 Task: Log work in the project AgileHero for the issue 'Upgrade the server infrastructure of a web application to improve performance and reliability' spent time as '2w 4d 14h 5m' and remaining time as '1w 6d 10h 35m' and move to top of backlog. Now add the issue to the epic 'Cloud migration'. Log work in the project AgileHero for the issue 'Create a new online platform for online public speaking courses with advanced speech analysis and feedback features' spent time as '6w 5d 2h 4m' and remaining time as '6w 3d 4h 4m' and move to bottom of backlog. Now add the issue to the epic 'IT Event Management Process Improvement'
Action: Mouse moved to (231, 63)
Screenshot: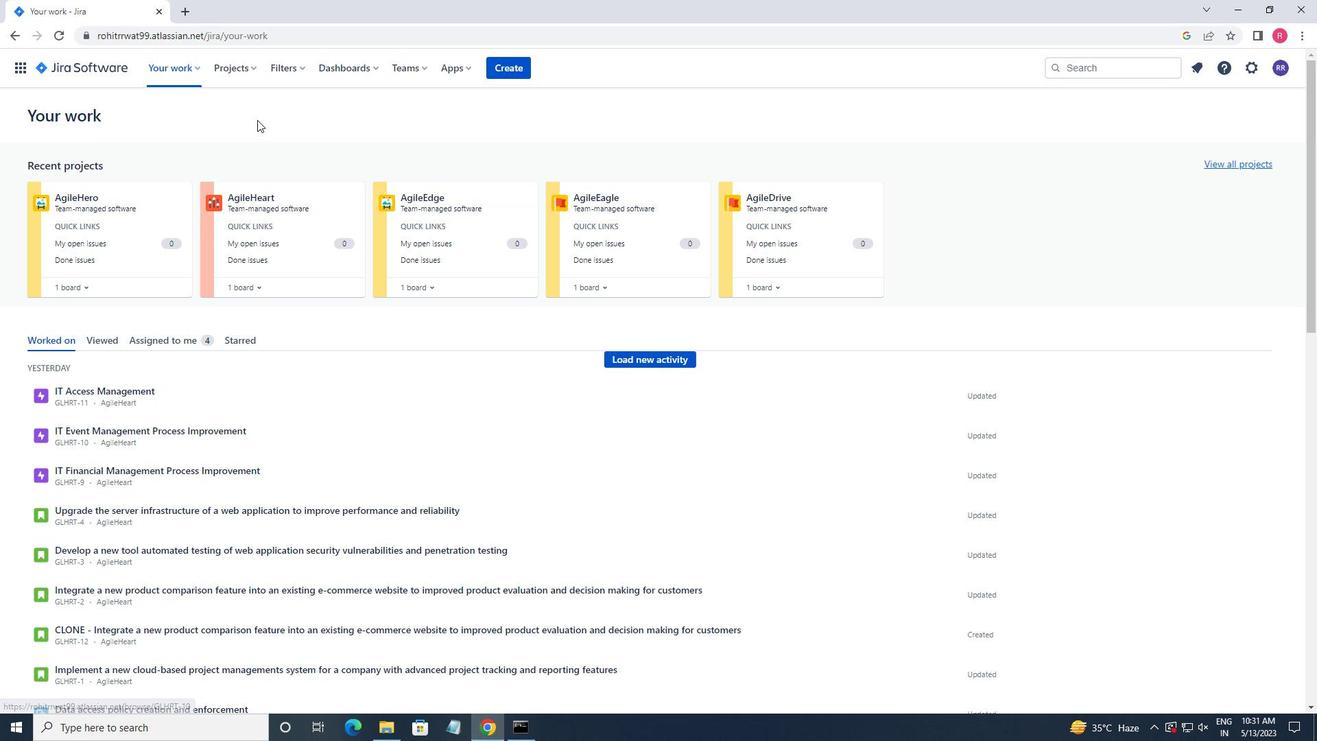 
Action: Mouse pressed left at (231, 63)
Screenshot: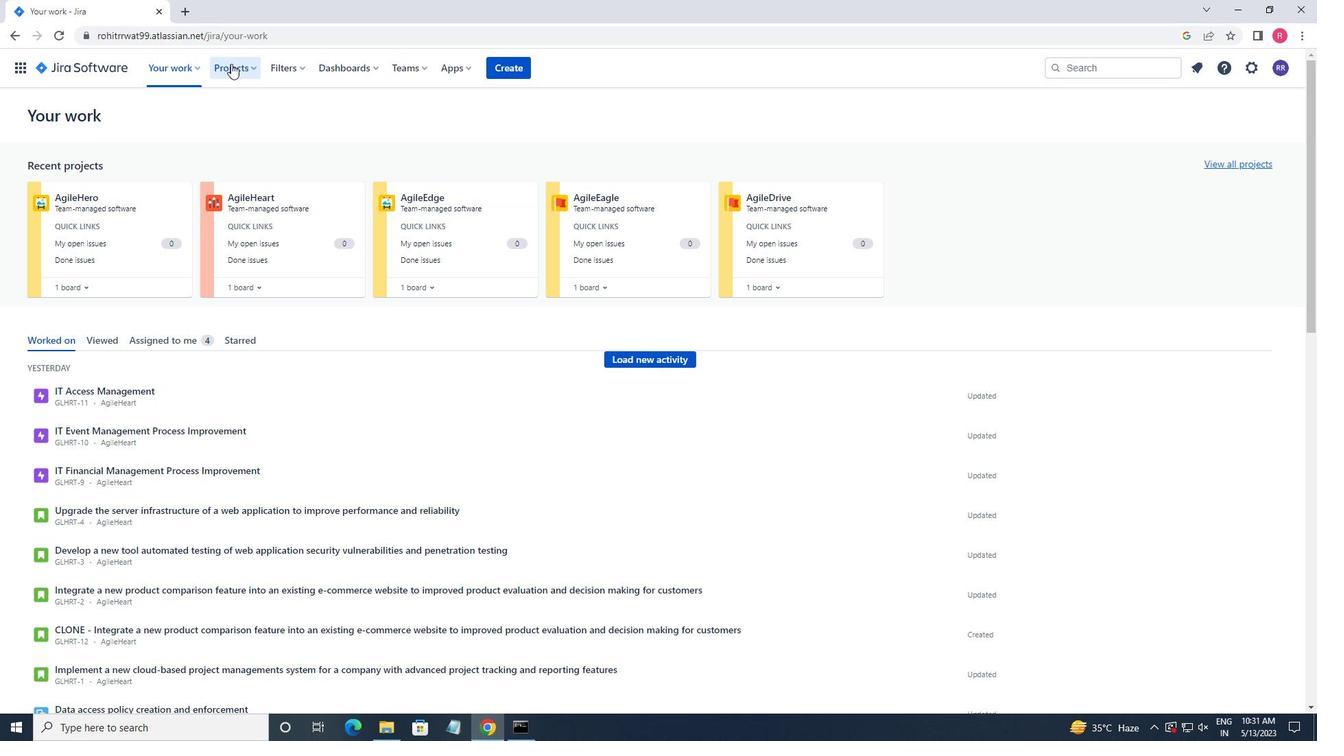 
Action: Mouse moved to (231, 140)
Screenshot: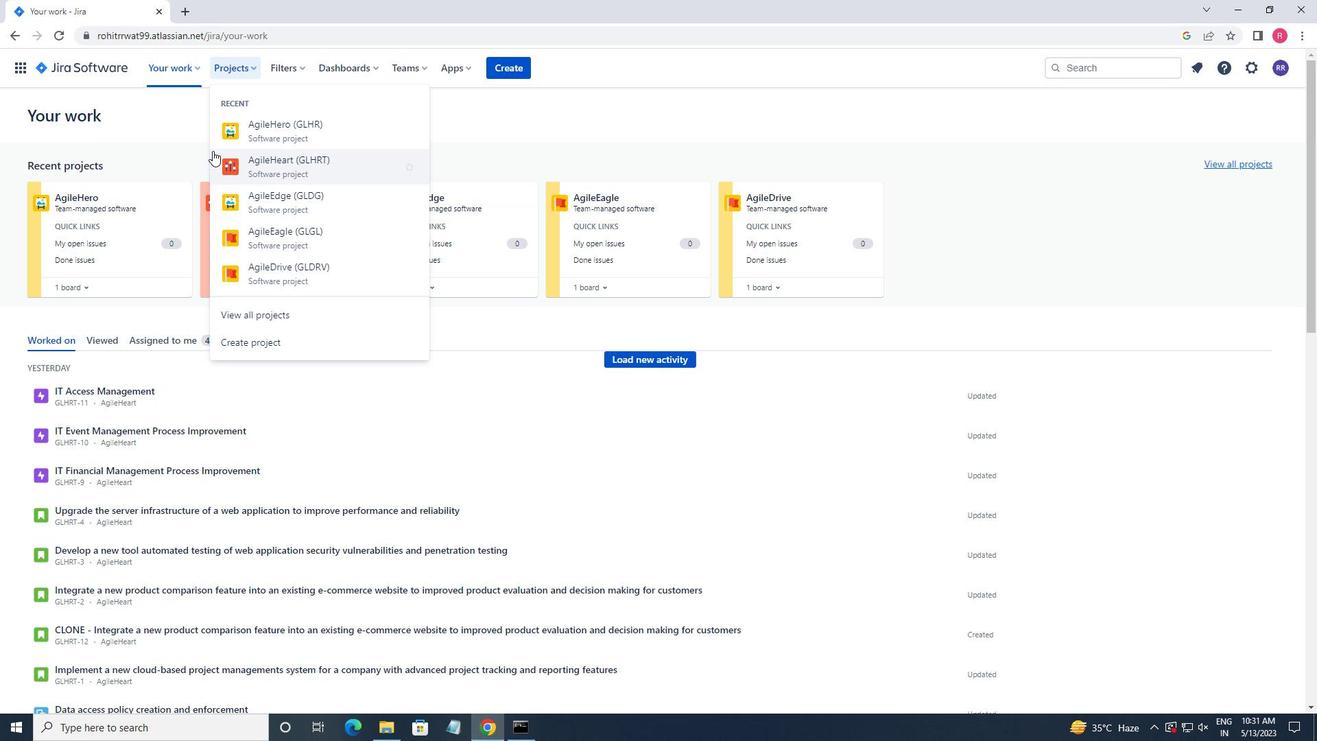
Action: Mouse pressed left at (231, 140)
Screenshot: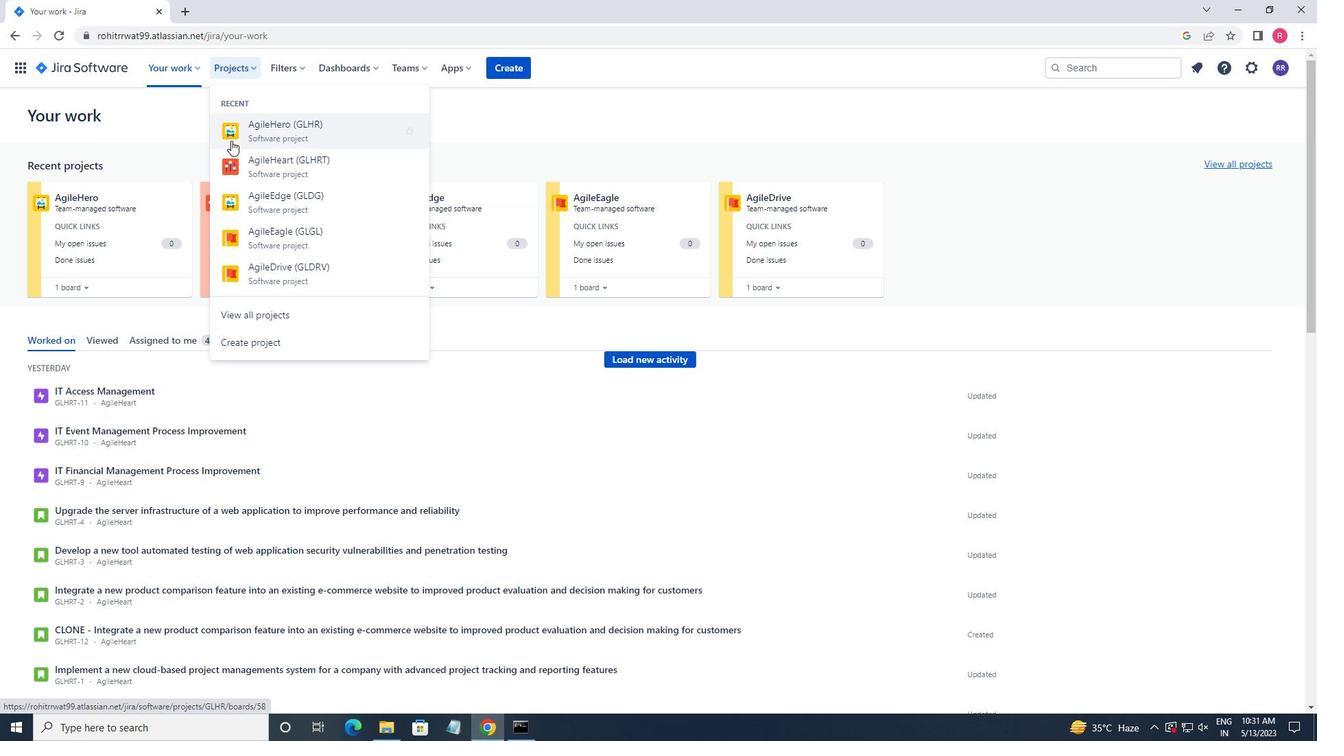 
Action: Mouse moved to (67, 210)
Screenshot: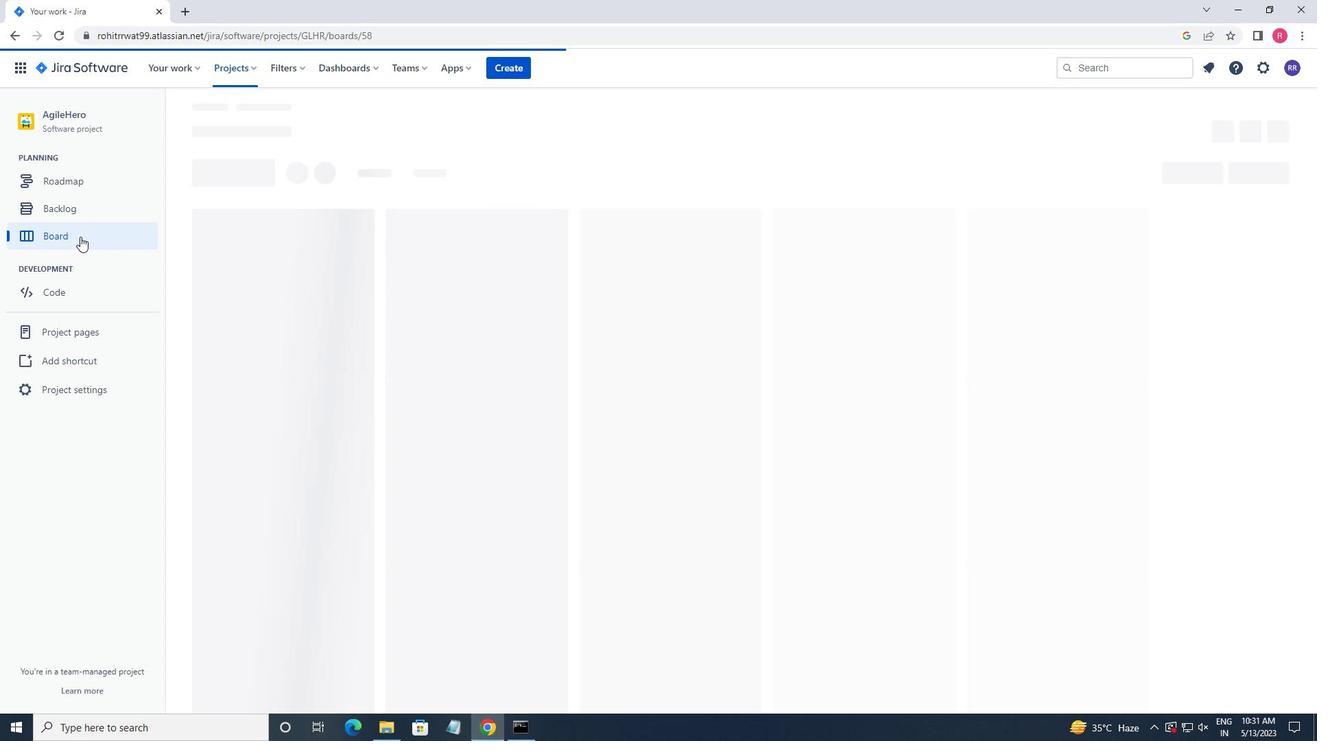 
Action: Mouse pressed left at (67, 210)
Screenshot: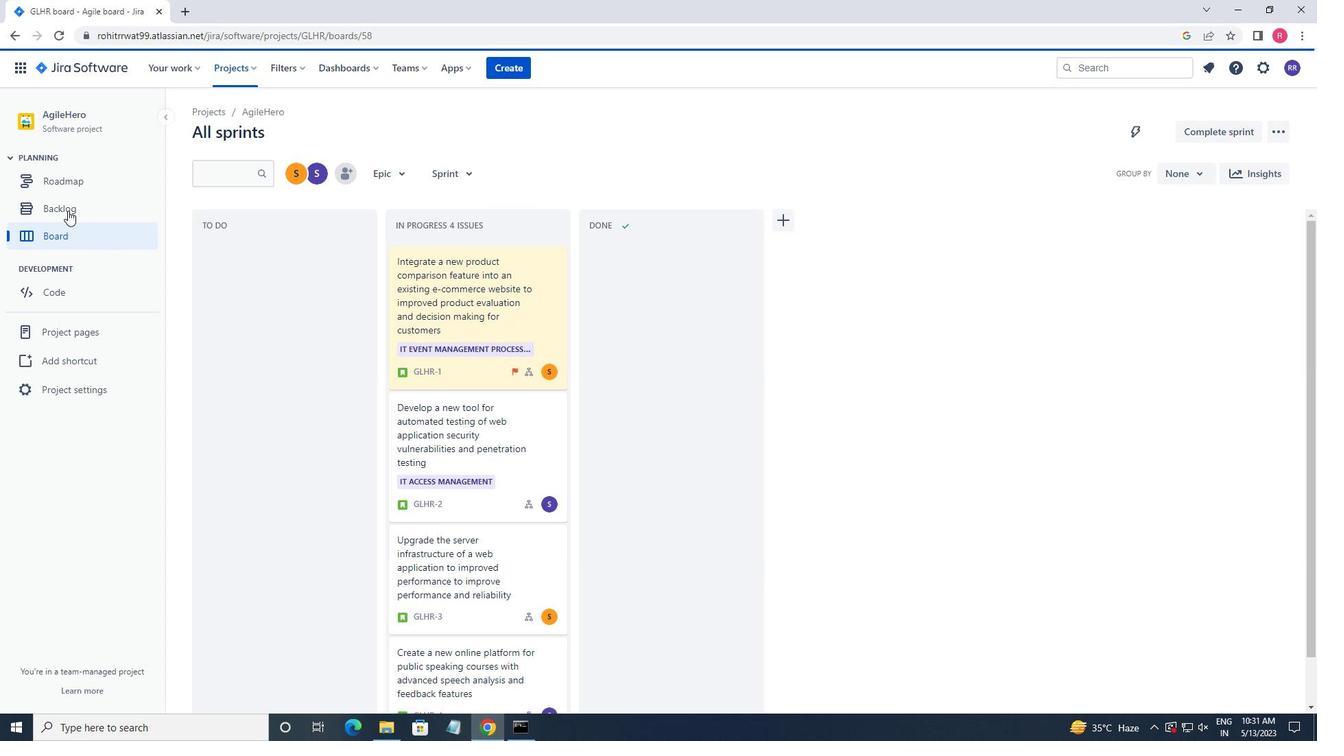 
Action: Mouse moved to (1071, 495)
Screenshot: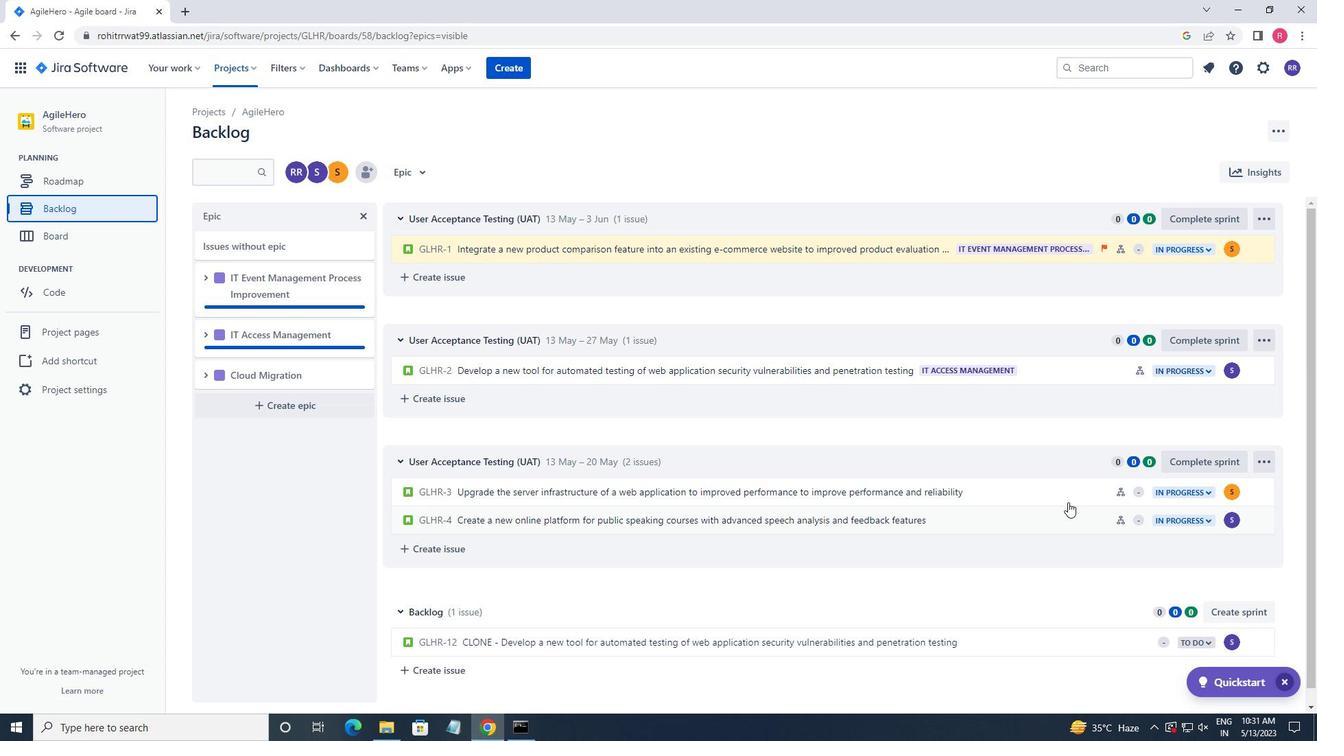 
Action: Mouse pressed left at (1071, 495)
Screenshot: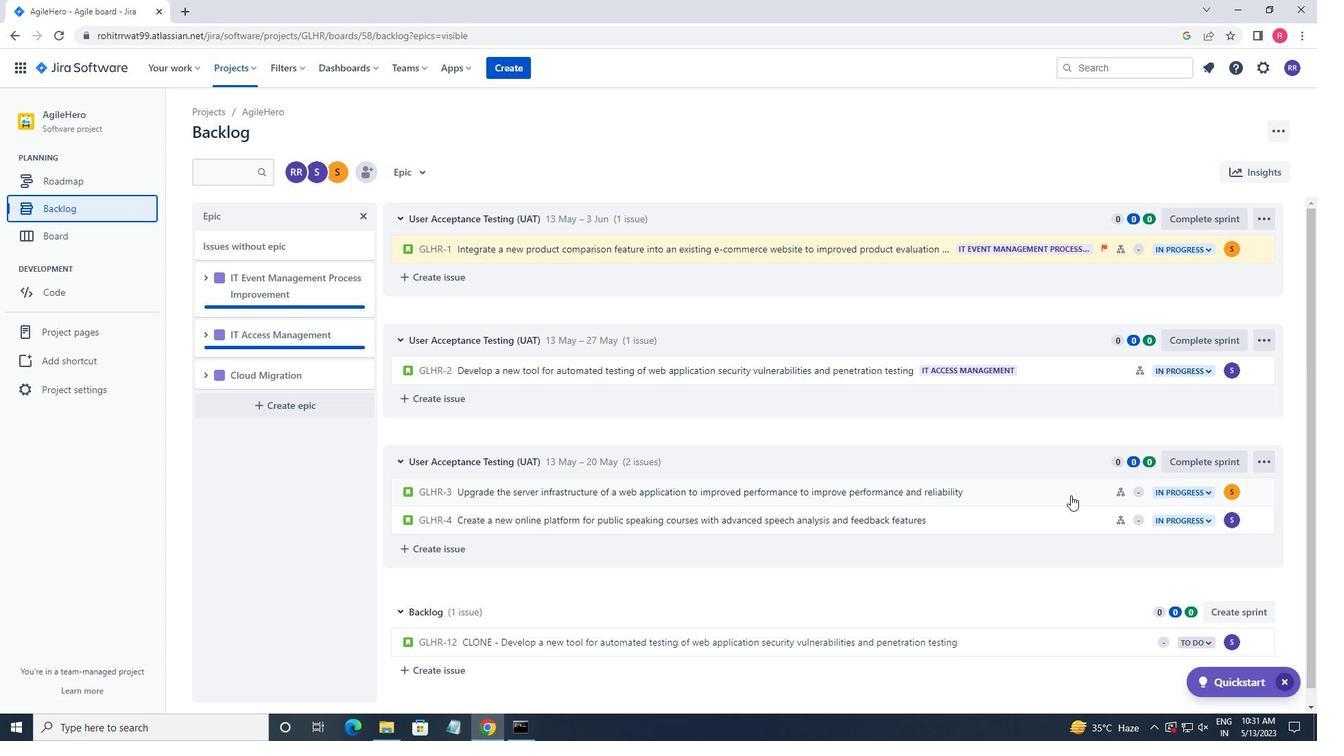 
Action: Mouse moved to (1266, 215)
Screenshot: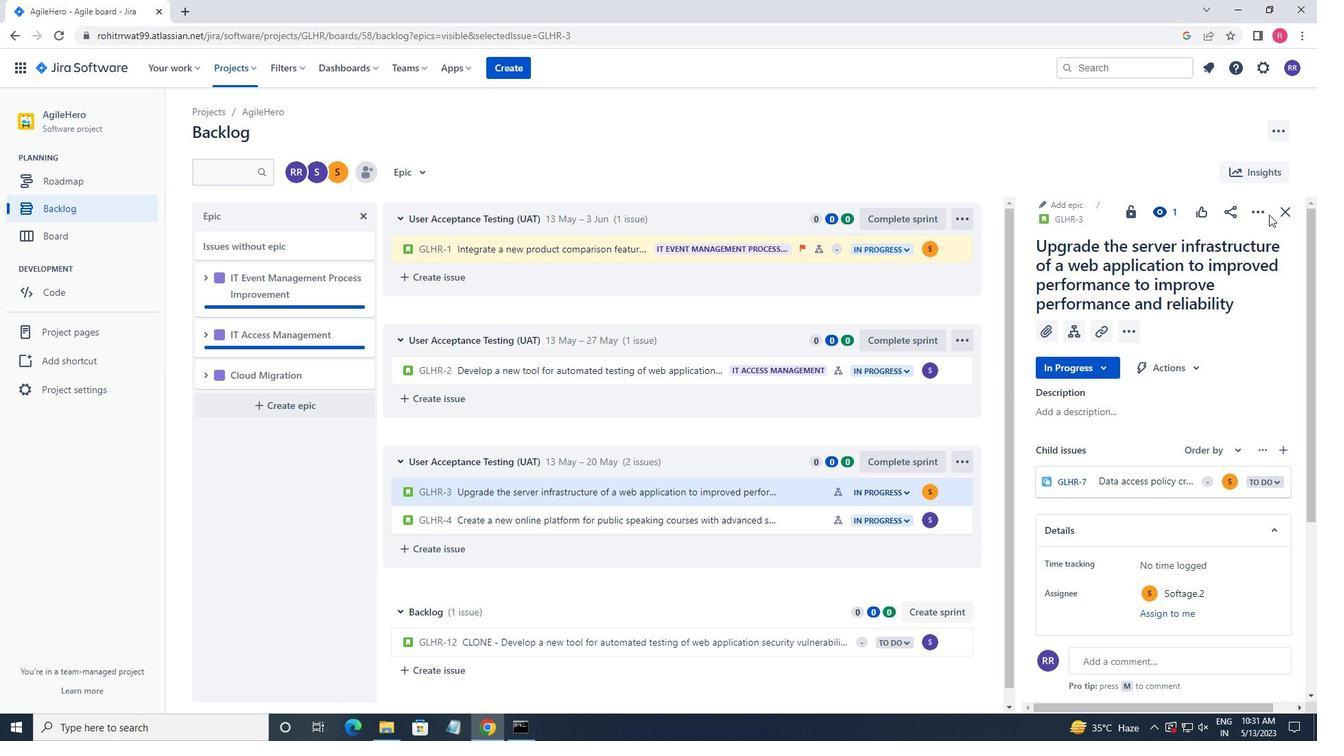 
Action: Mouse pressed left at (1266, 215)
Screenshot: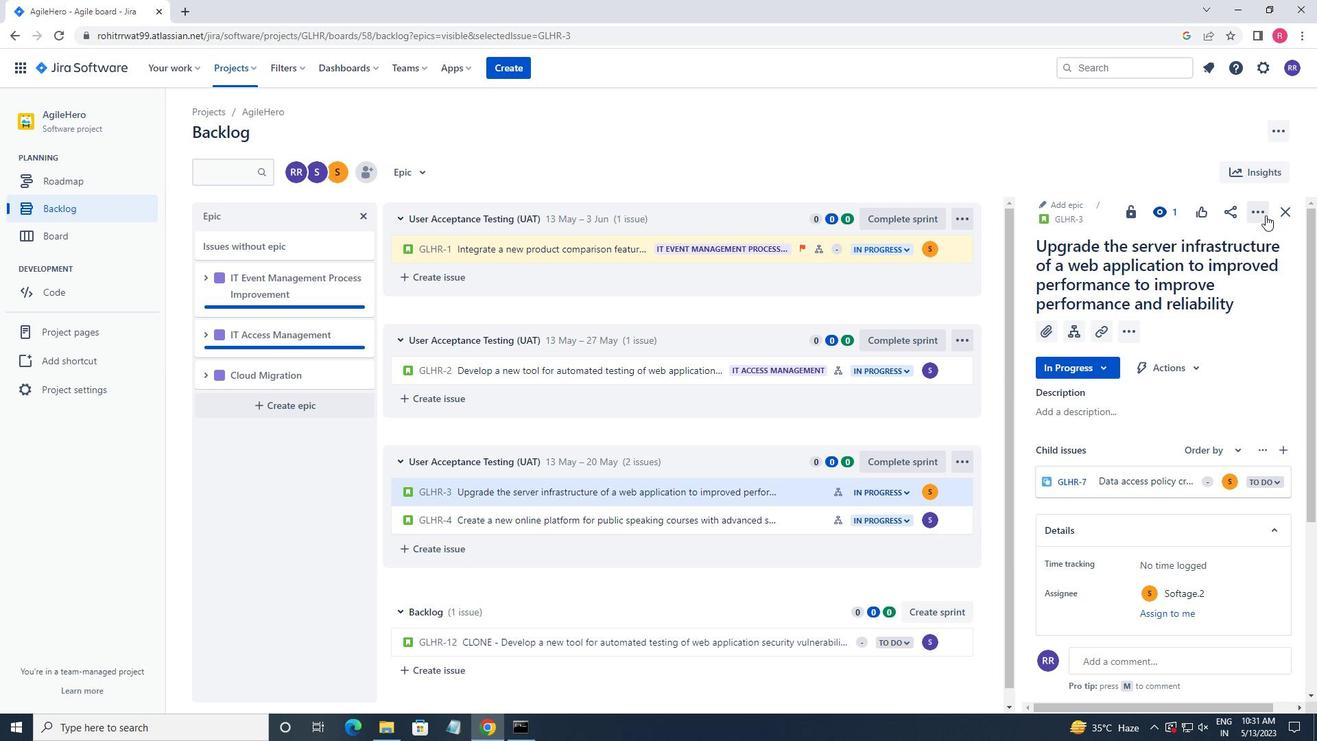 
Action: Mouse moved to (1198, 249)
Screenshot: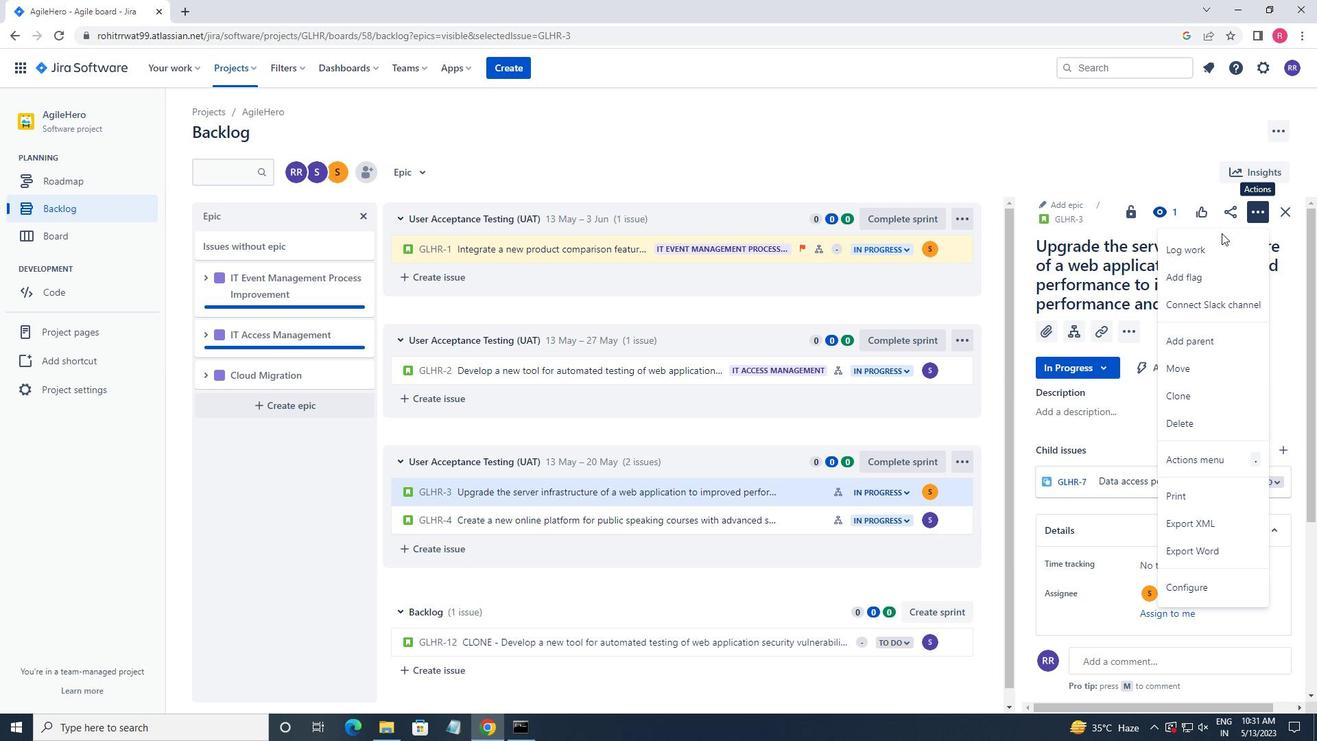 
Action: Mouse pressed left at (1198, 249)
Screenshot: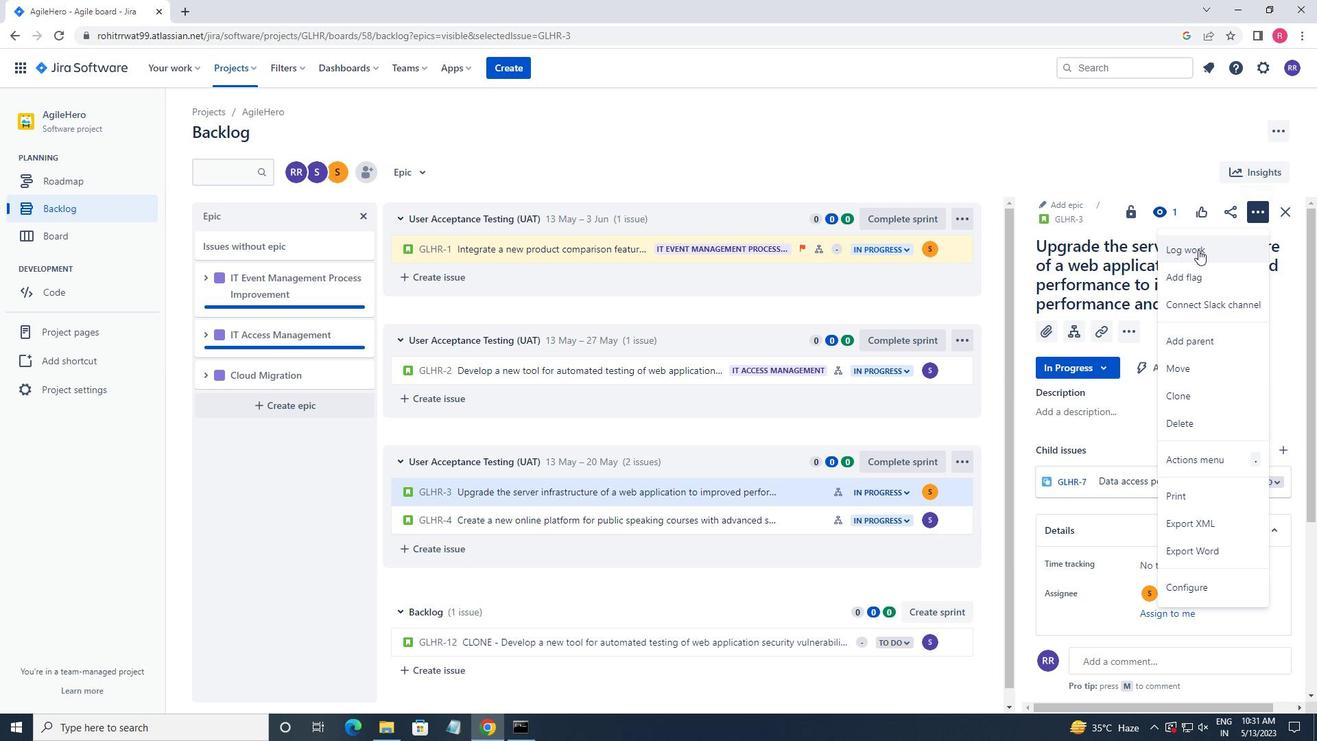
Action: Mouse moved to (1268, 205)
Screenshot: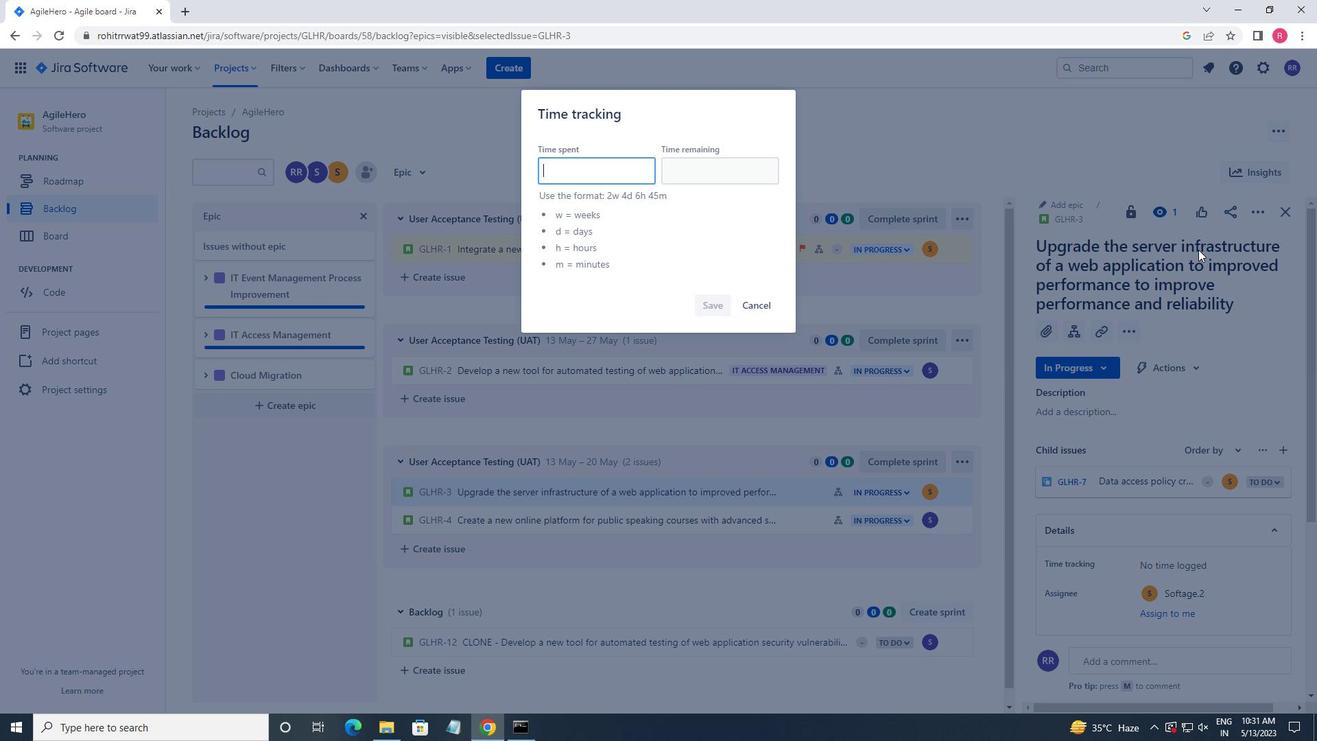 
Action: Key pressed 2w
Screenshot: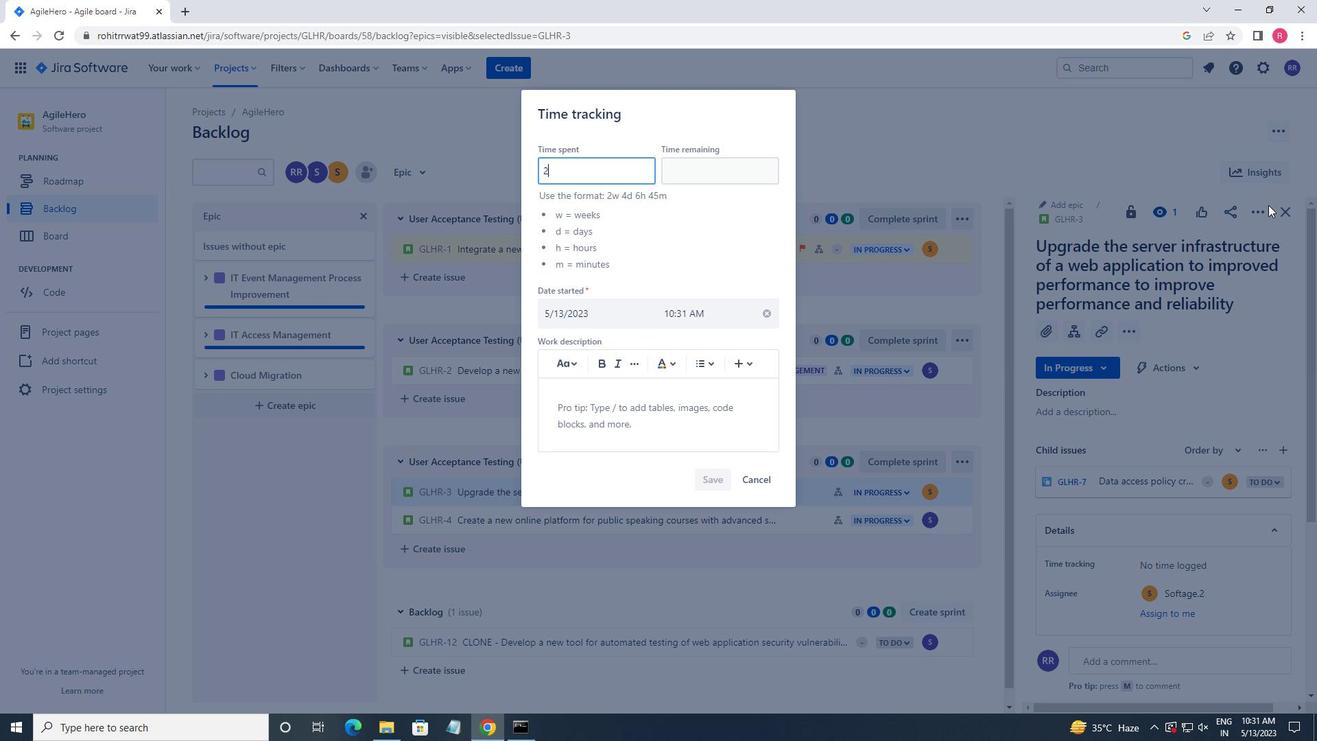 
Action: Mouse moved to (1269, 188)
Screenshot: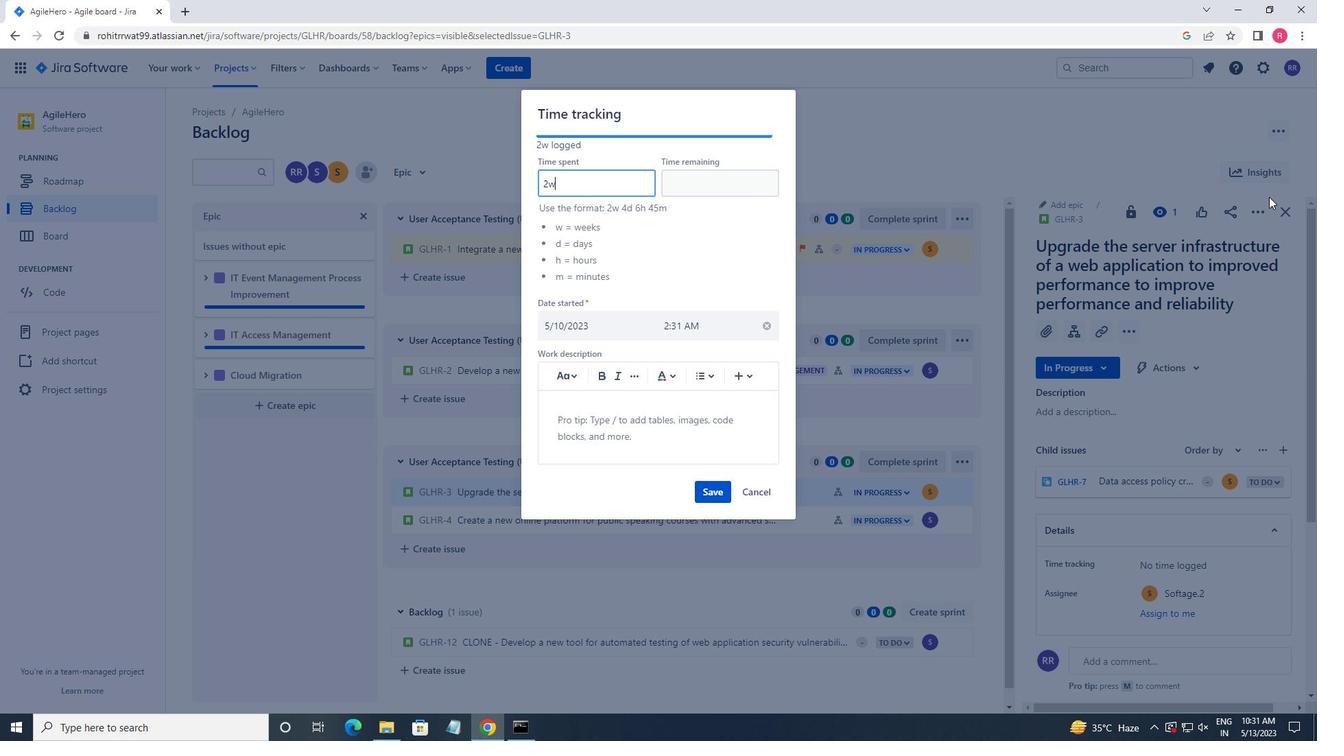 
Action: Key pressed 4d<Key.space>14h<Key.left><Key.left><Key.left><Key.left><Key.left><Key.left><Key.space><Key.right><Key.right><Key.right><Key.right><Key.right><Key.right><Key.space>5m<Key.tab>1w<Key.space>6d<Key.space>10h<Key.space>35m
Screenshot: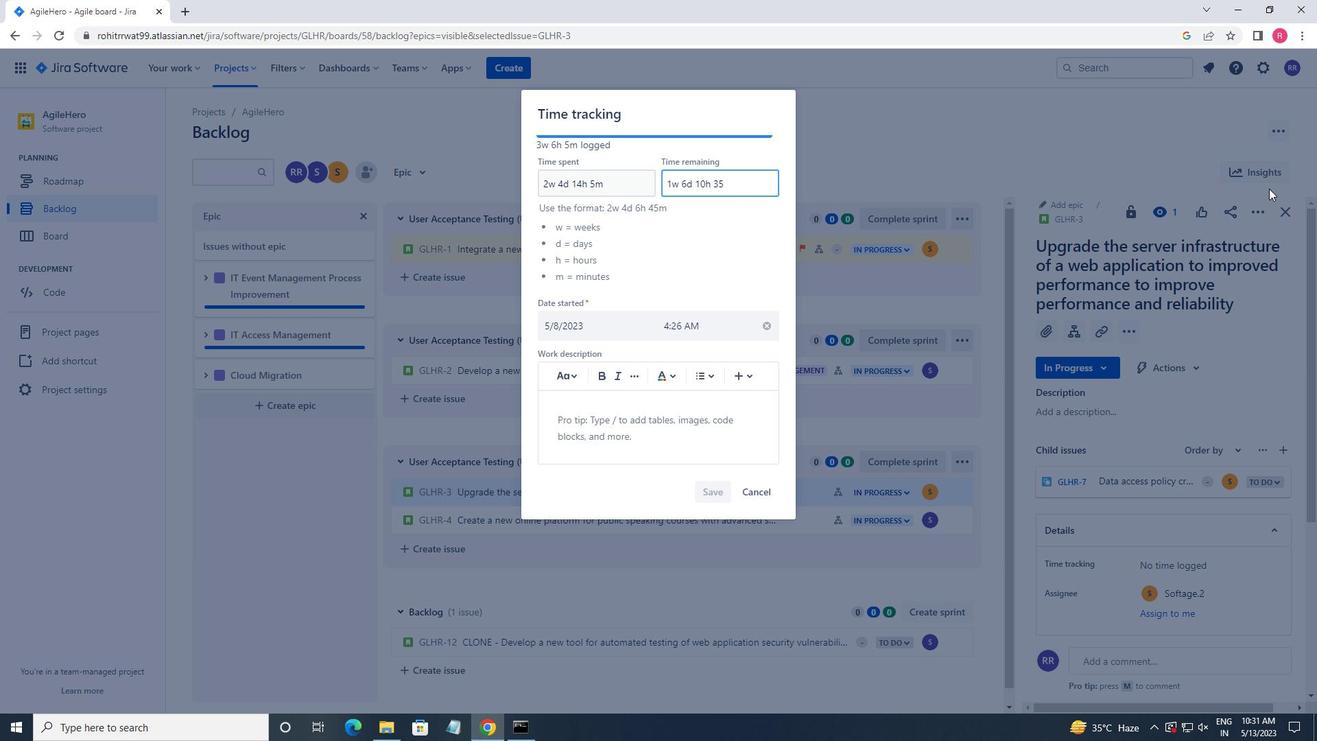 
Action: Mouse scrolled (1269, 189) with delta (0, 0)
Screenshot: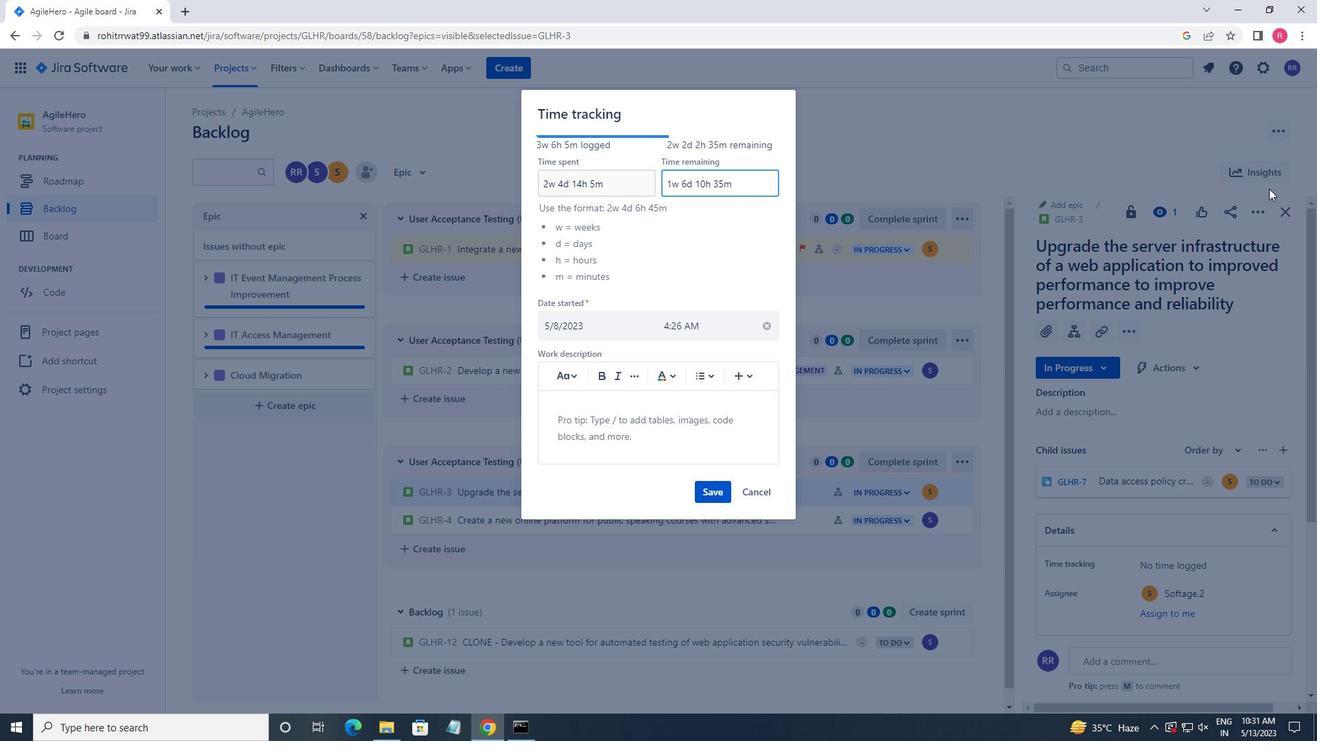 
Action: Mouse moved to (717, 493)
Screenshot: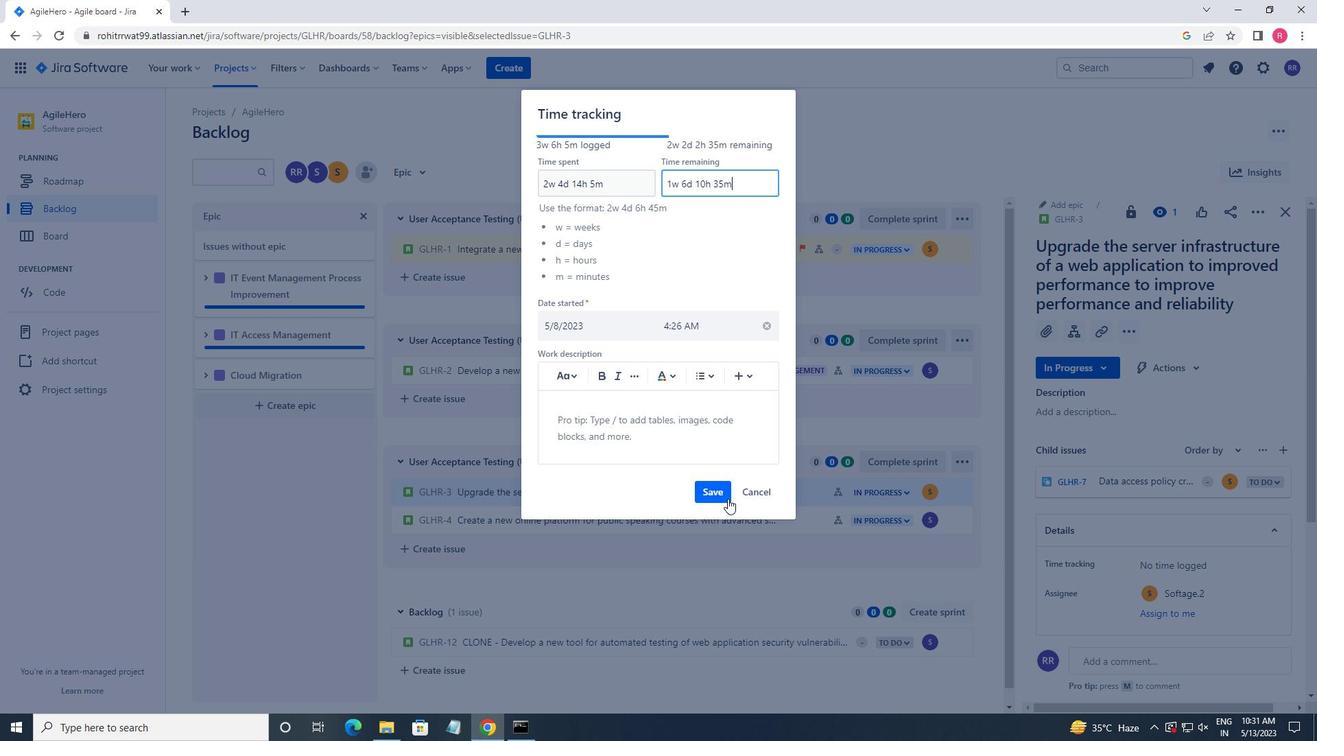 
Action: Mouse pressed left at (717, 493)
Screenshot: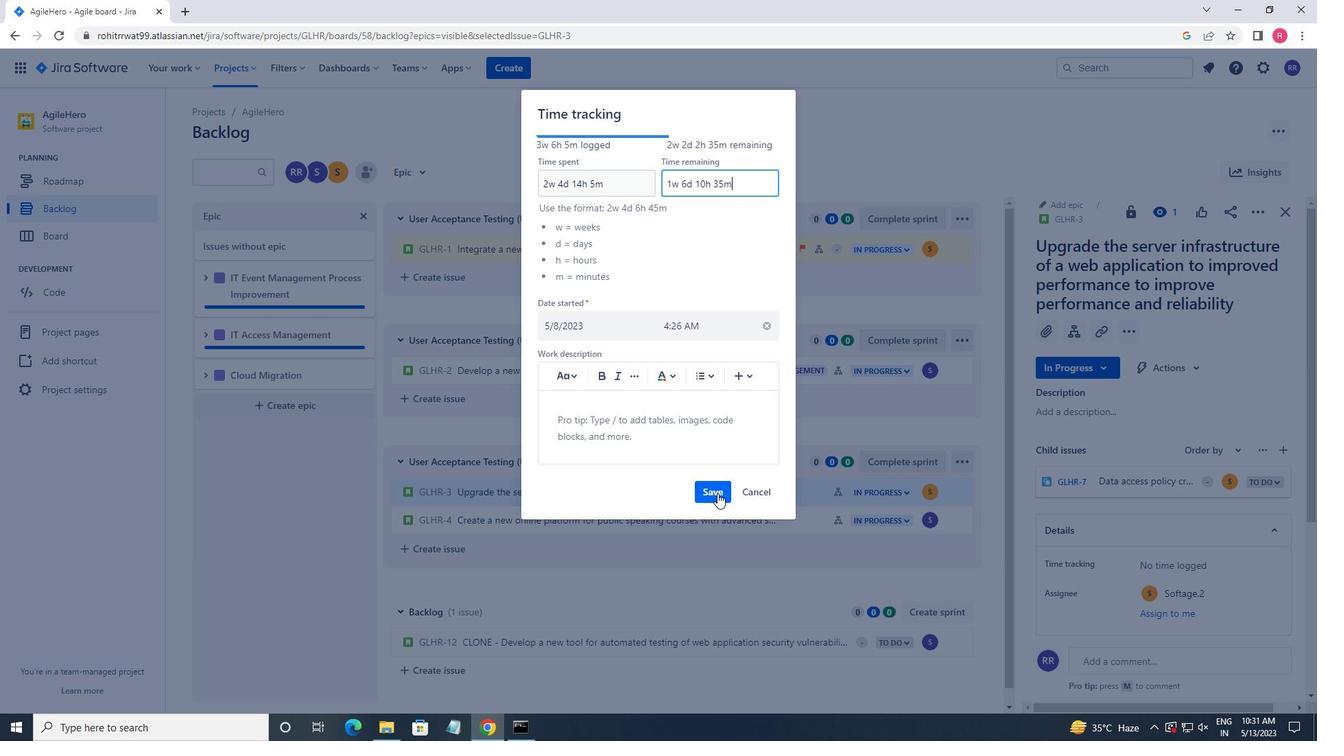 
Action: Mouse moved to (959, 485)
Screenshot: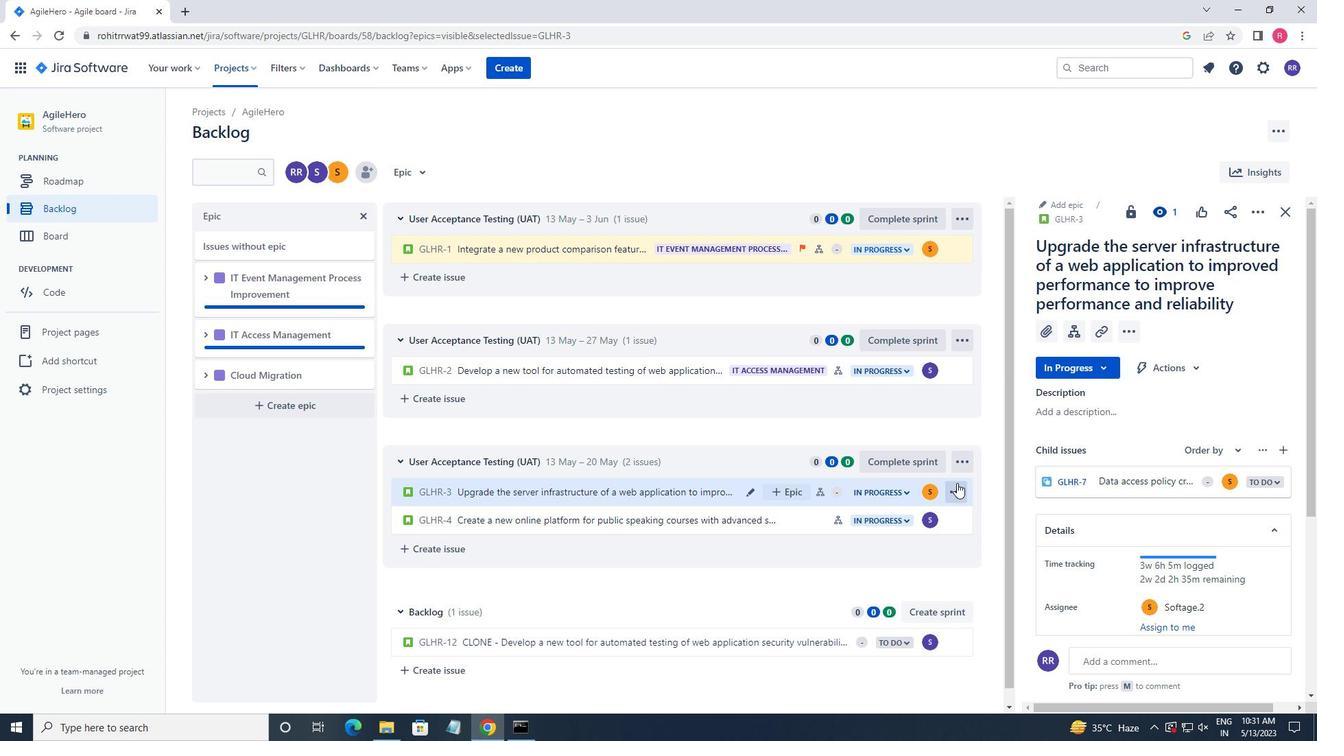 
Action: Mouse pressed left at (959, 485)
Screenshot: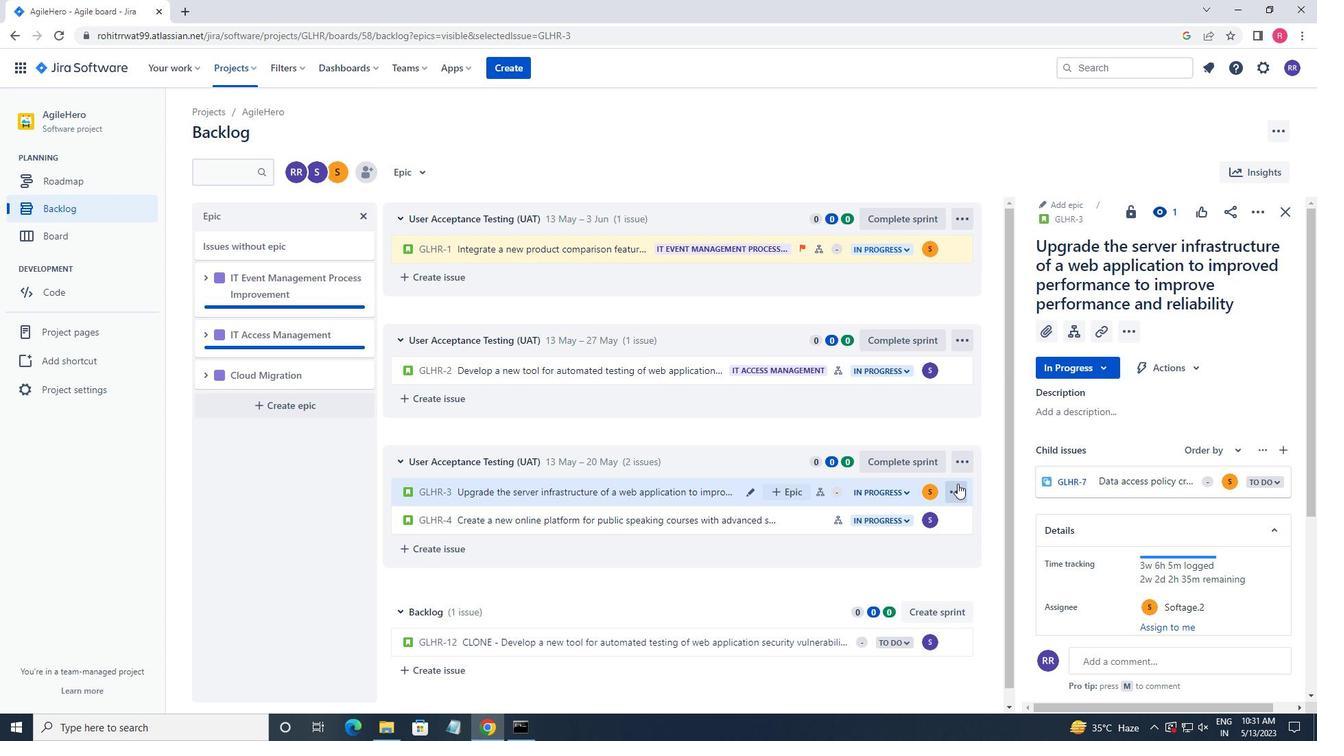 
Action: Mouse moved to (880, 445)
Screenshot: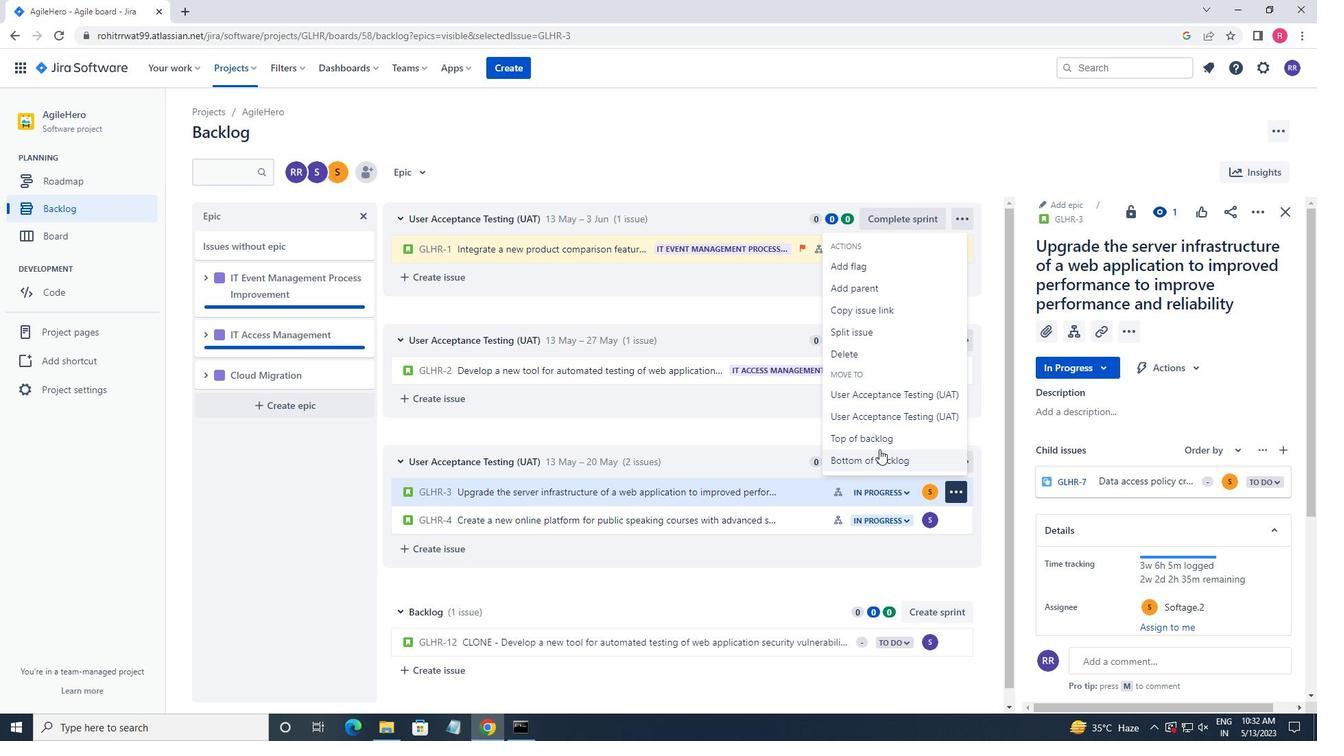 
Action: Mouse pressed left at (880, 445)
Screenshot: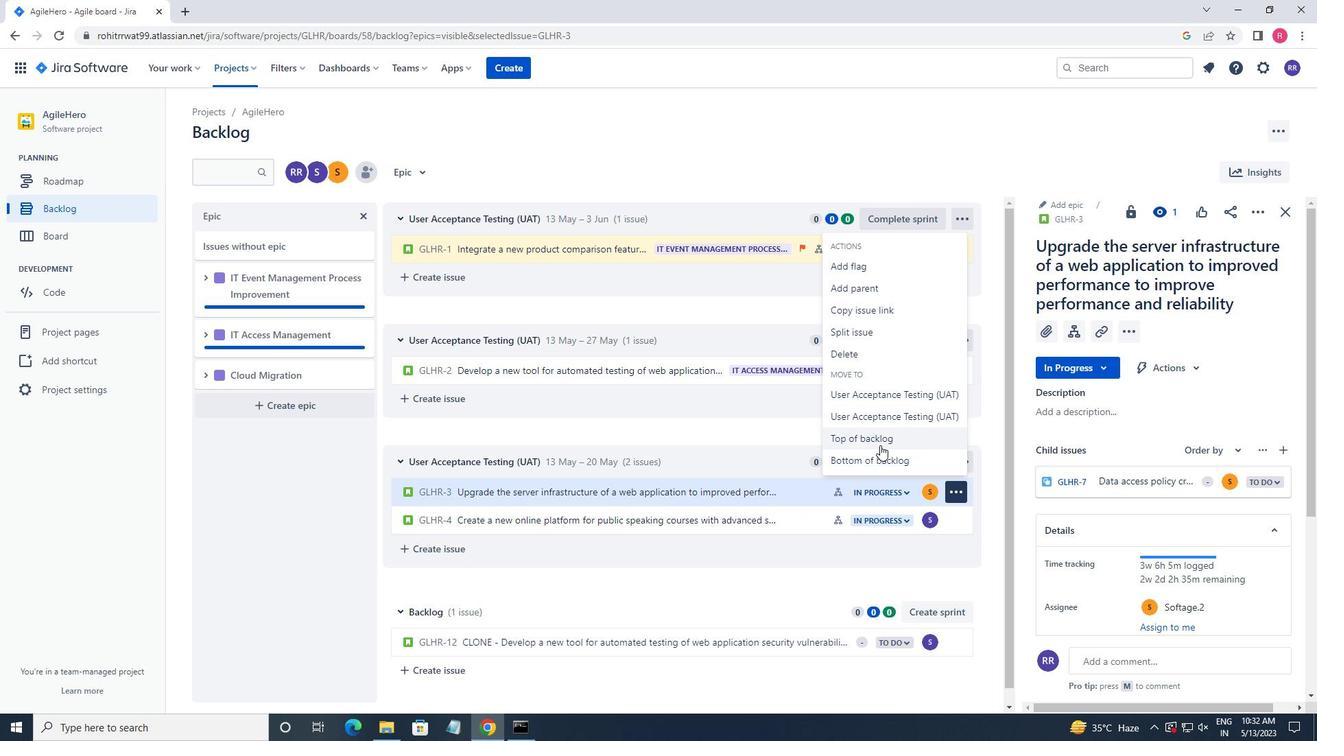 
Action: Mouse moved to (714, 224)
Screenshot: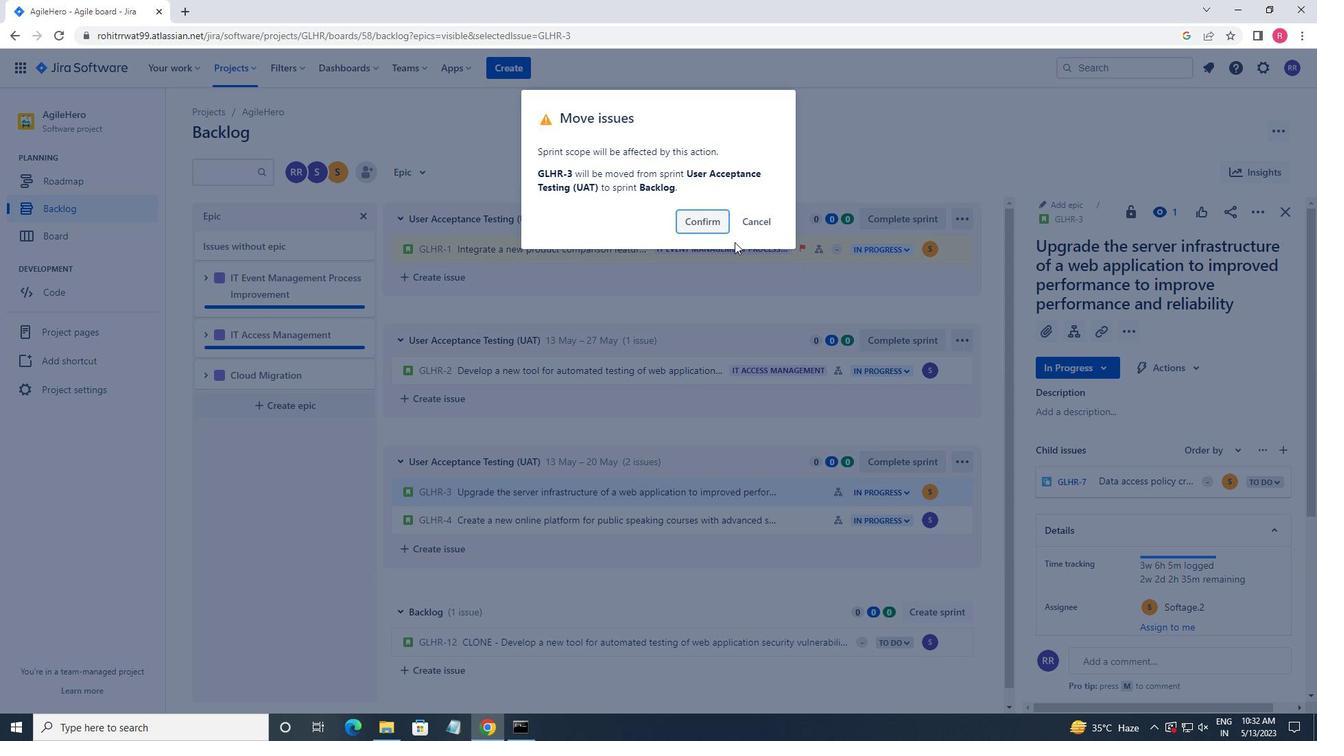
Action: Mouse pressed left at (714, 224)
Screenshot: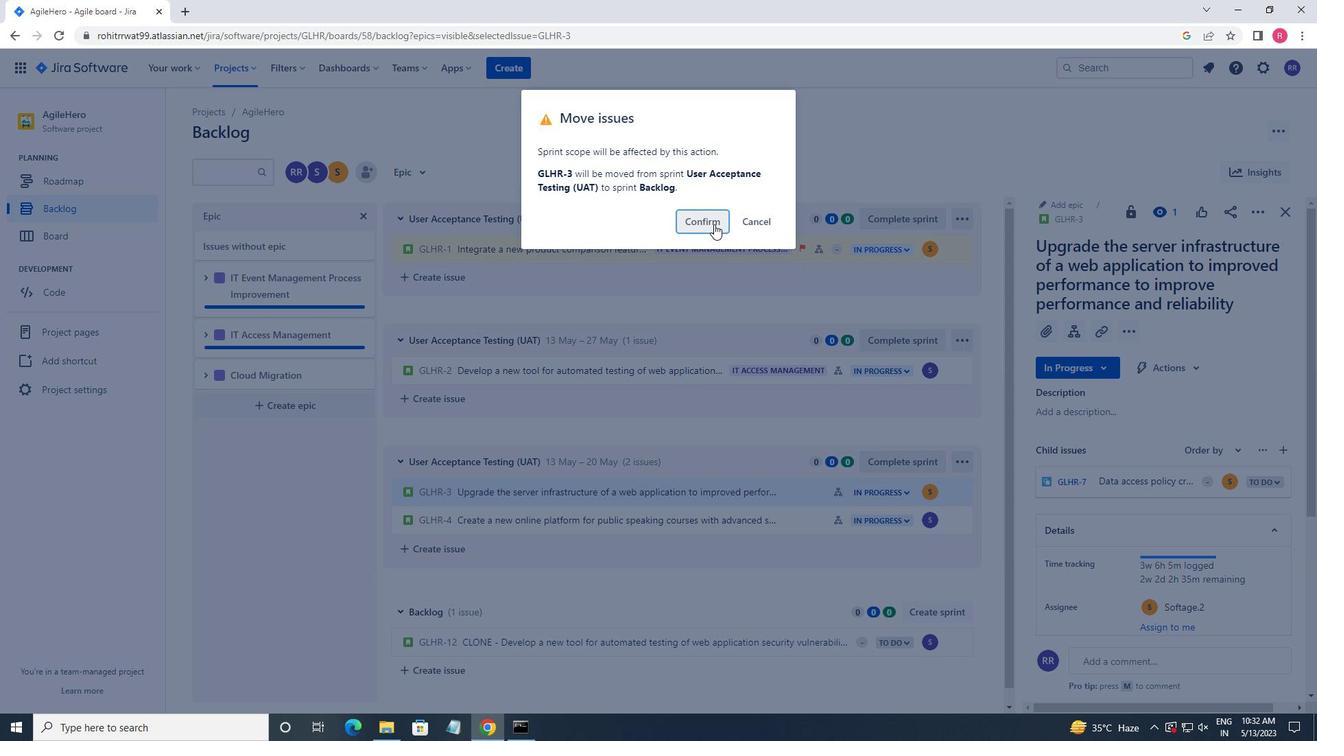 
Action: Mouse moved to (710, 569)
Screenshot: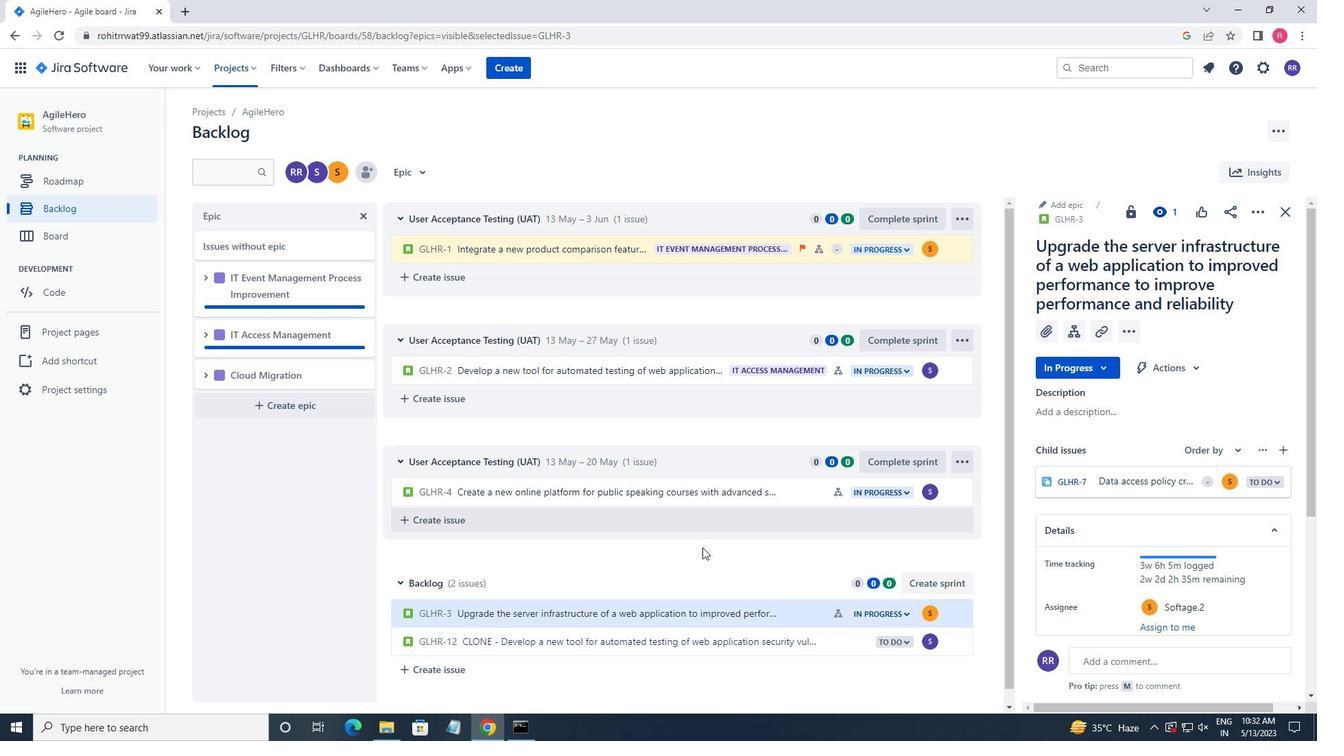 
Action: Mouse scrolled (710, 568) with delta (0, 0)
Screenshot: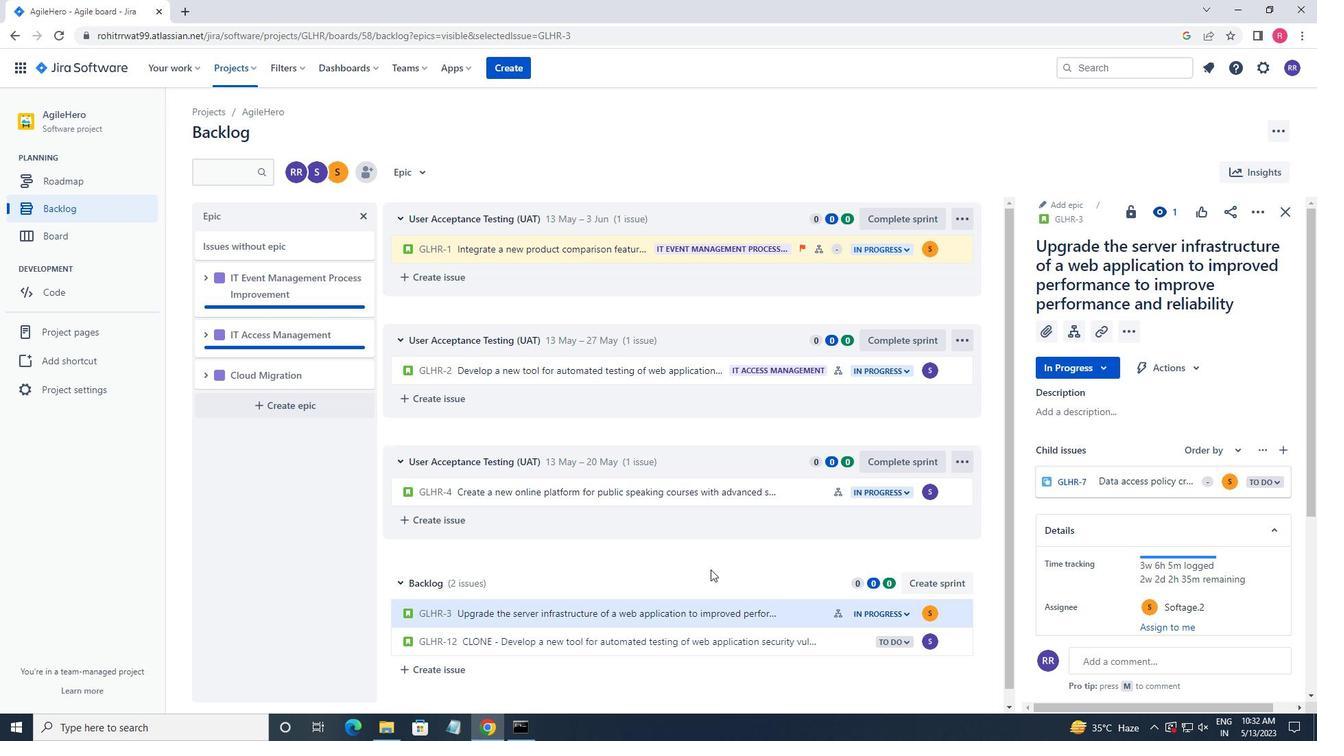 
Action: Mouse scrolled (710, 568) with delta (0, 0)
Screenshot: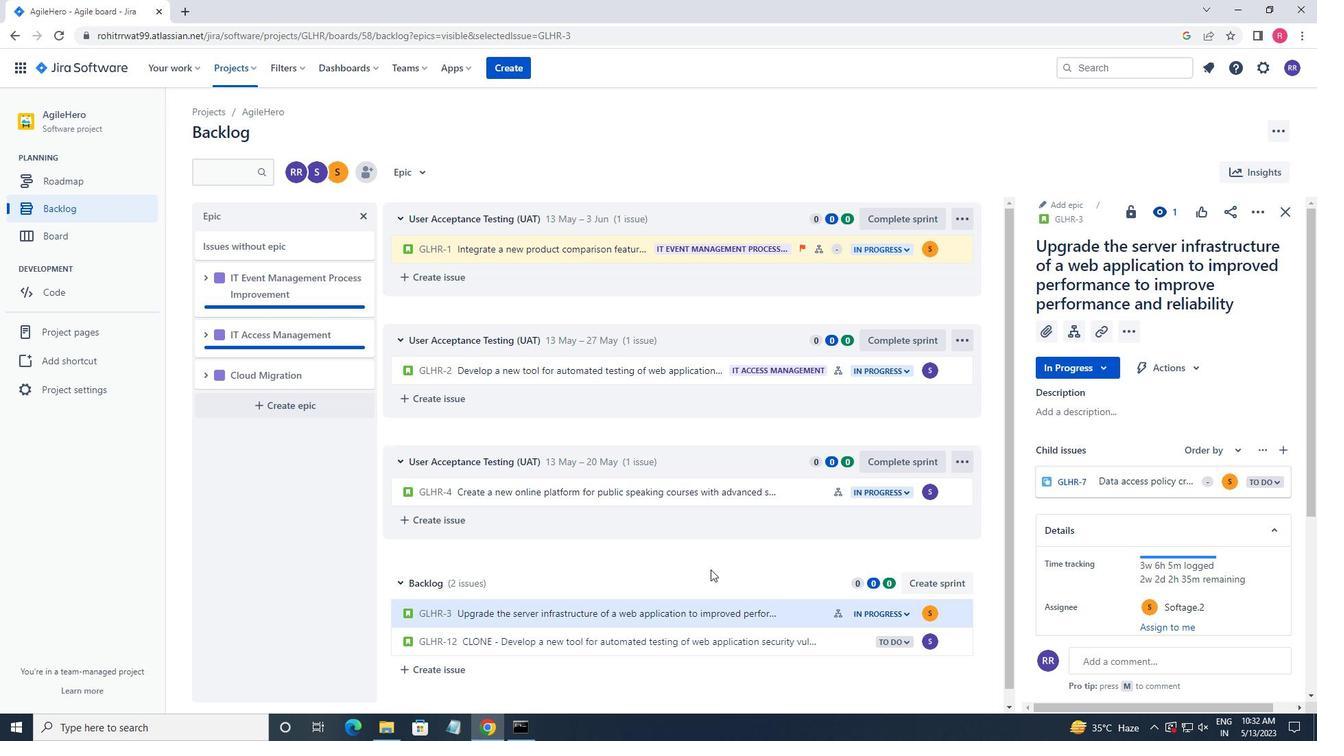 
Action: Mouse scrolled (710, 568) with delta (0, 0)
Screenshot: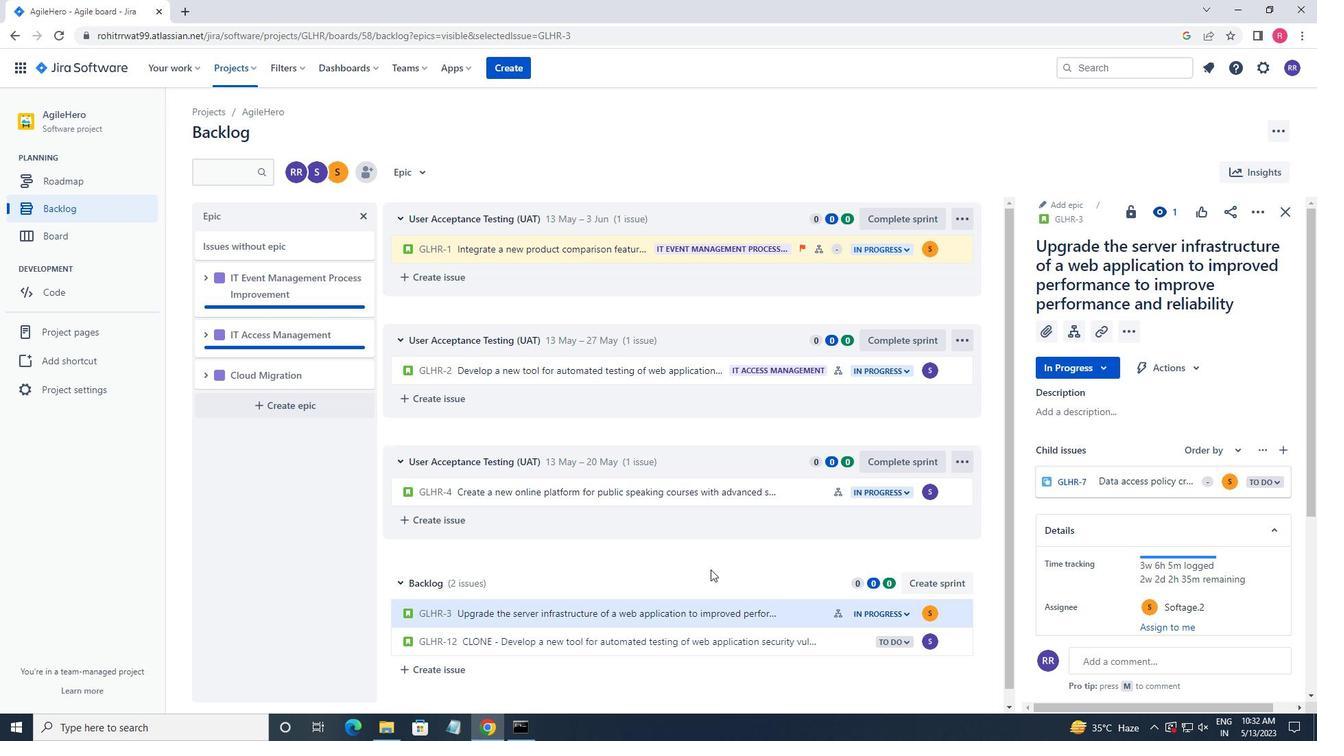 
Action: Mouse moved to (710, 569)
Screenshot: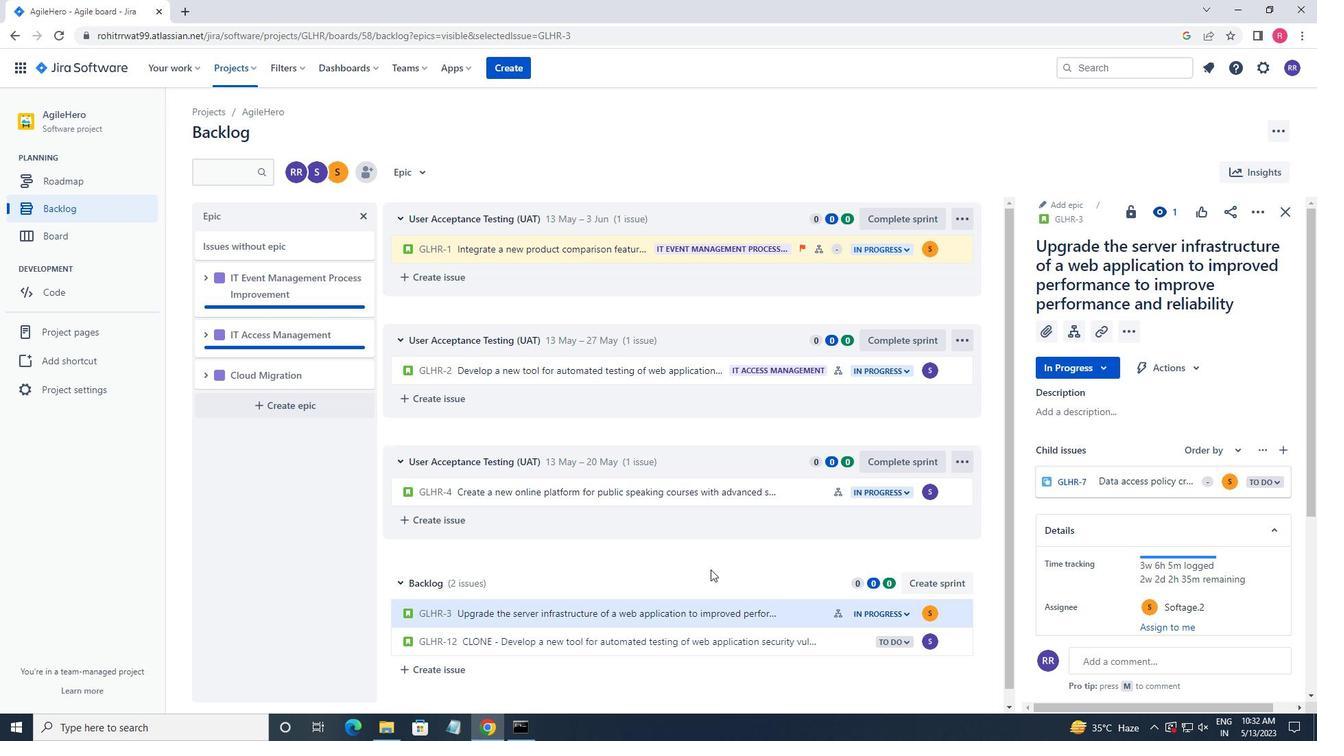 
Action: Mouse scrolled (710, 568) with delta (0, 0)
Screenshot: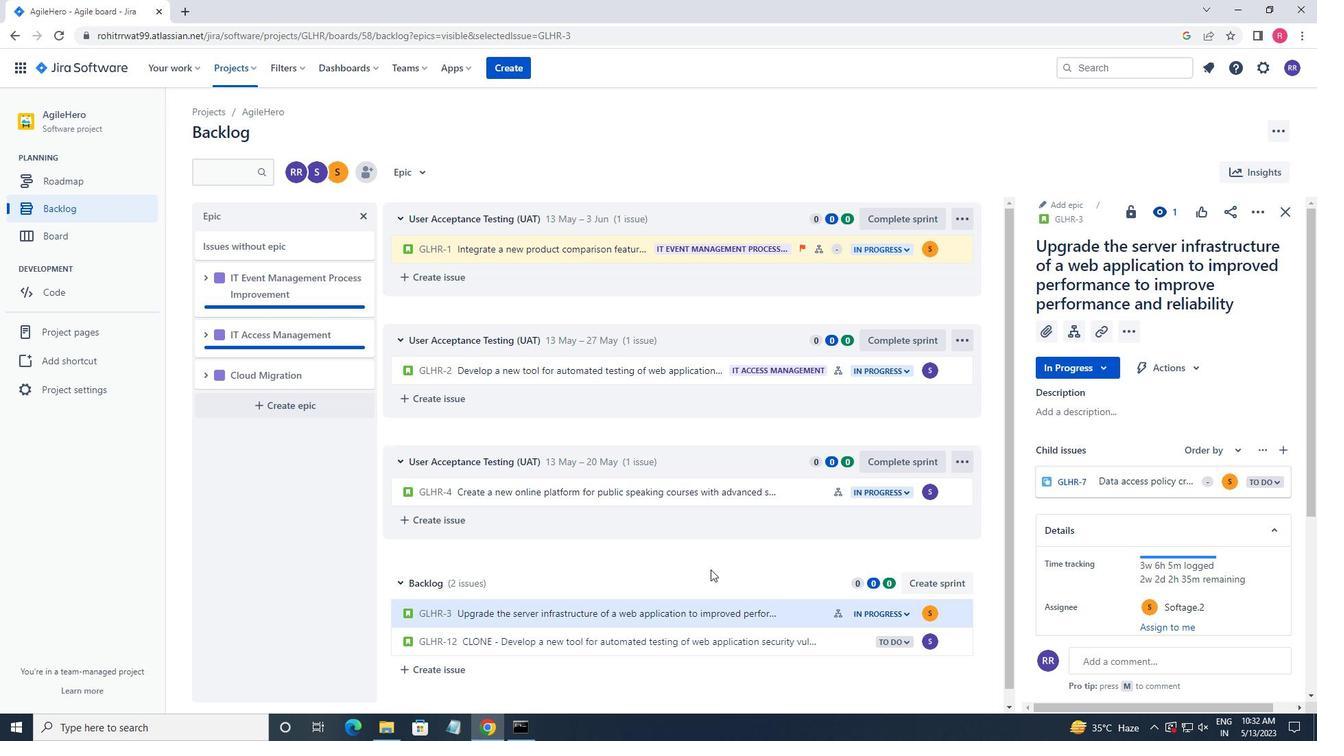 
Action: Mouse moved to (781, 603)
Screenshot: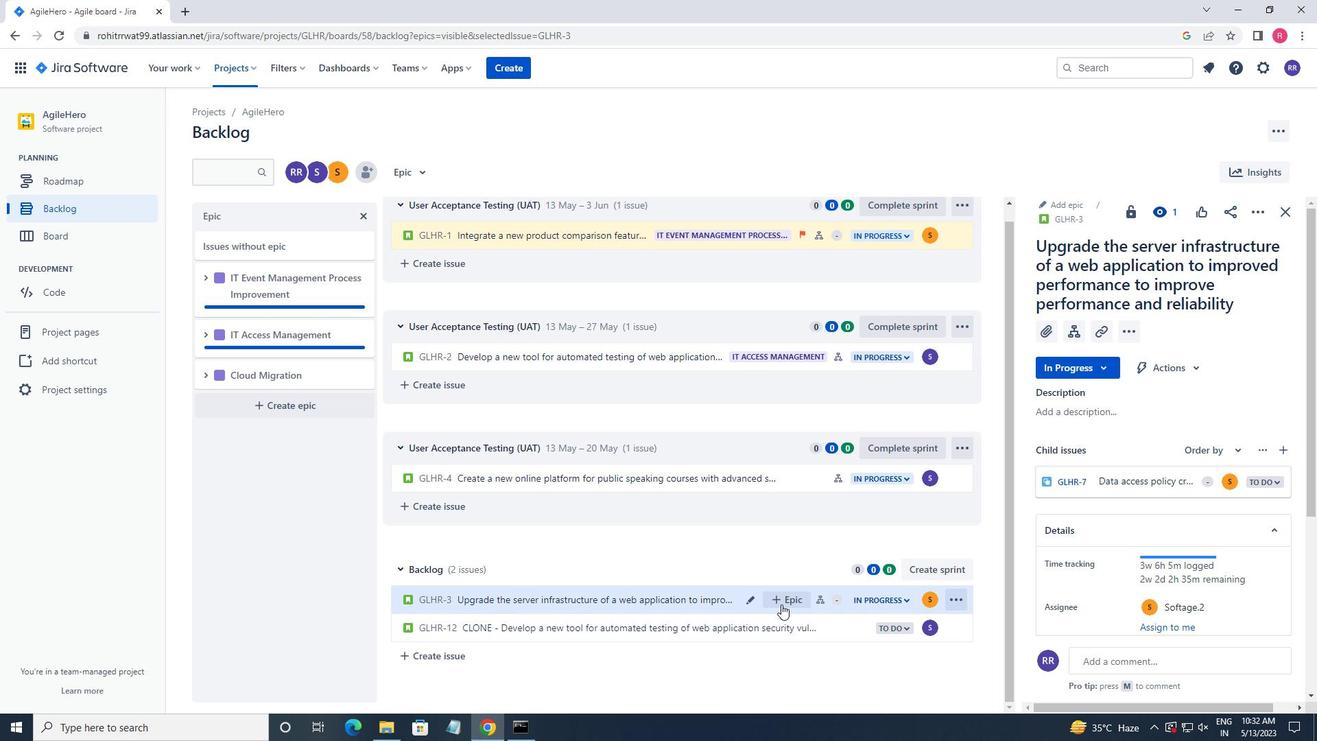 
Action: Mouse pressed left at (781, 603)
Screenshot: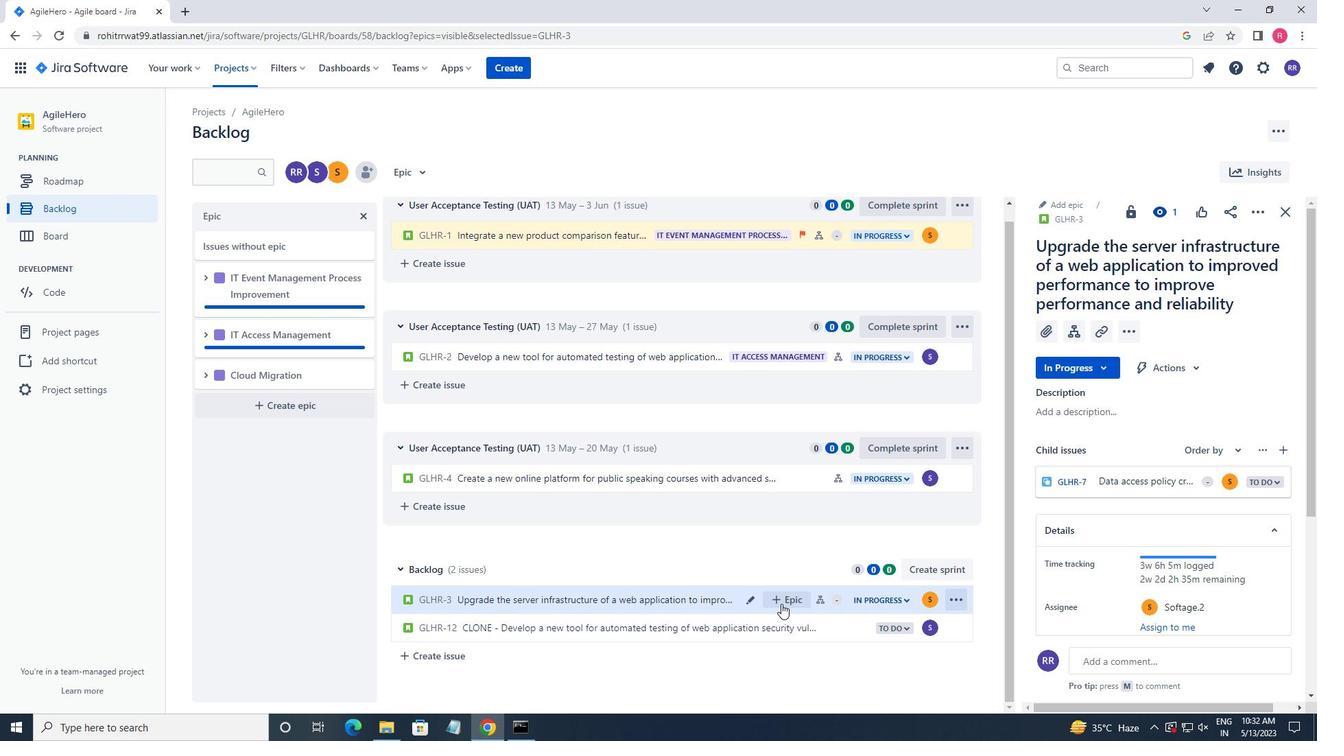 
Action: Mouse moved to (837, 574)
Screenshot: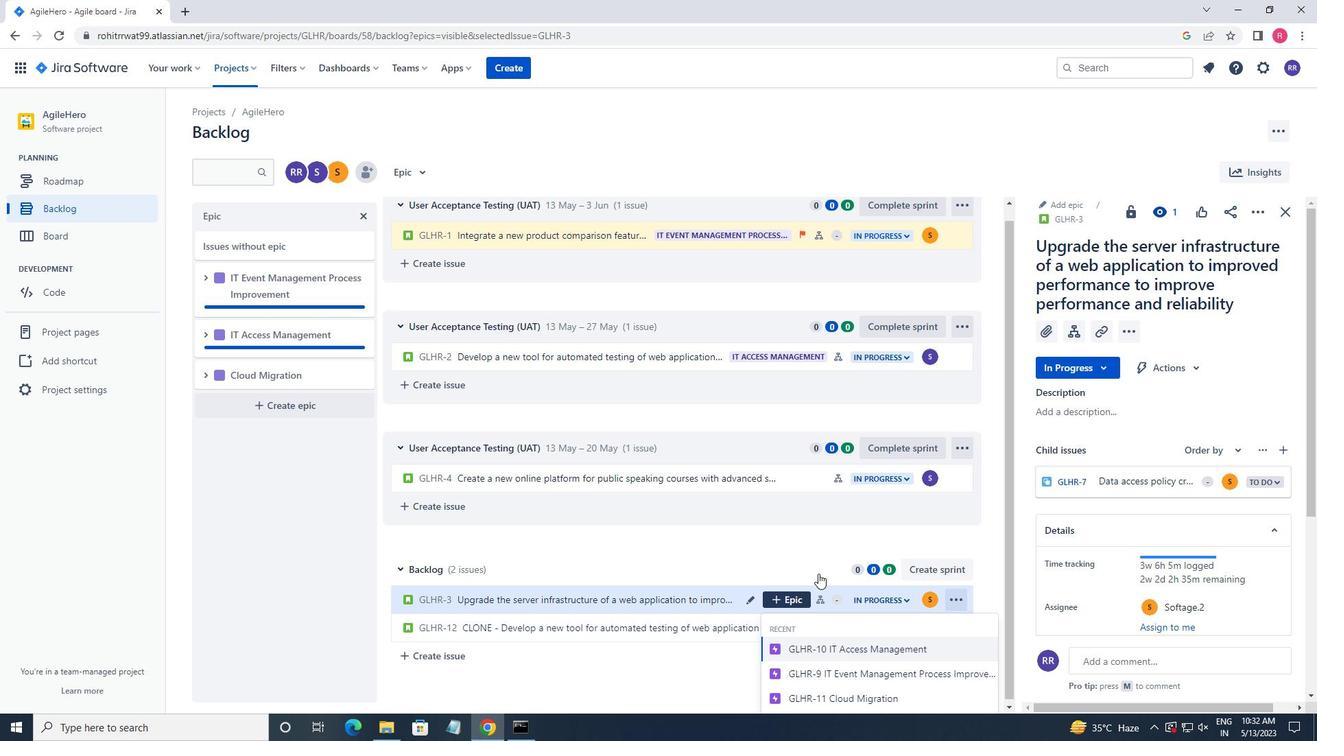 
Action: Mouse scrolled (837, 573) with delta (0, 0)
Screenshot: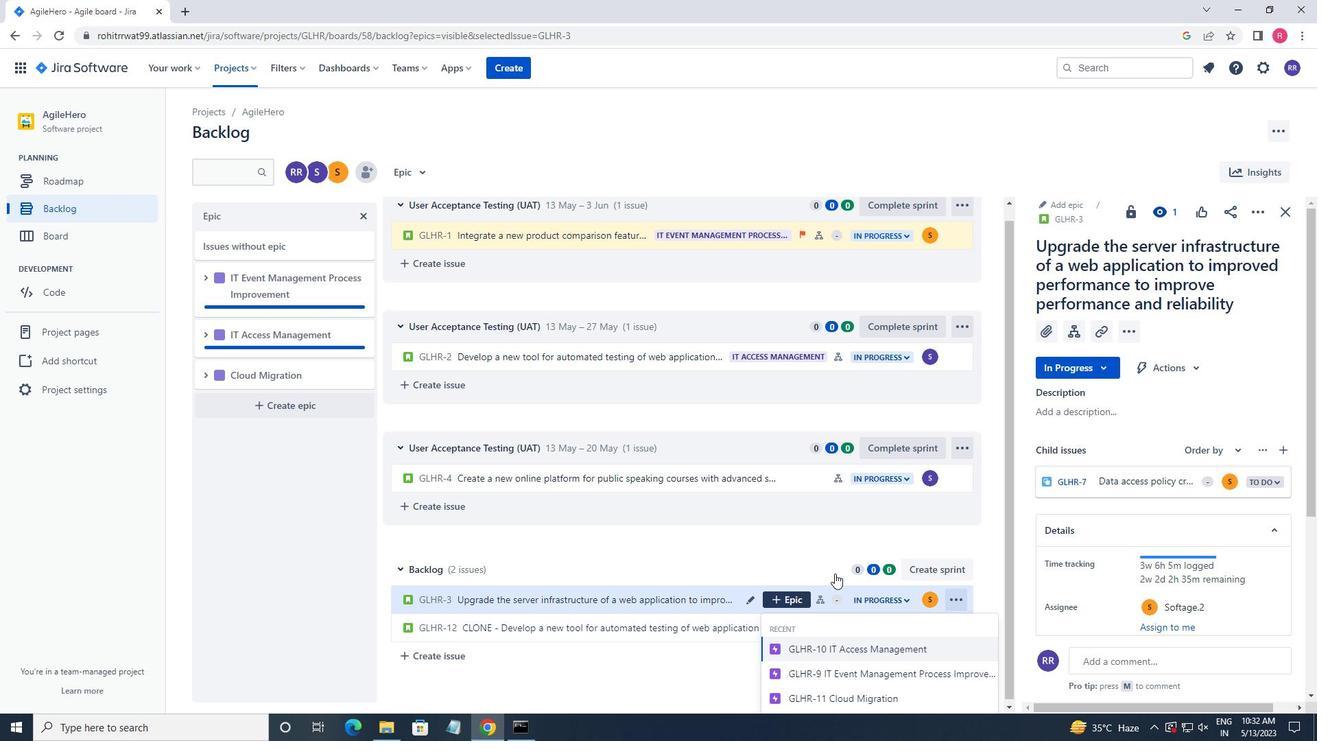 
Action: Mouse scrolled (837, 573) with delta (0, 0)
Screenshot: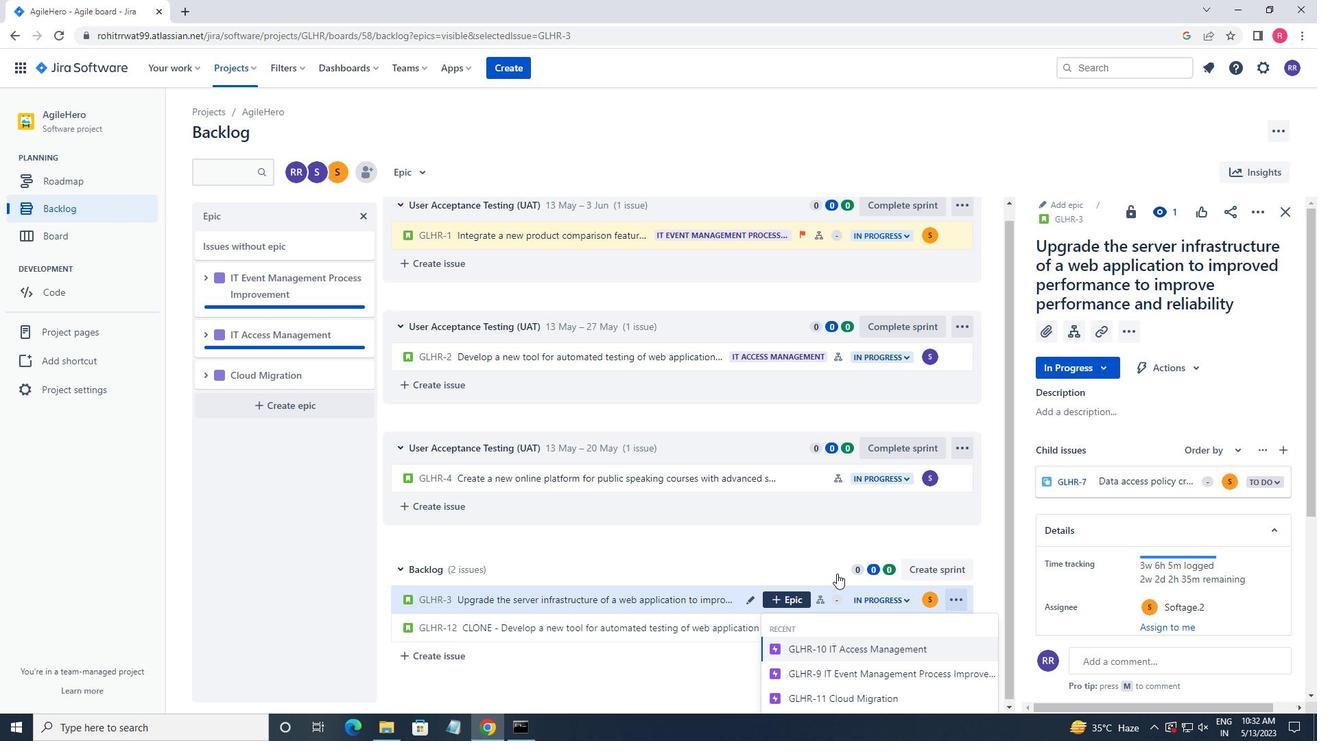 
Action: Mouse scrolled (837, 573) with delta (0, 0)
Screenshot: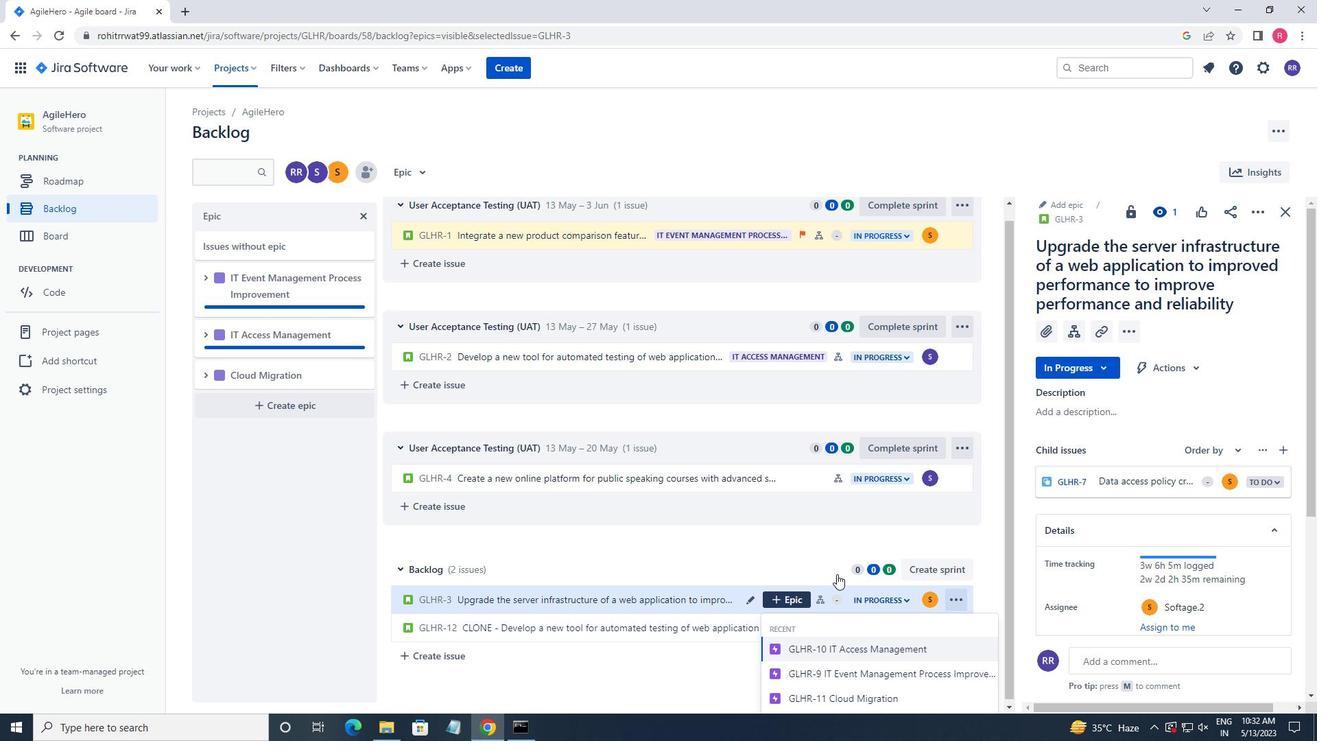 
Action: Mouse scrolled (837, 573) with delta (0, 0)
Screenshot: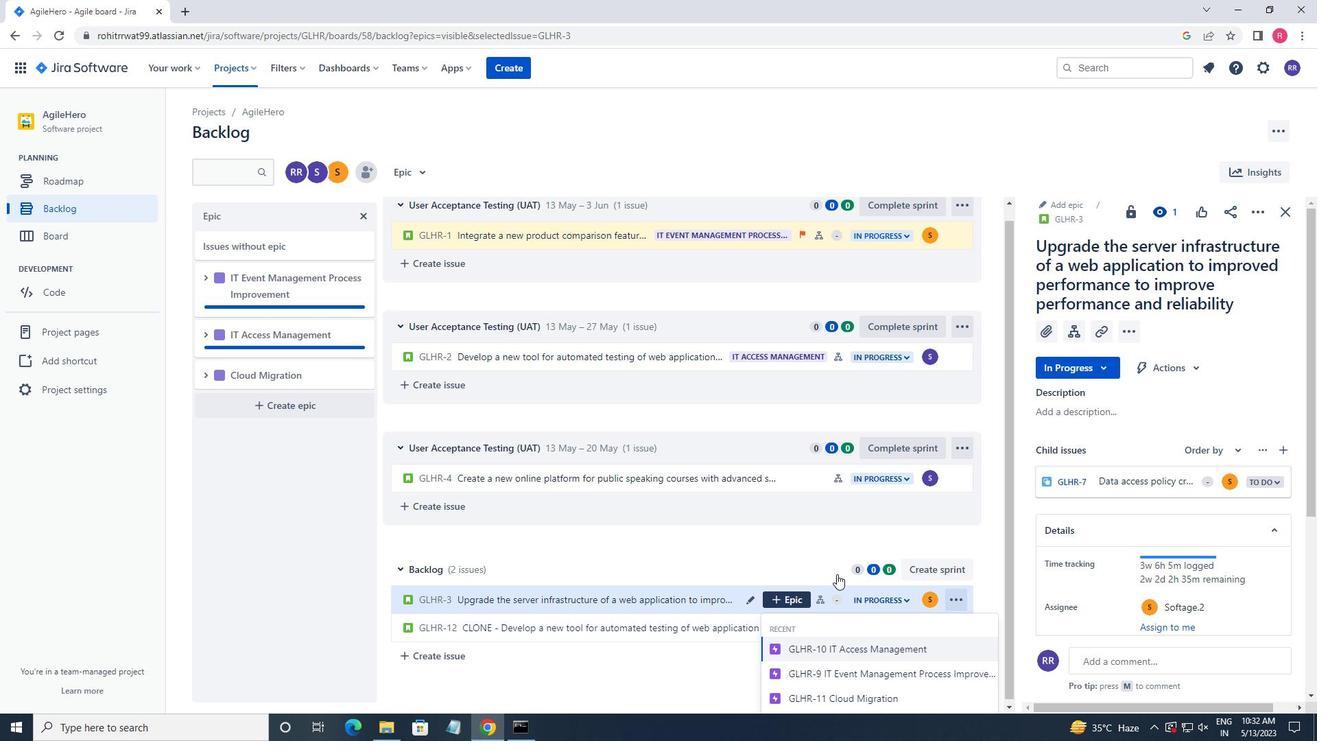 
Action: Mouse moved to (883, 684)
Screenshot: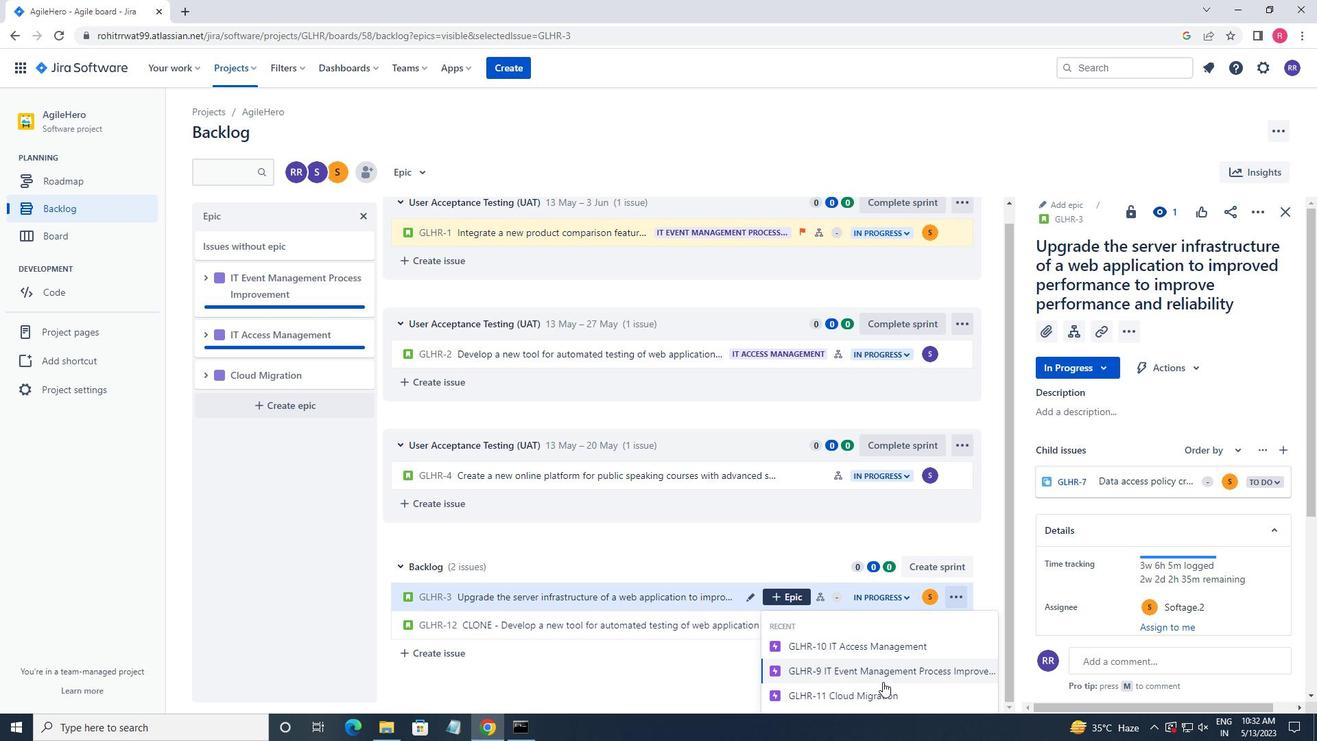 
Action: Mouse pressed left at (883, 684)
Screenshot: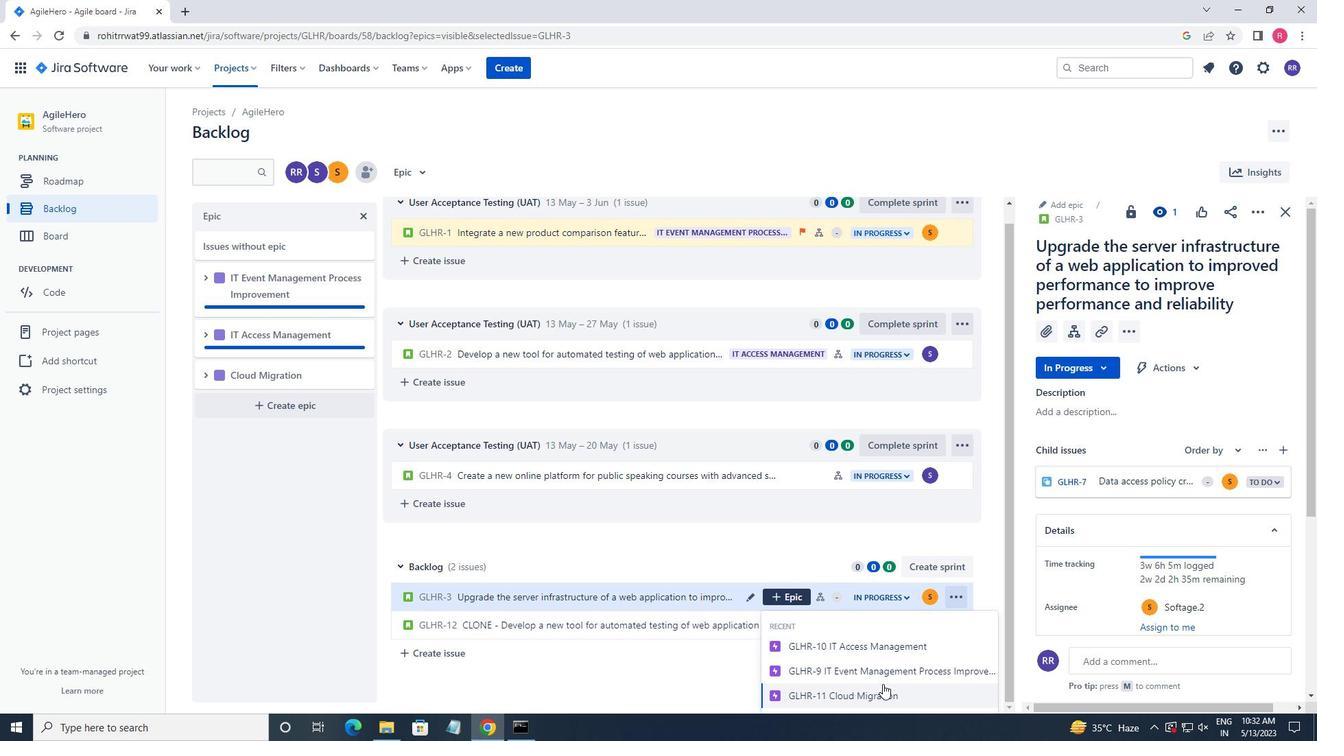 
Action: Mouse moved to (796, 489)
Screenshot: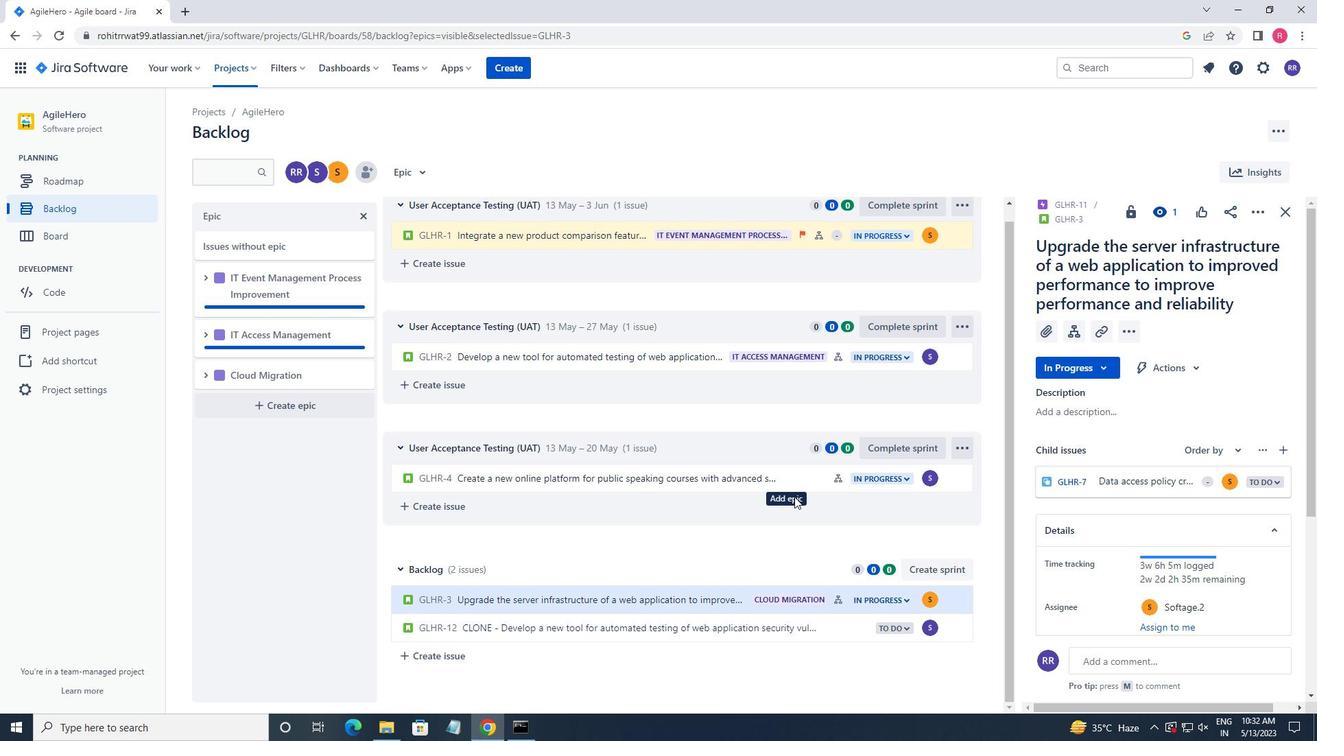 
Action: Mouse pressed left at (796, 489)
Screenshot: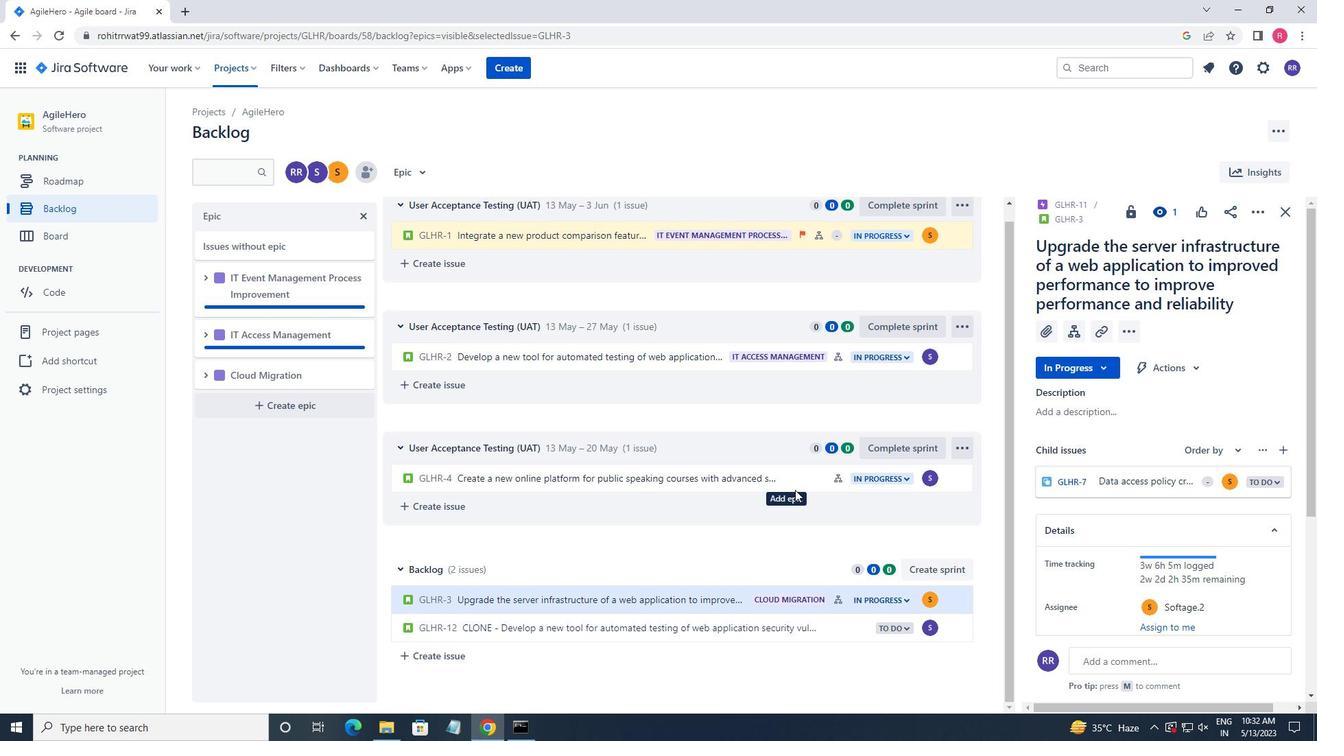 
Action: Mouse moved to (1253, 214)
Screenshot: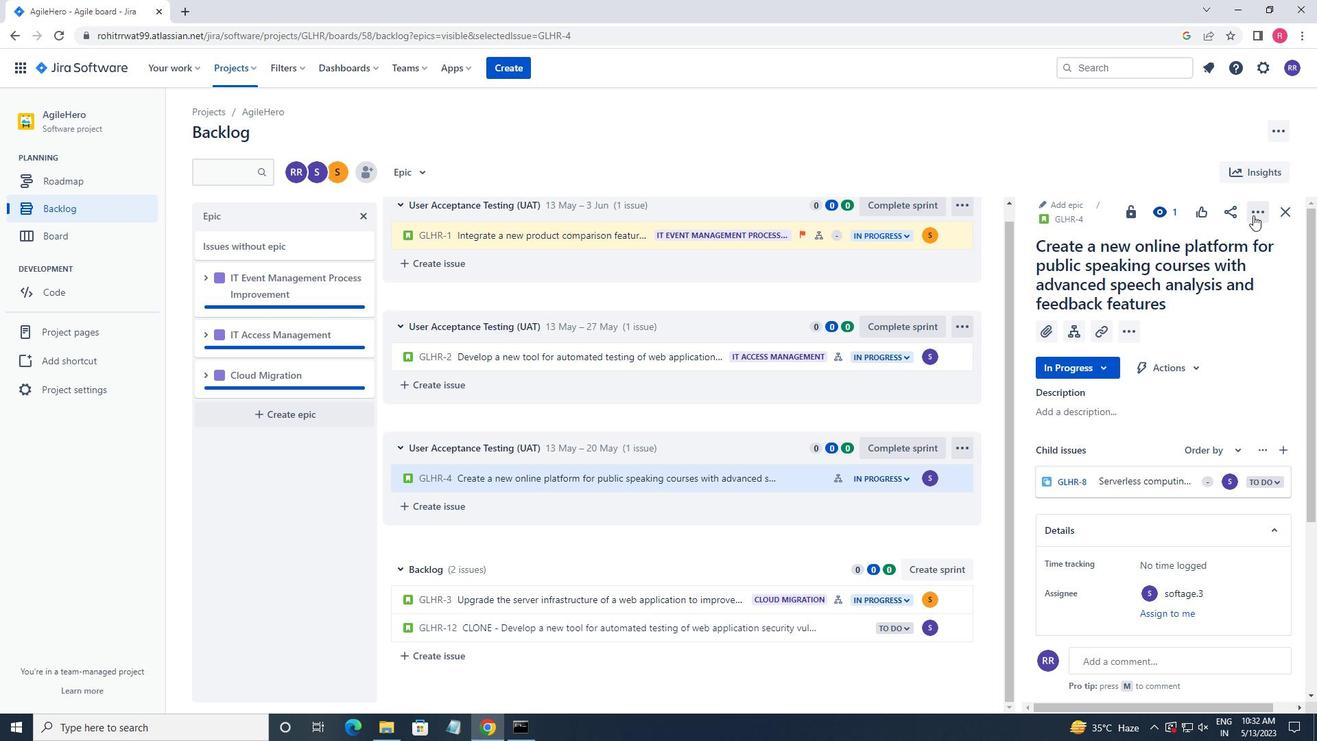 
Action: Mouse pressed left at (1253, 214)
Screenshot: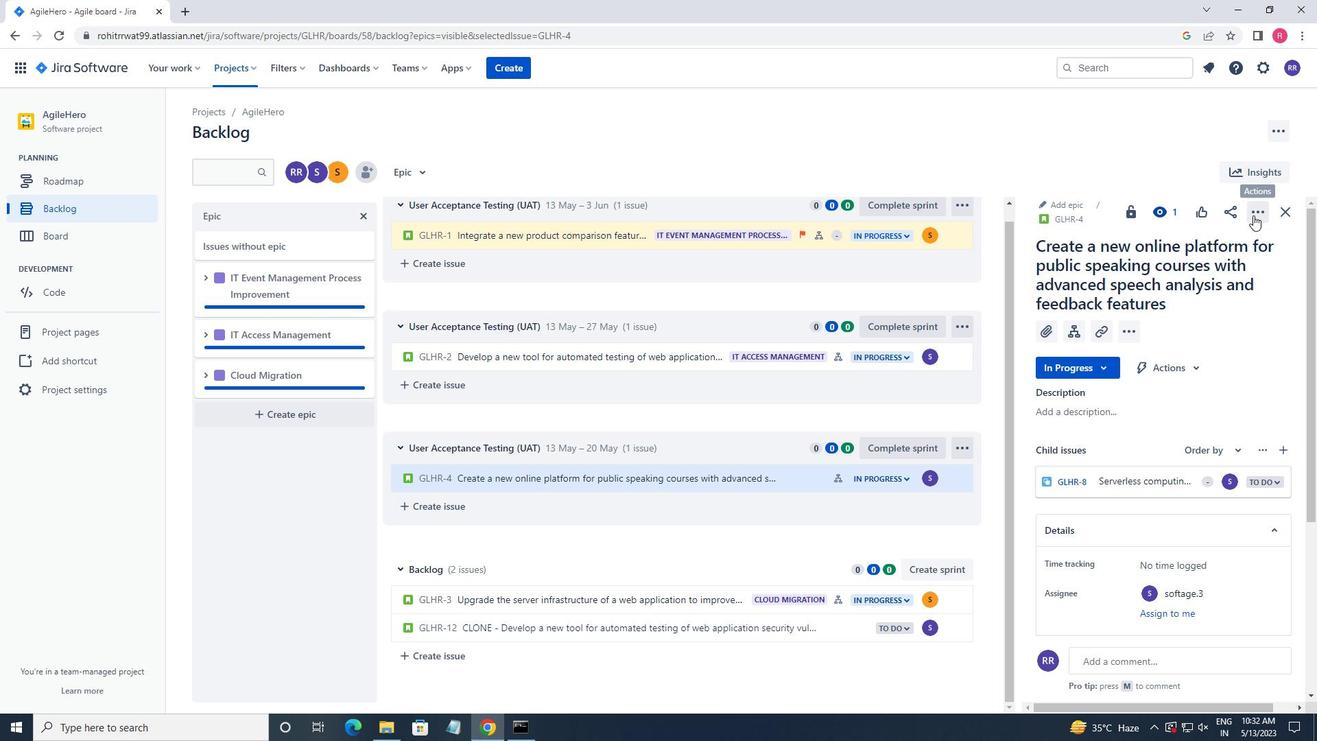 
Action: Mouse moved to (1227, 247)
Screenshot: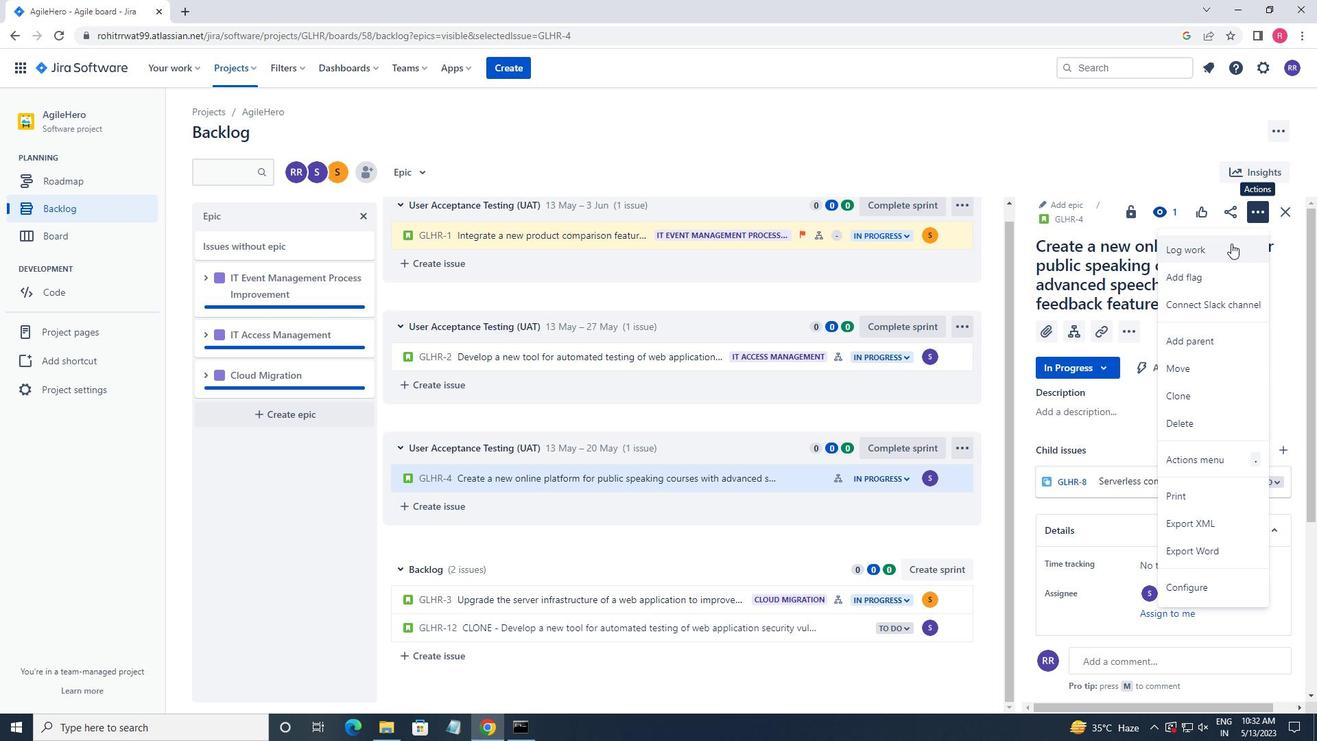 
Action: Mouse pressed left at (1227, 247)
Screenshot: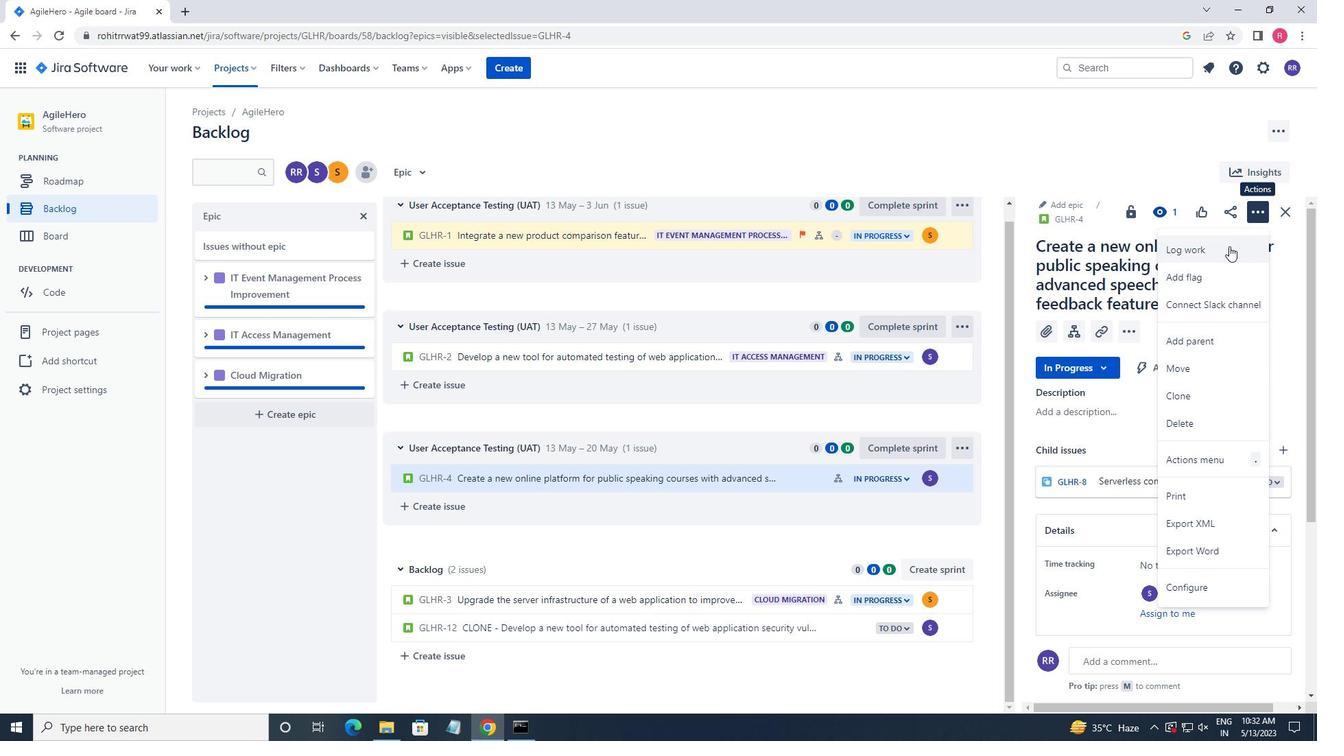 
Action: Mouse moved to (1202, 249)
Screenshot: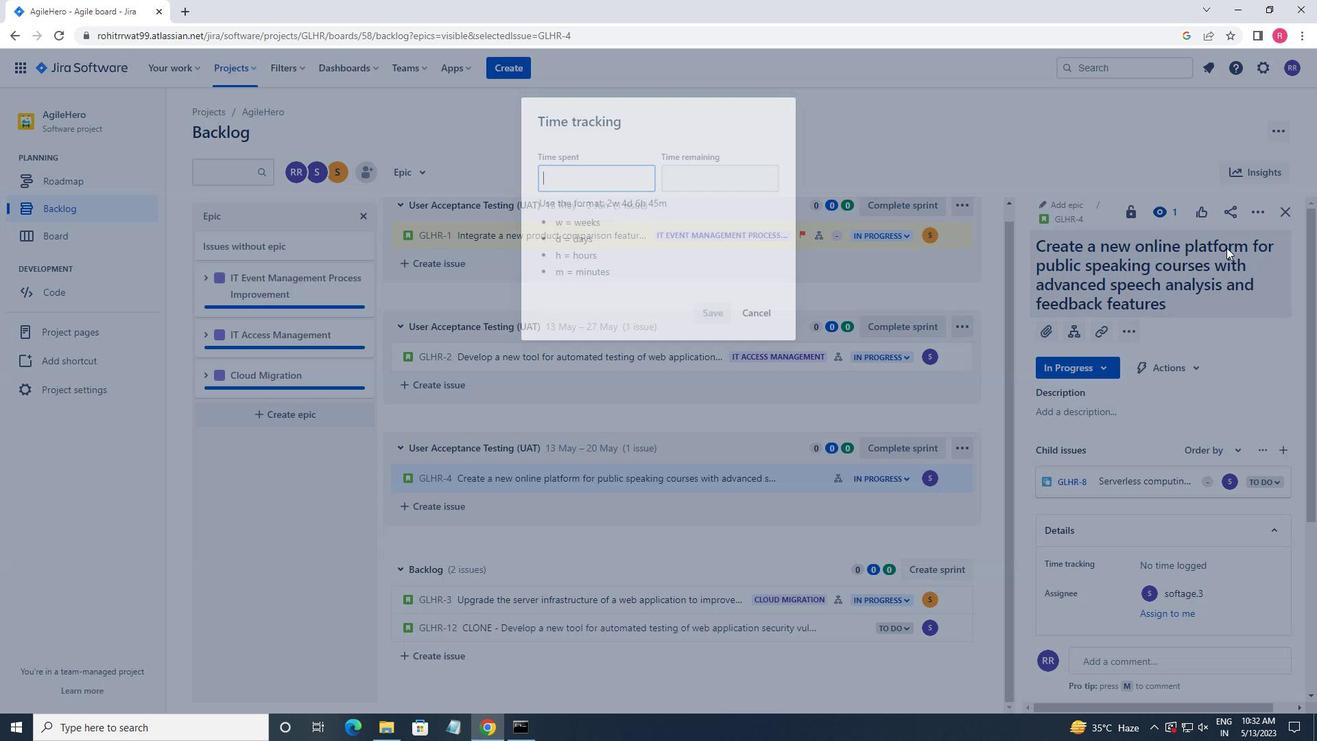 
Action: Key pressed 6w<Key.space>5d<Key.space>2h<Key.space>4m<Key.tab>6w<Key.space>3d<Key.space>4h<Key.space>4m
Screenshot: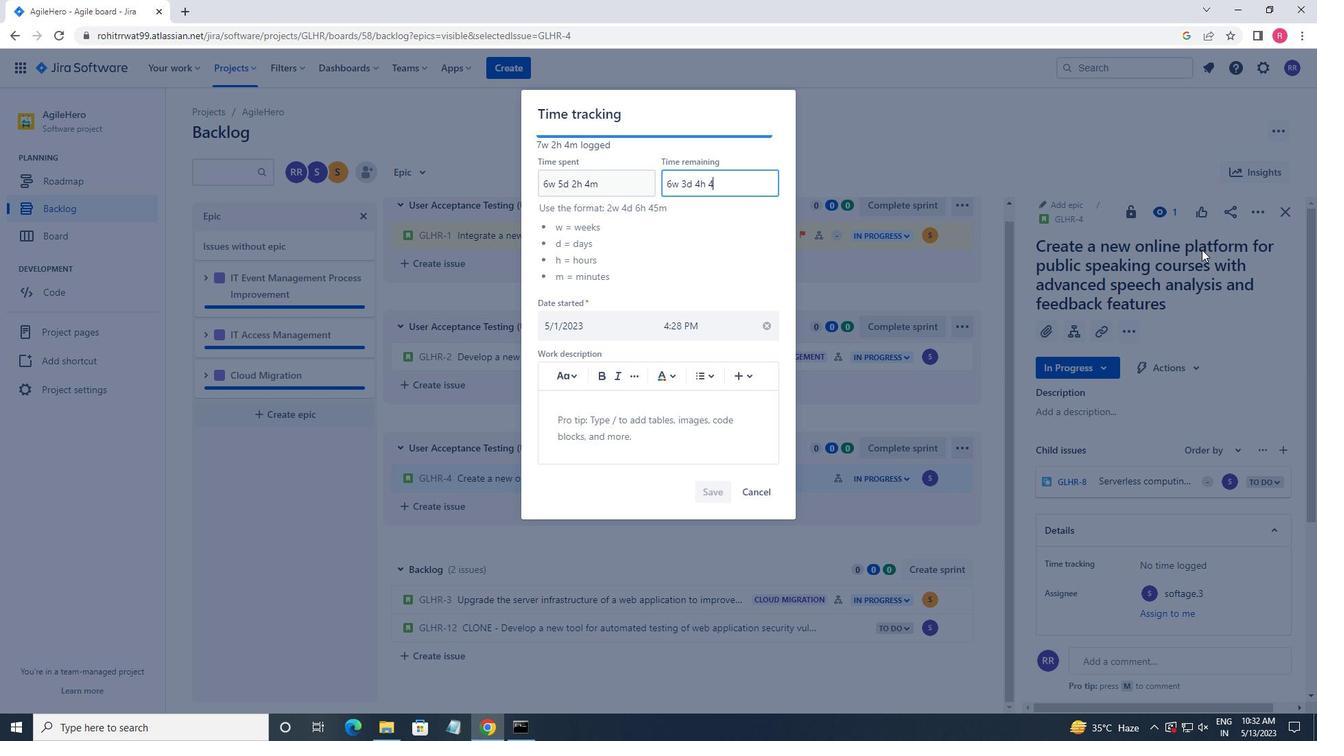 
Action: Mouse moved to (707, 496)
Screenshot: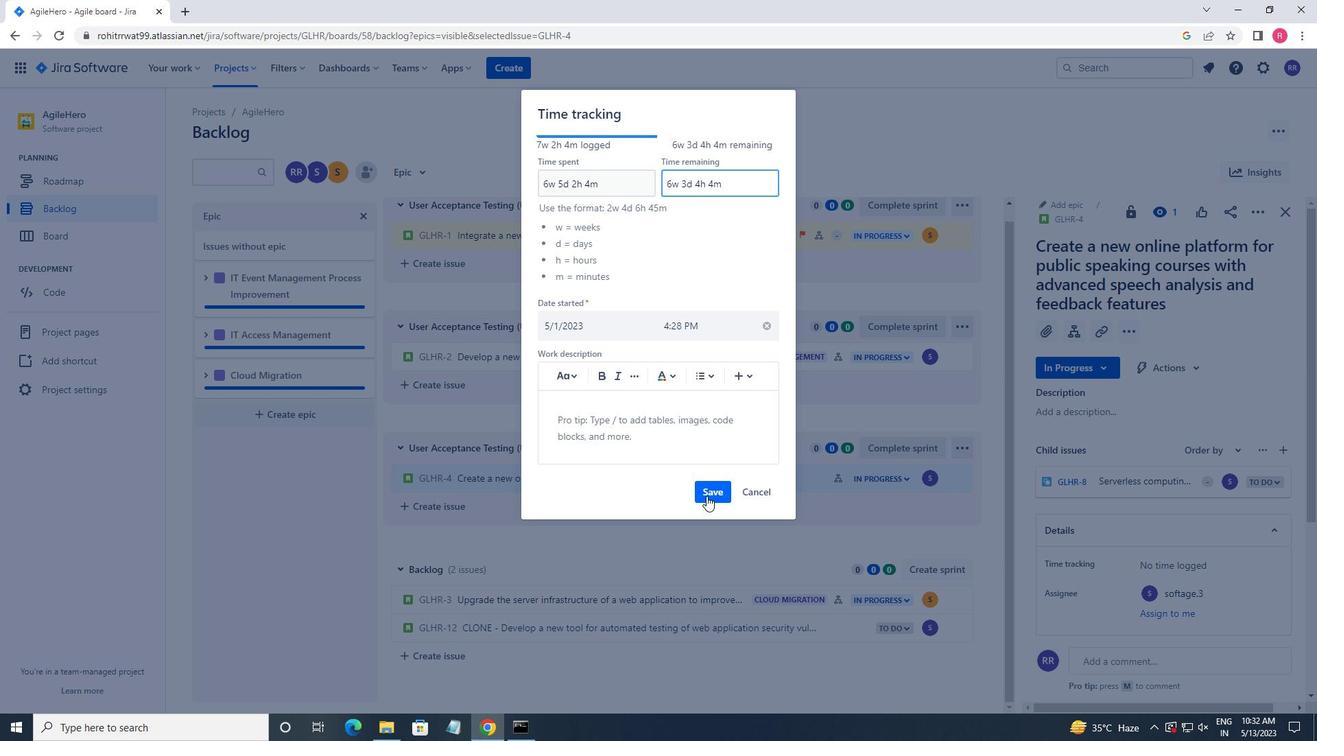 
Action: Mouse pressed left at (707, 496)
Screenshot: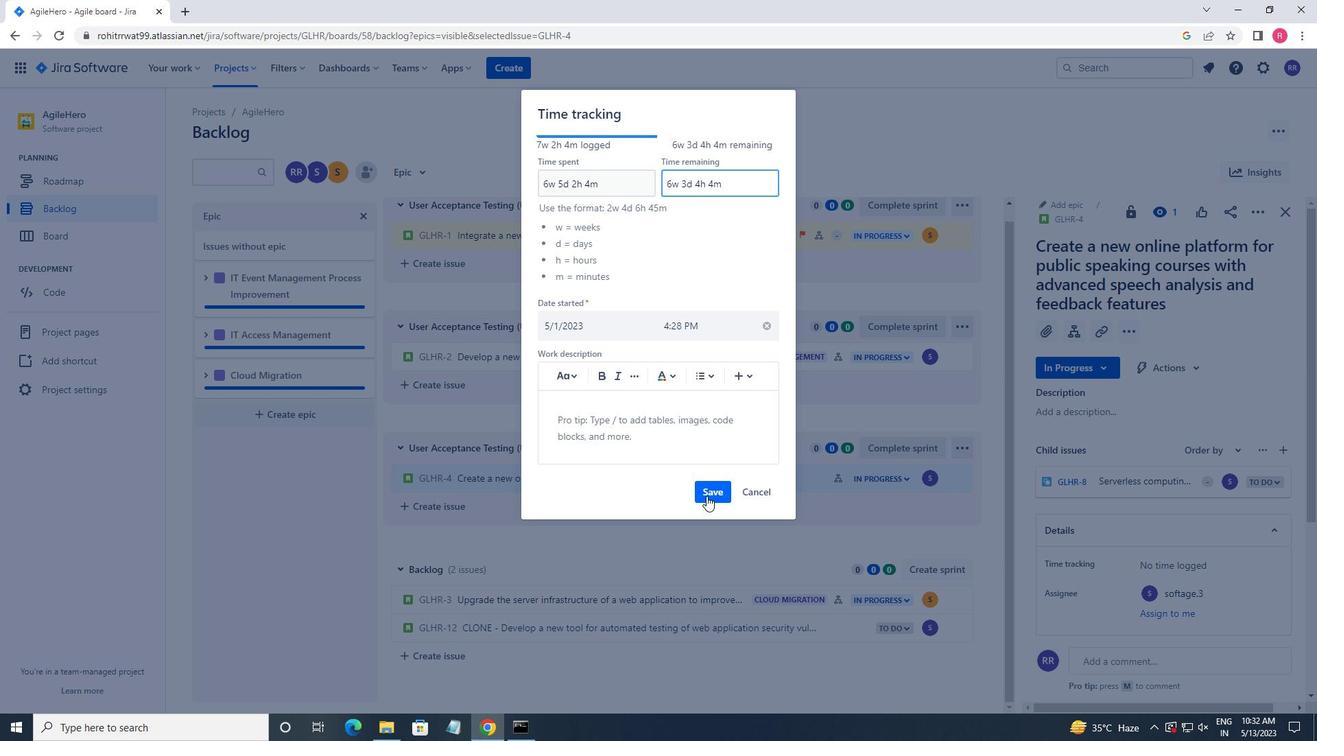 
Action: Mouse moved to (924, 524)
Screenshot: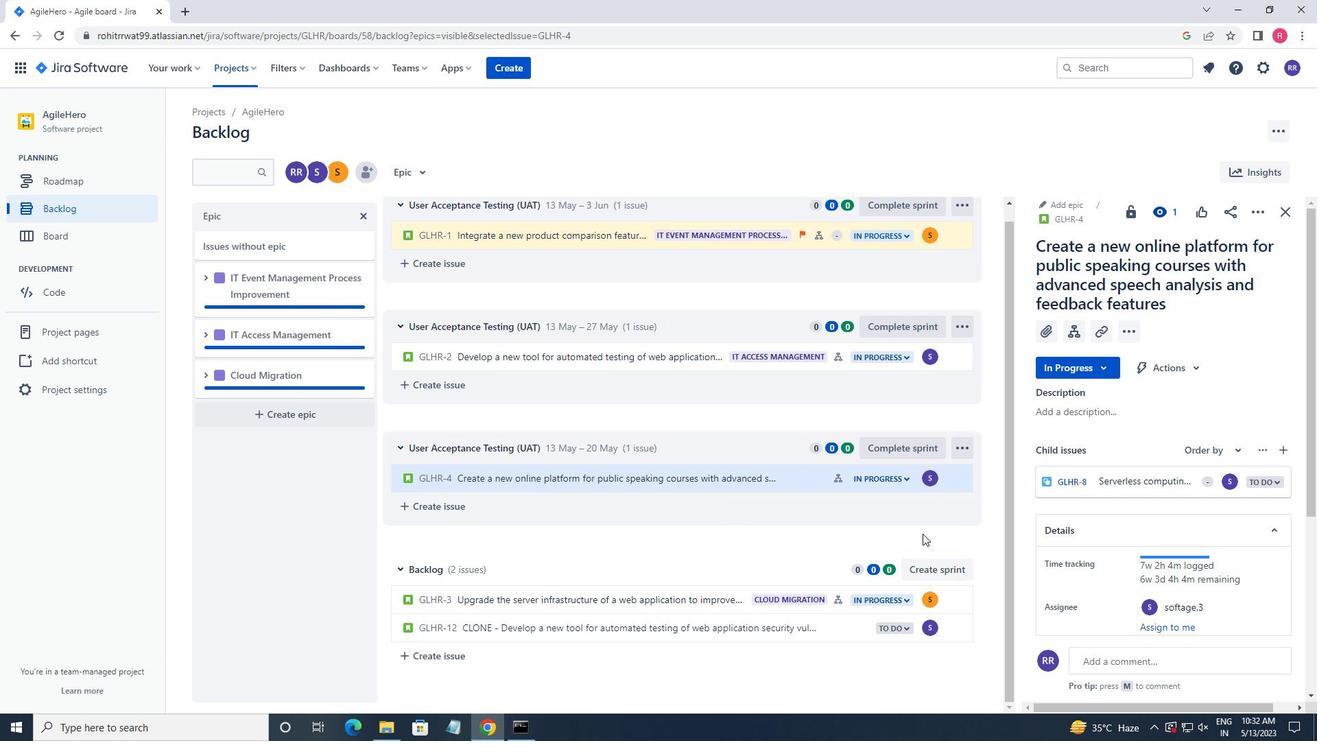
Action: Mouse scrolled (924, 523) with delta (0, 0)
Screenshot: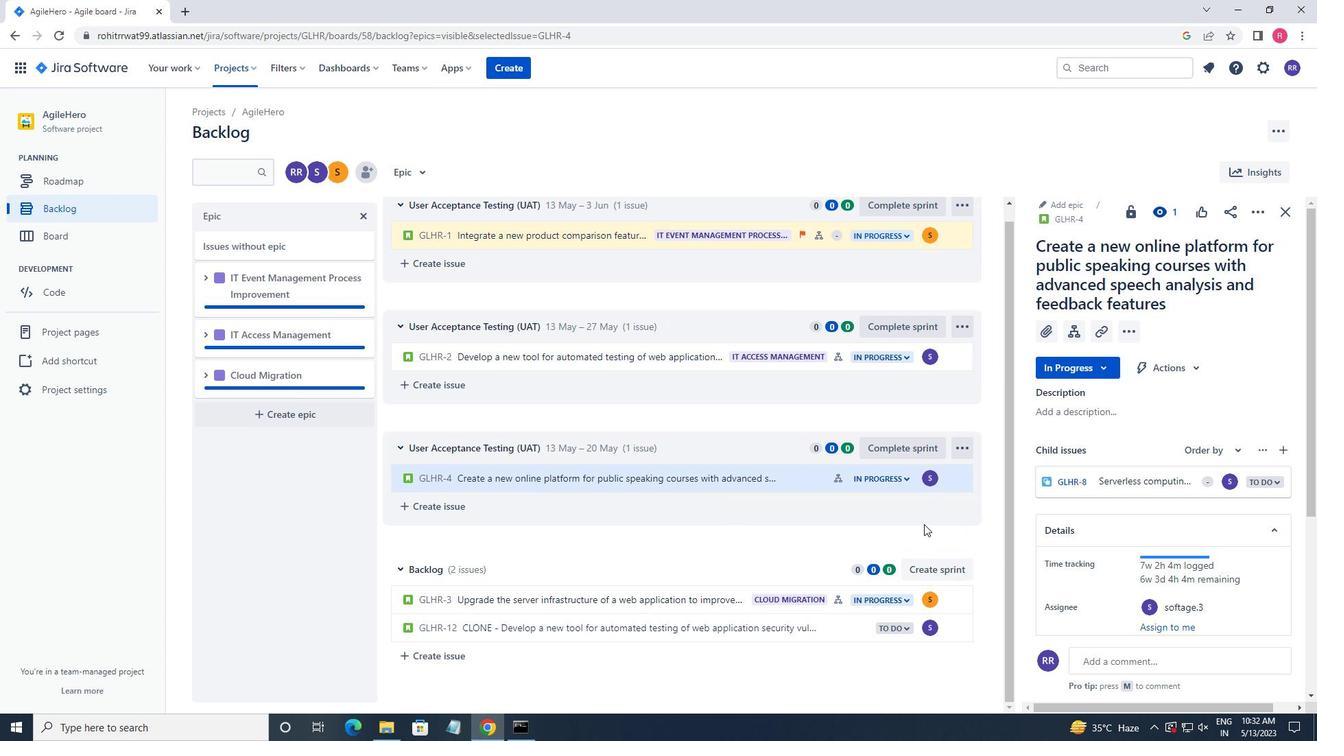 
Action: Mouse moved to (959, 475)
Screenshot: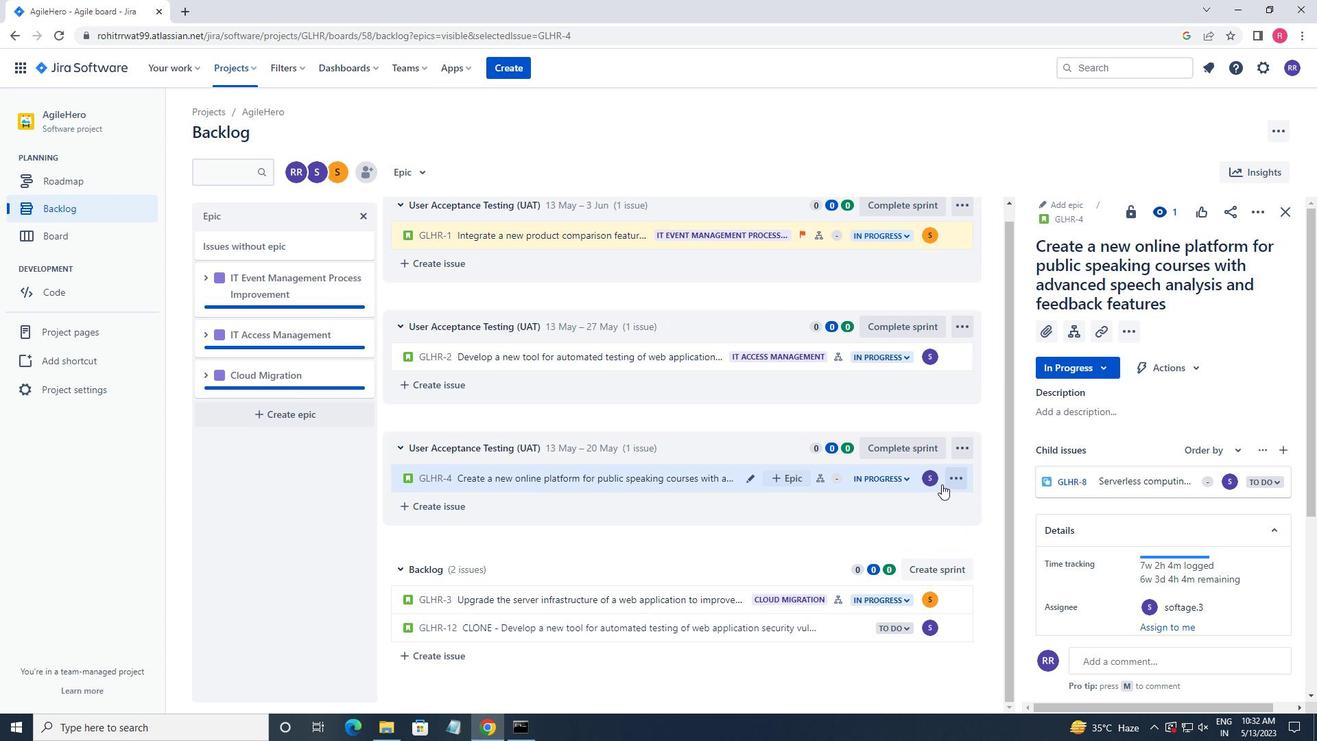 
Action: Mouse pressed left at (959, 475)
Screenshot: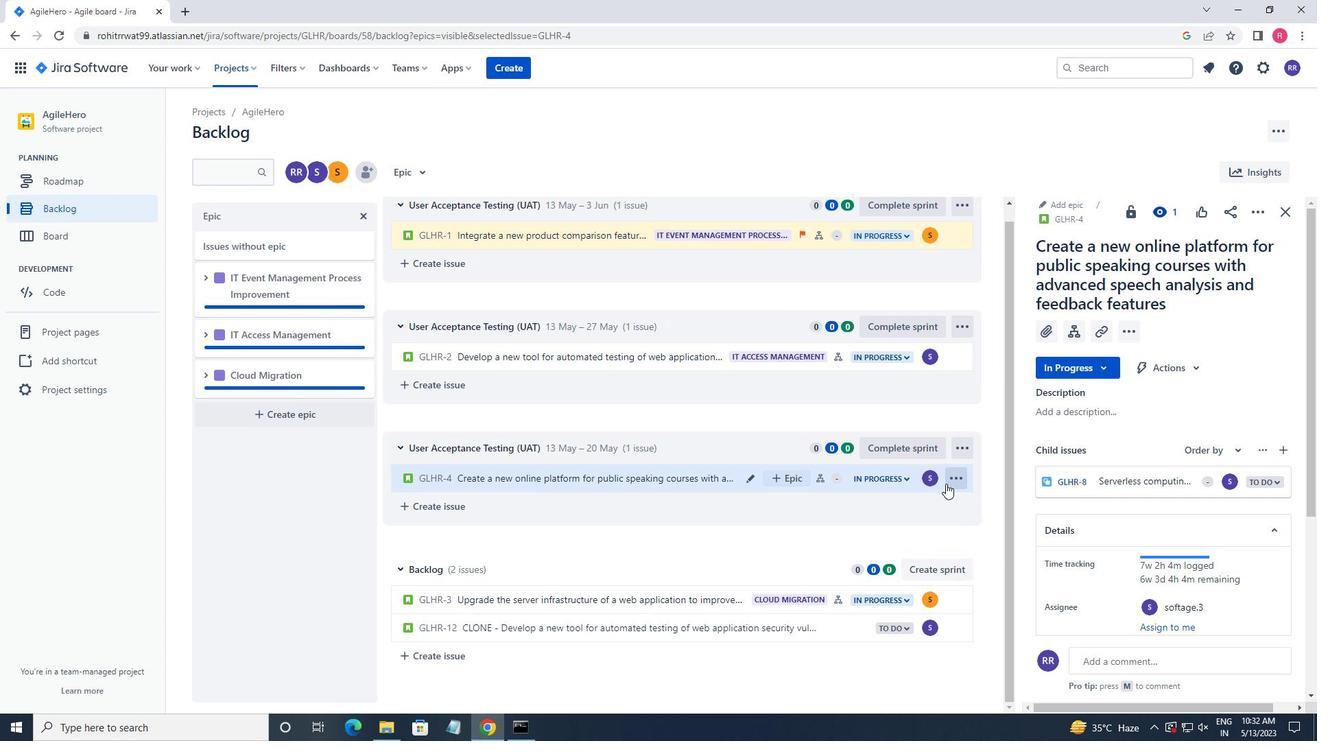 
Action: Mouse moved to (914, 439)
Screenshot: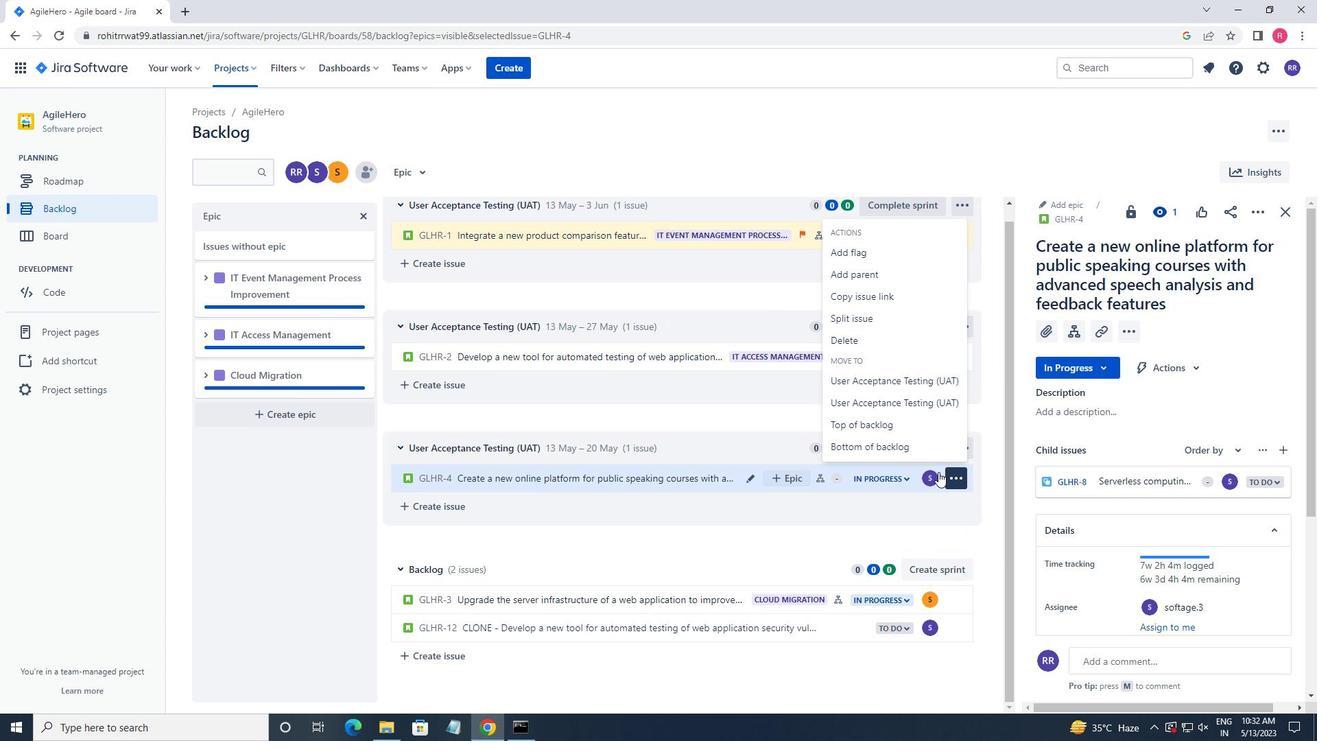 
Action: Mouse pressed left at (914, 439)
Screenshot: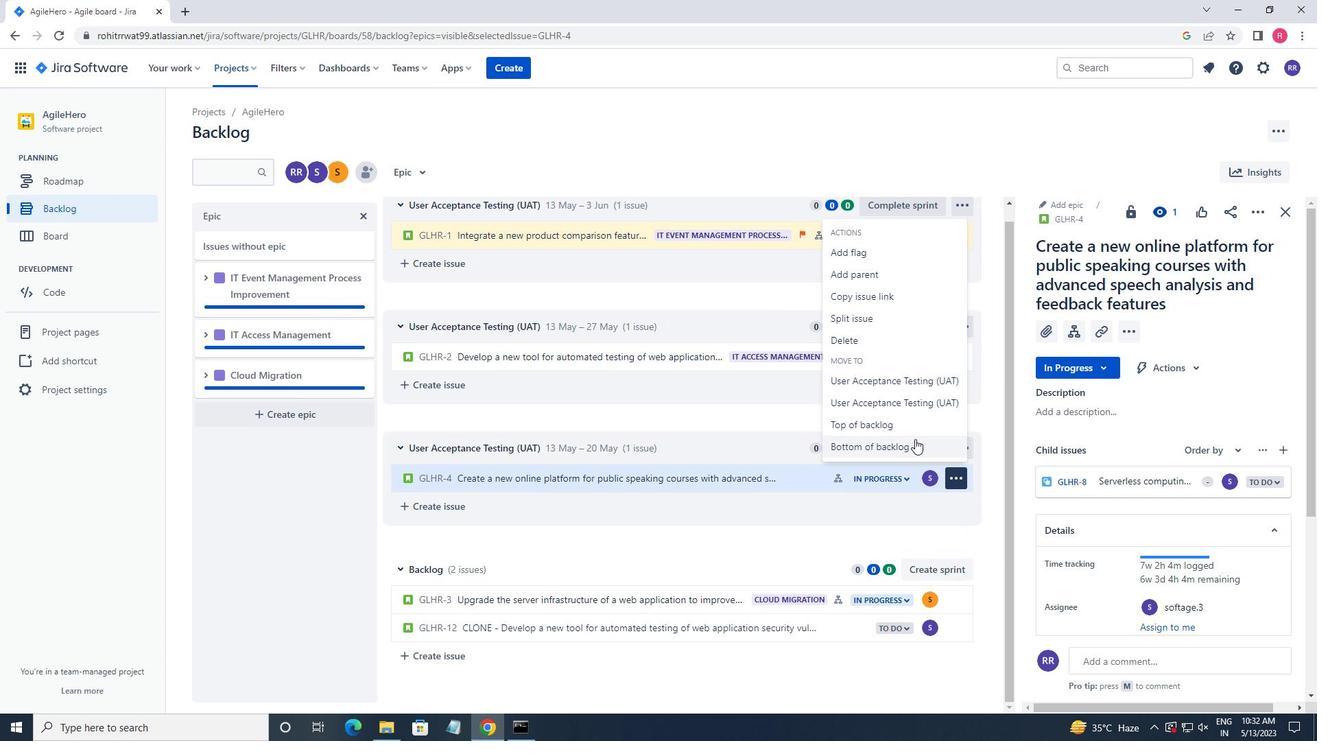 
Action: Mouse moved to (706, 212)
Screenshot: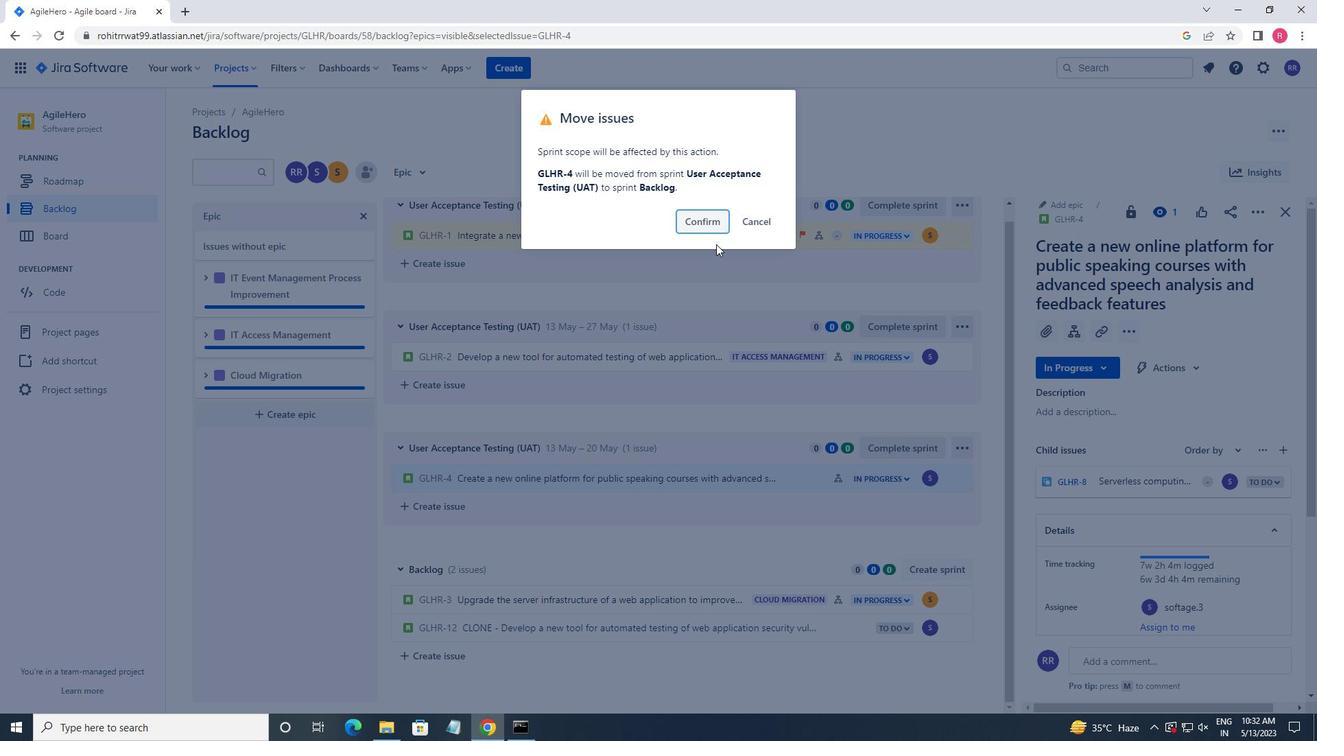 
Action: Mouse pressed left at (706, 212)
Screenshot: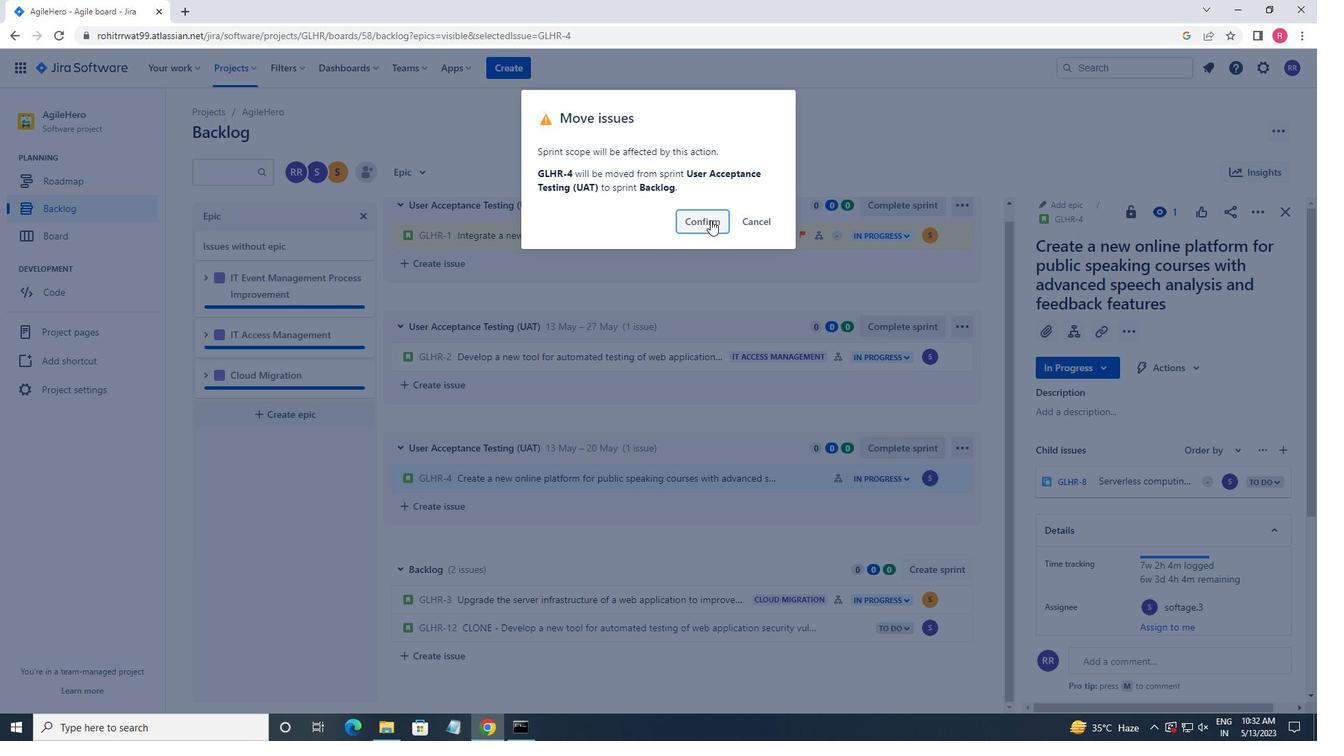 
Action: Mouse moved to (843, 571)
Screenshot: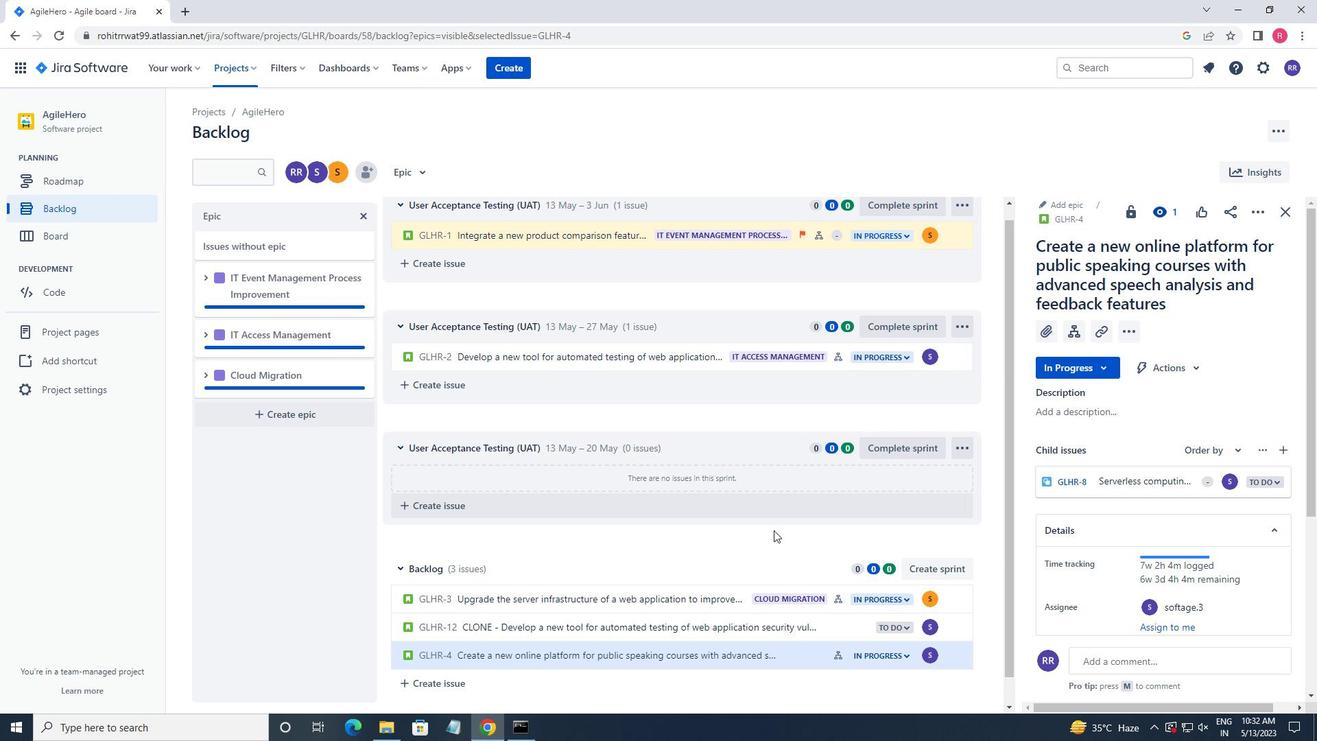
Action: Mouse scrolled (843, 570) with delta (0, 0)
Screenshot: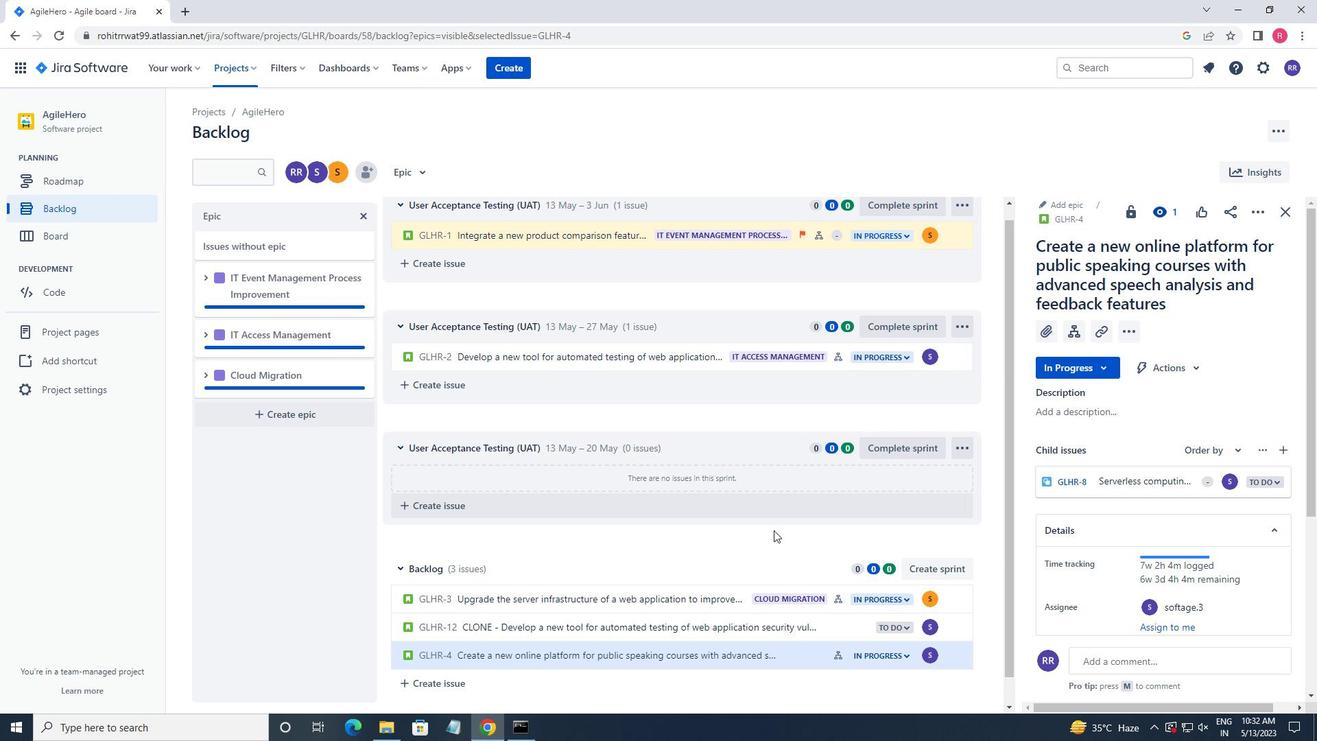 
Action: Mouse moved to (856, 575)
Screenshot: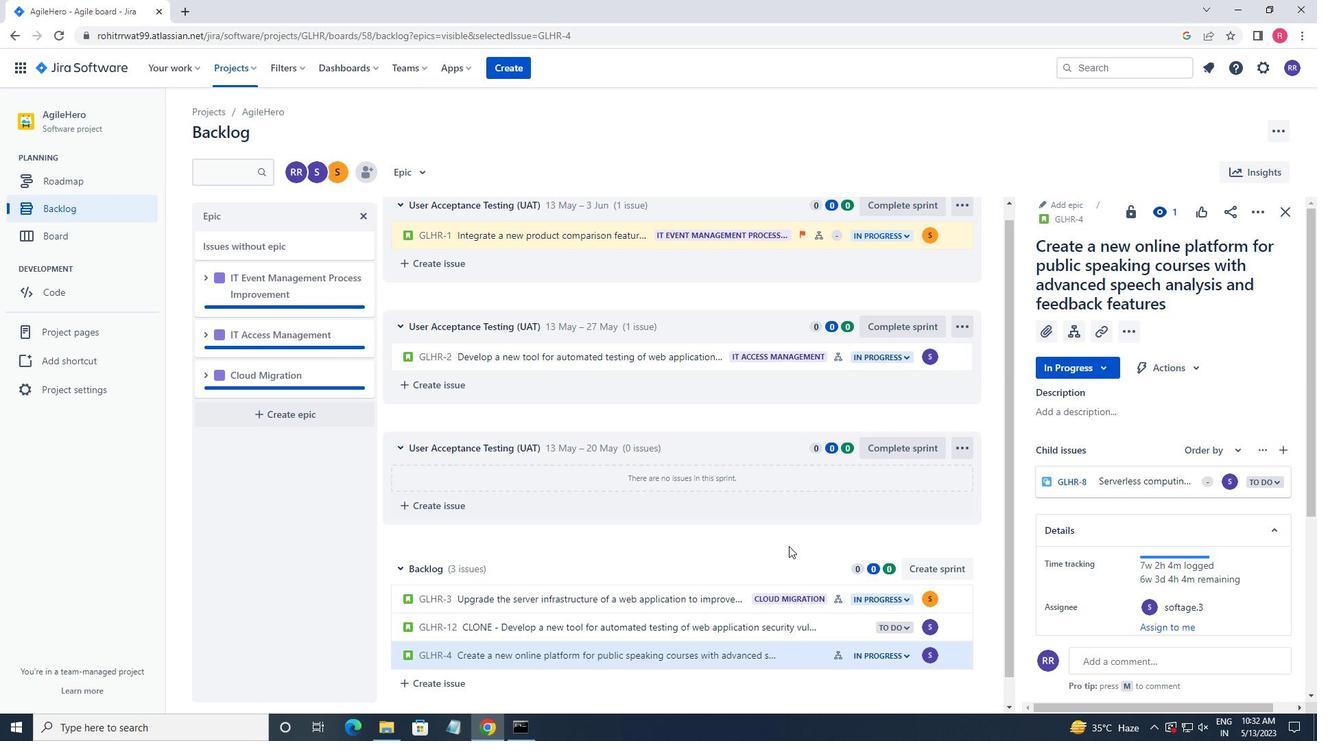 
Action: Mouse scrolled (856, 574) with delta (0, 0)
Screenshot: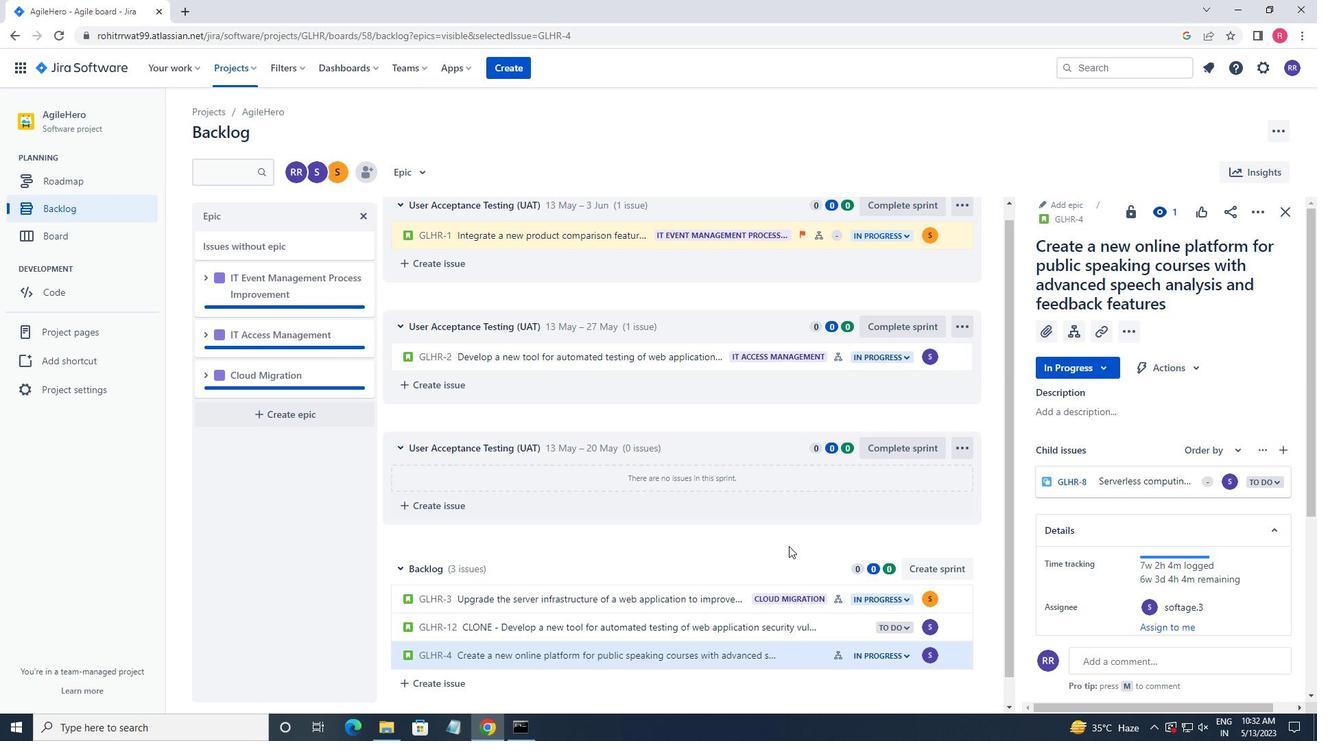 
Action: Mouse scrolled (856, 574) with delta (0, 0)
Screenshot: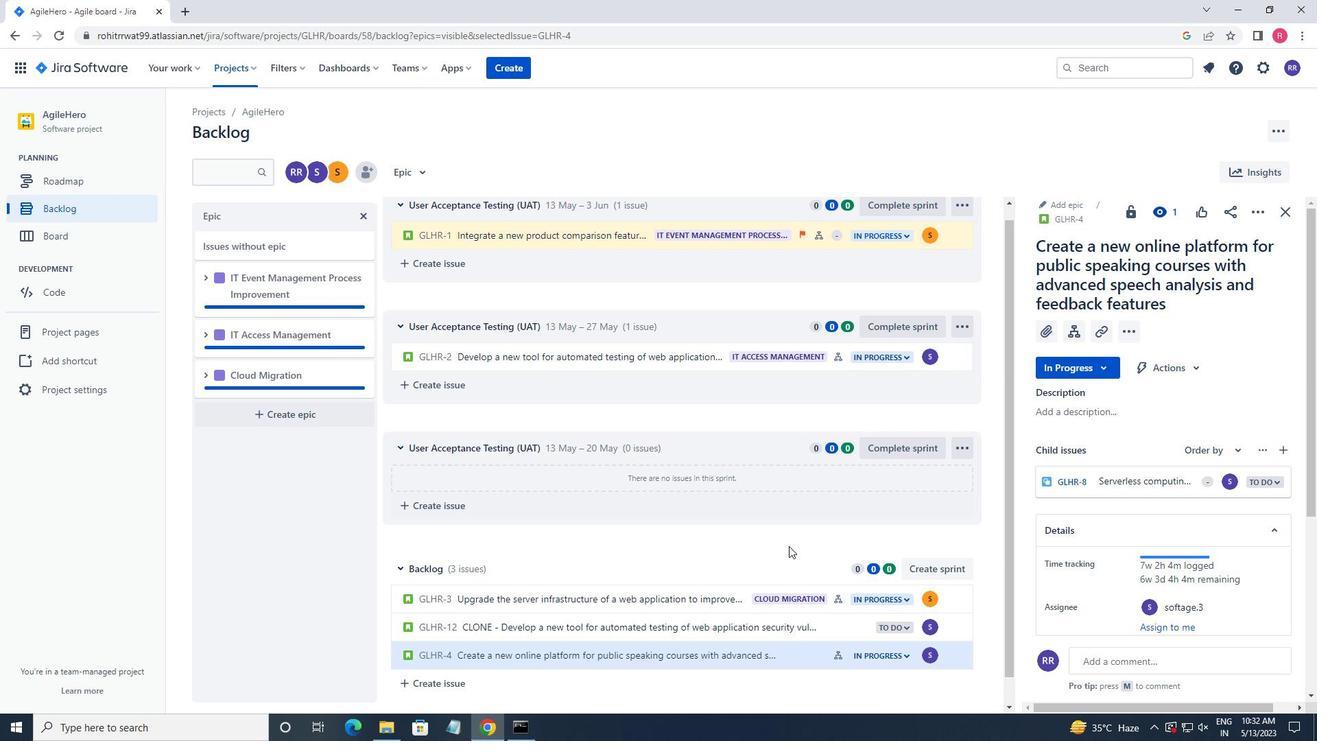 
Action: Mouse scrolled (856, 574) with delta (0, 0)
Screenshot: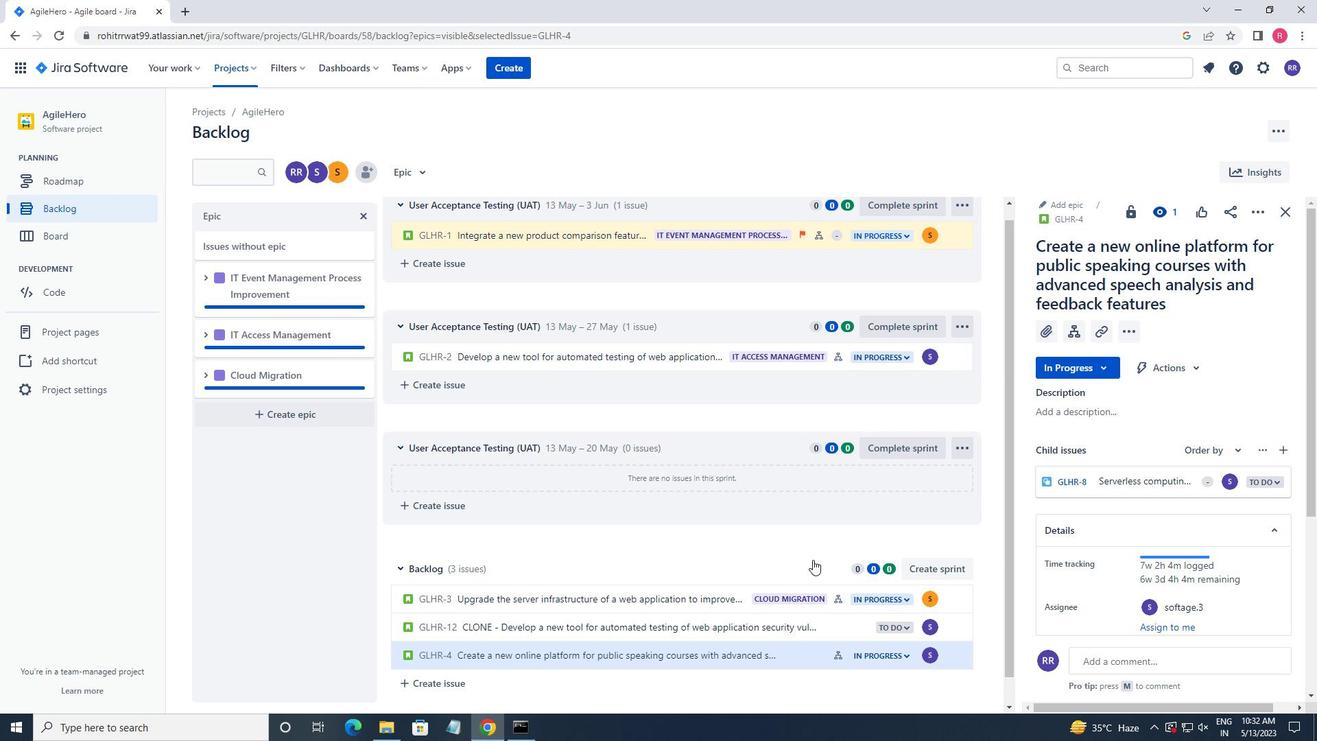 
Action: Mouse scrolled (856, 574) with delta (0, 0)
Screenshot: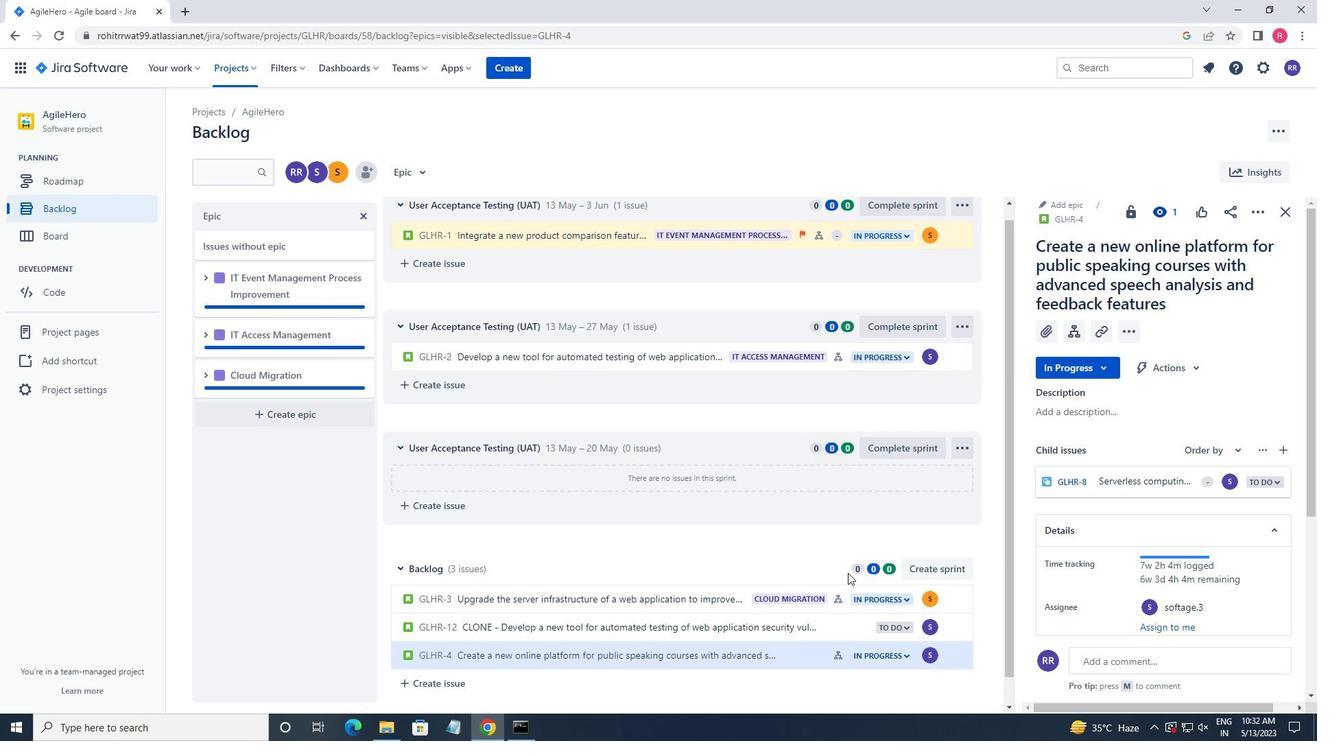 
Action: Mouse moved to (804, 627)
Screenshot: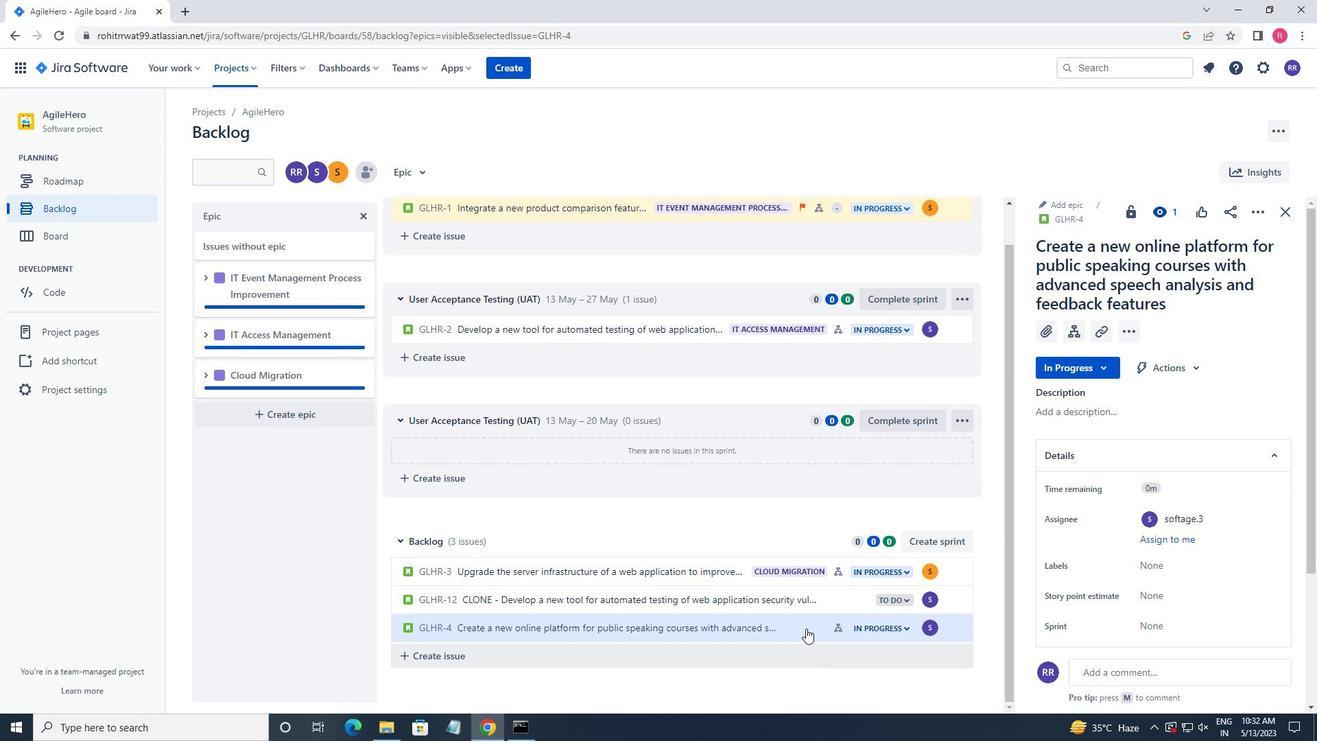 
Action: Mouse pressed left at (804, 627)
Screenshot: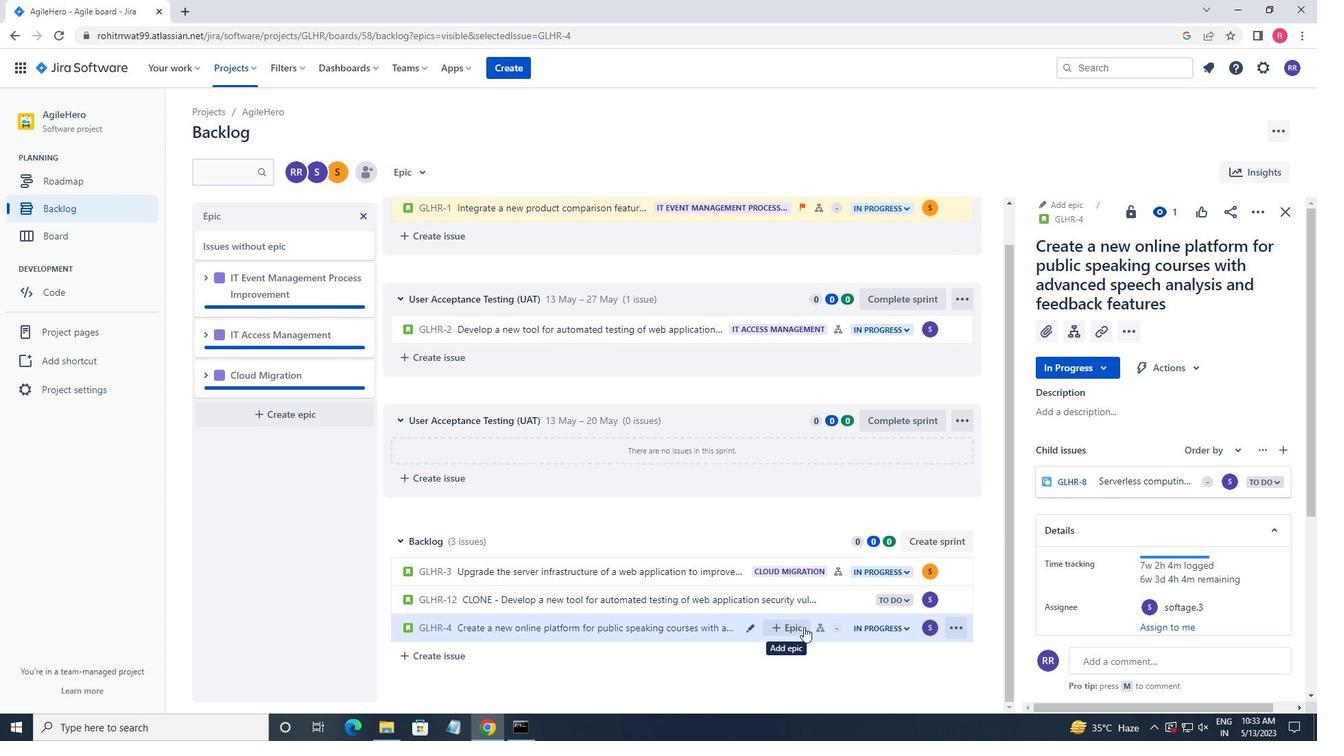 
Action: Mouse scrolled (804, 626) with delta (0, 0)
Screenshot: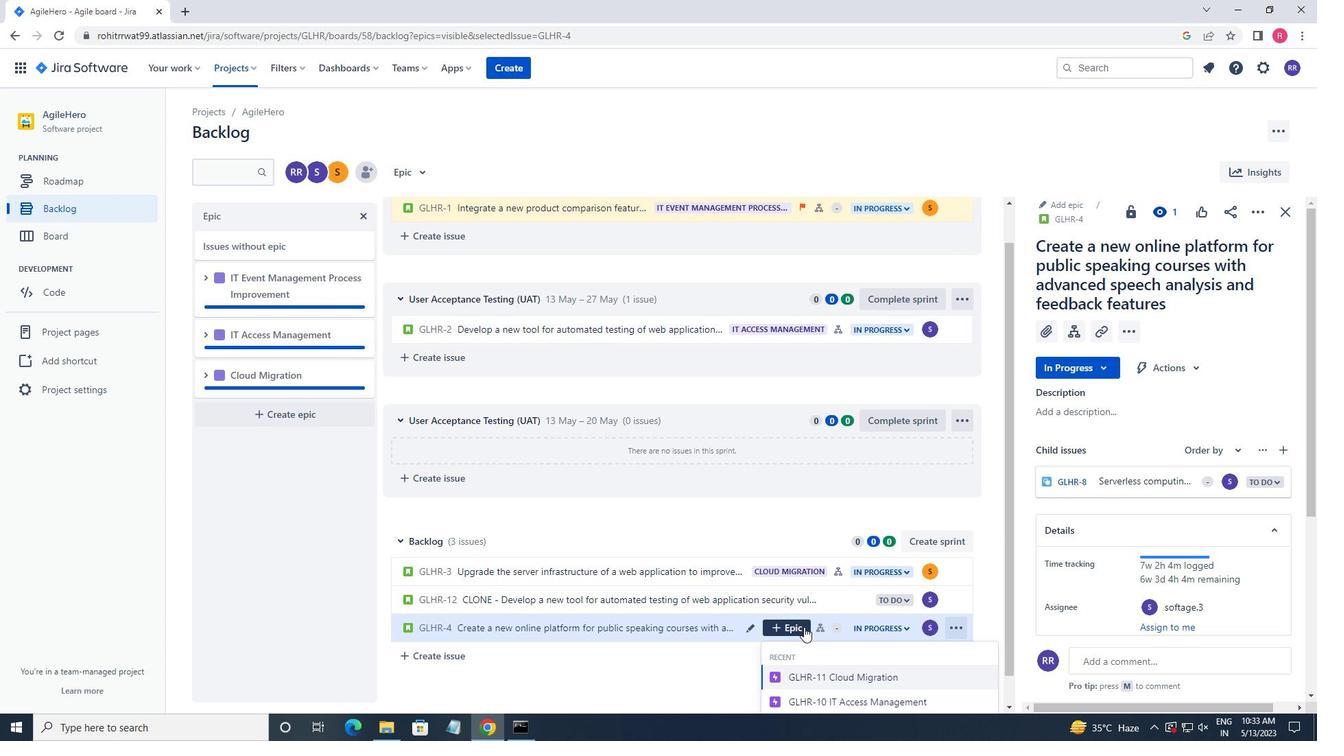
Action: Mouse scrolled (804, 626) with delta (0, 0)
Screenshot: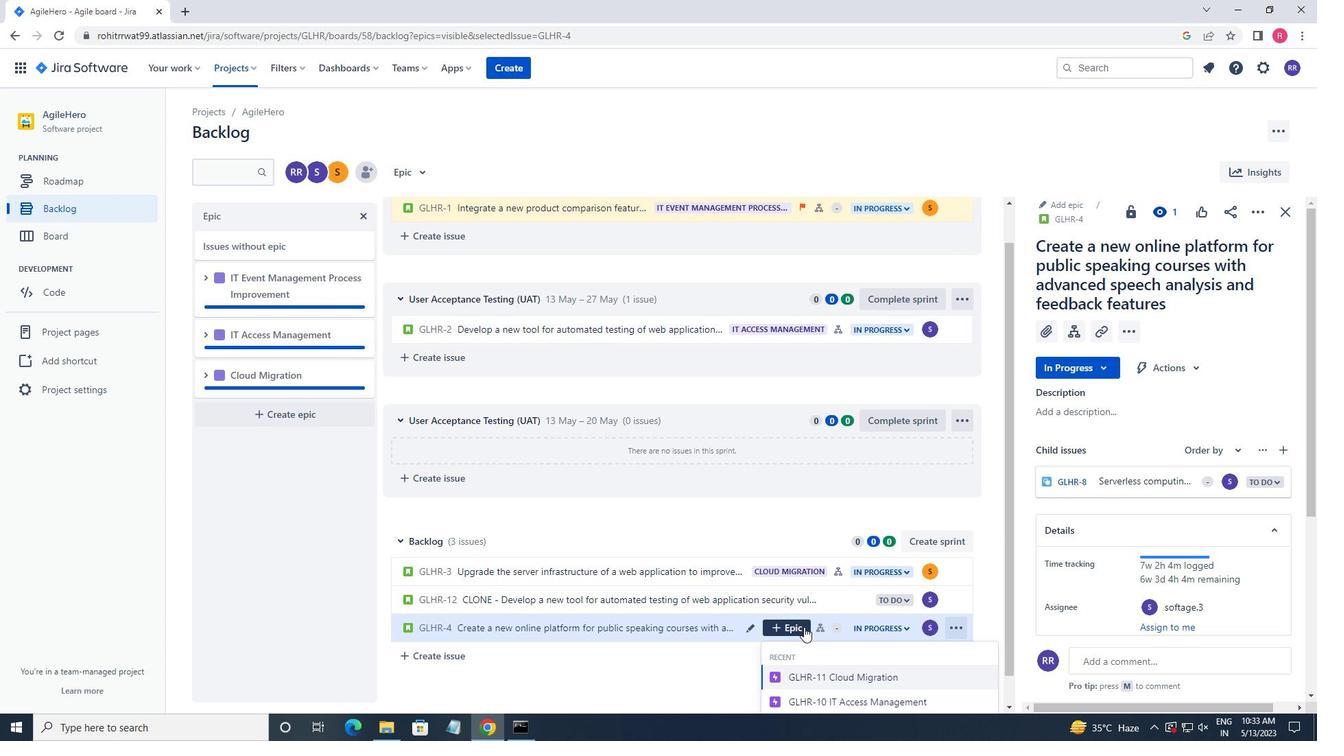 
Action: Mouse scrolled (804, 626) with delta (0, 0)
Screenshot: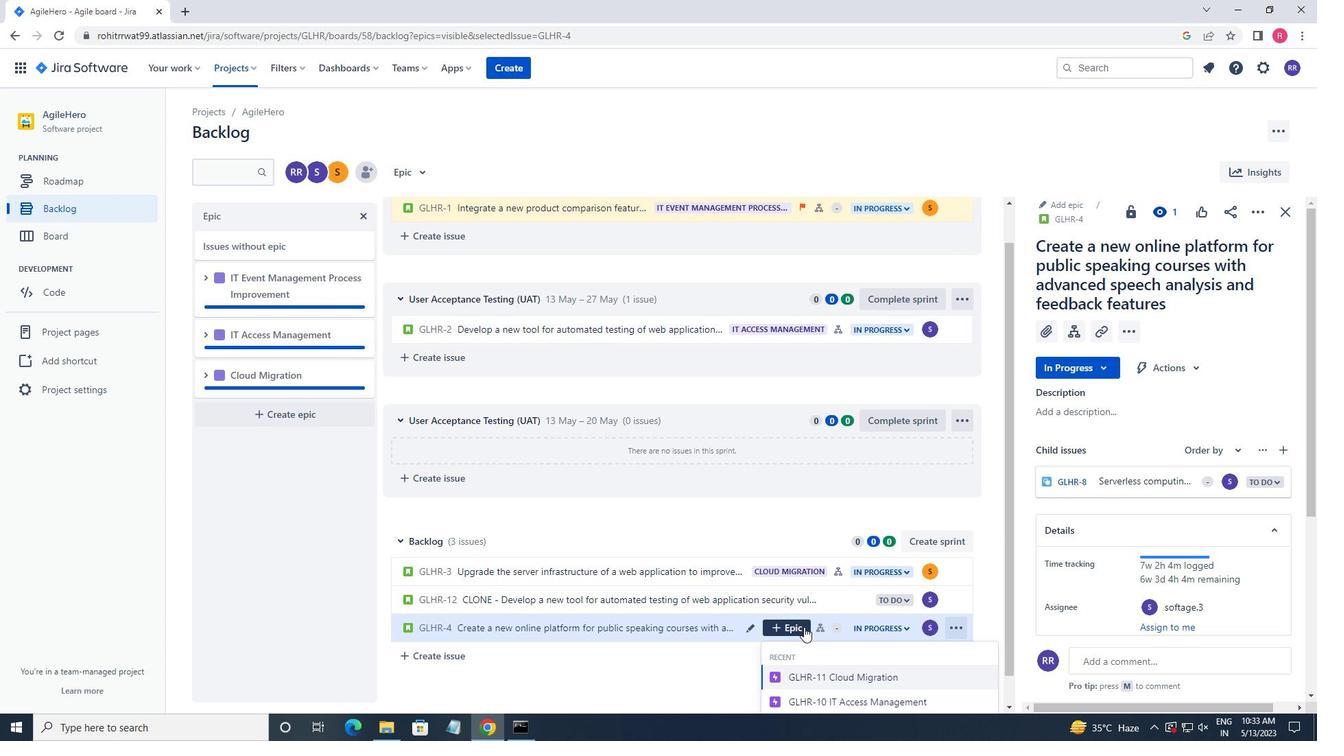 
Action: Mouse scrolled (804, 626) with delta (0, 0)
Screenshot: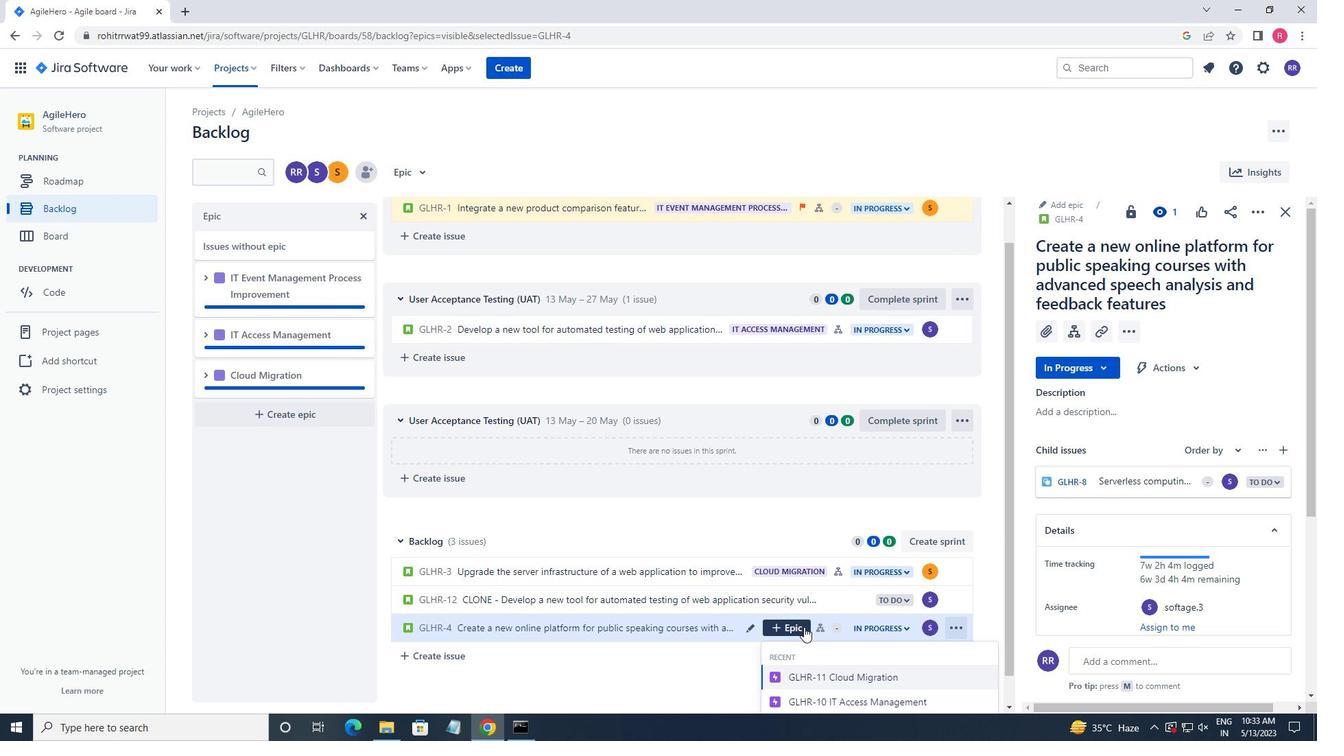 
Action: Mouse moved to (837, 698)
Screenshot: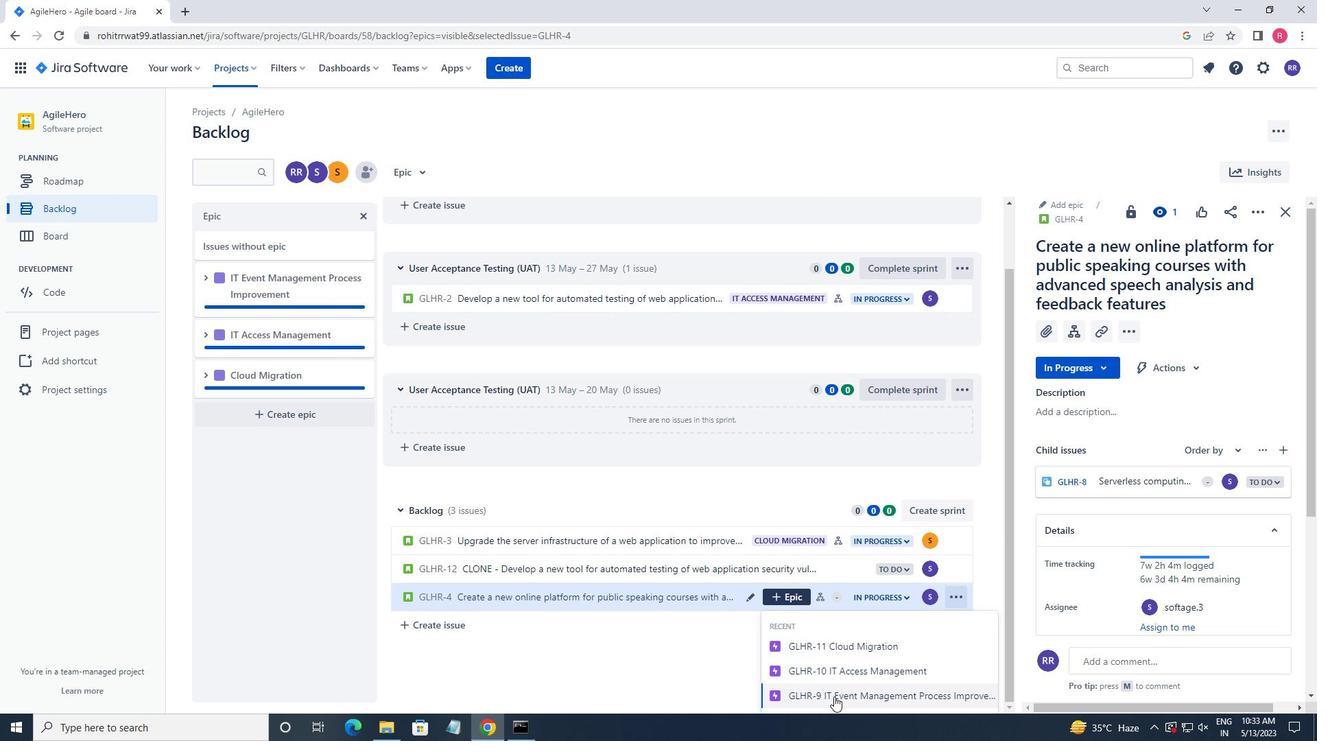 
Action: Mouse pressed left at (837, 698)
Screenshot: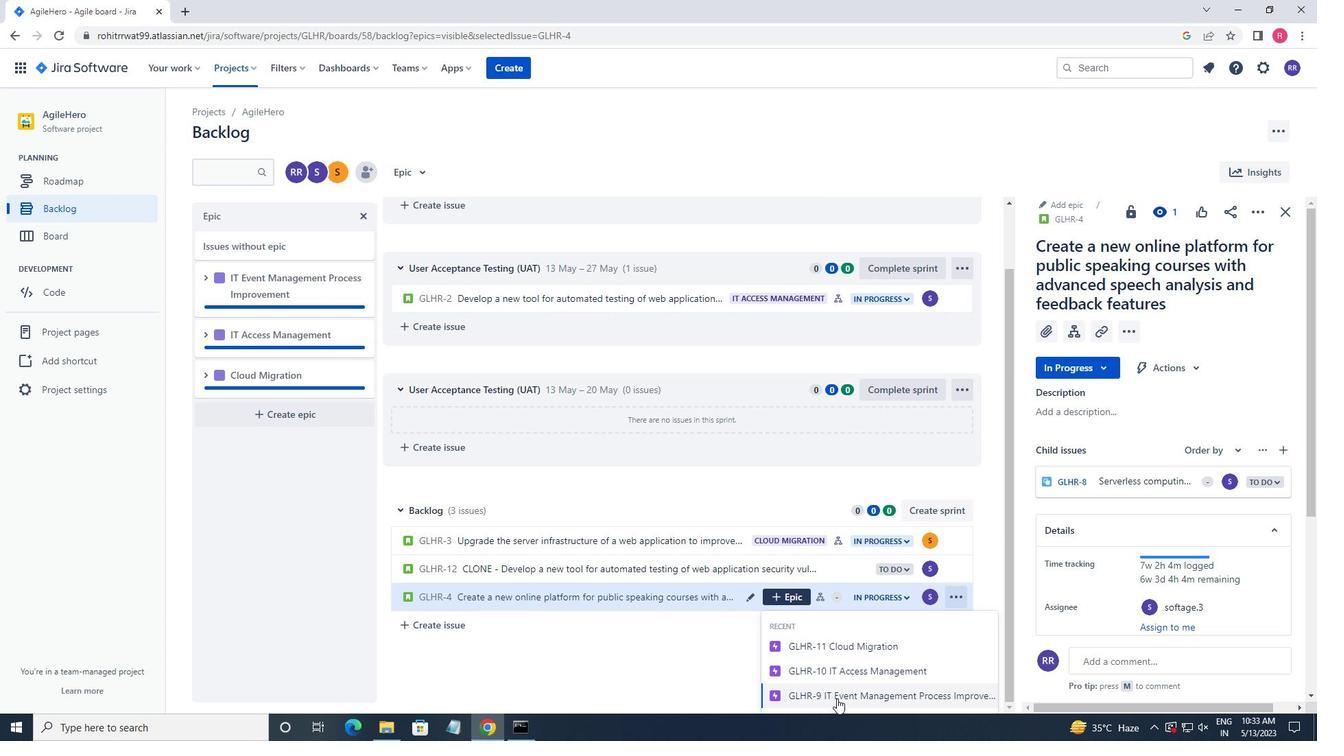 
Action: Mouse moved to (761, 655)
Screenshot: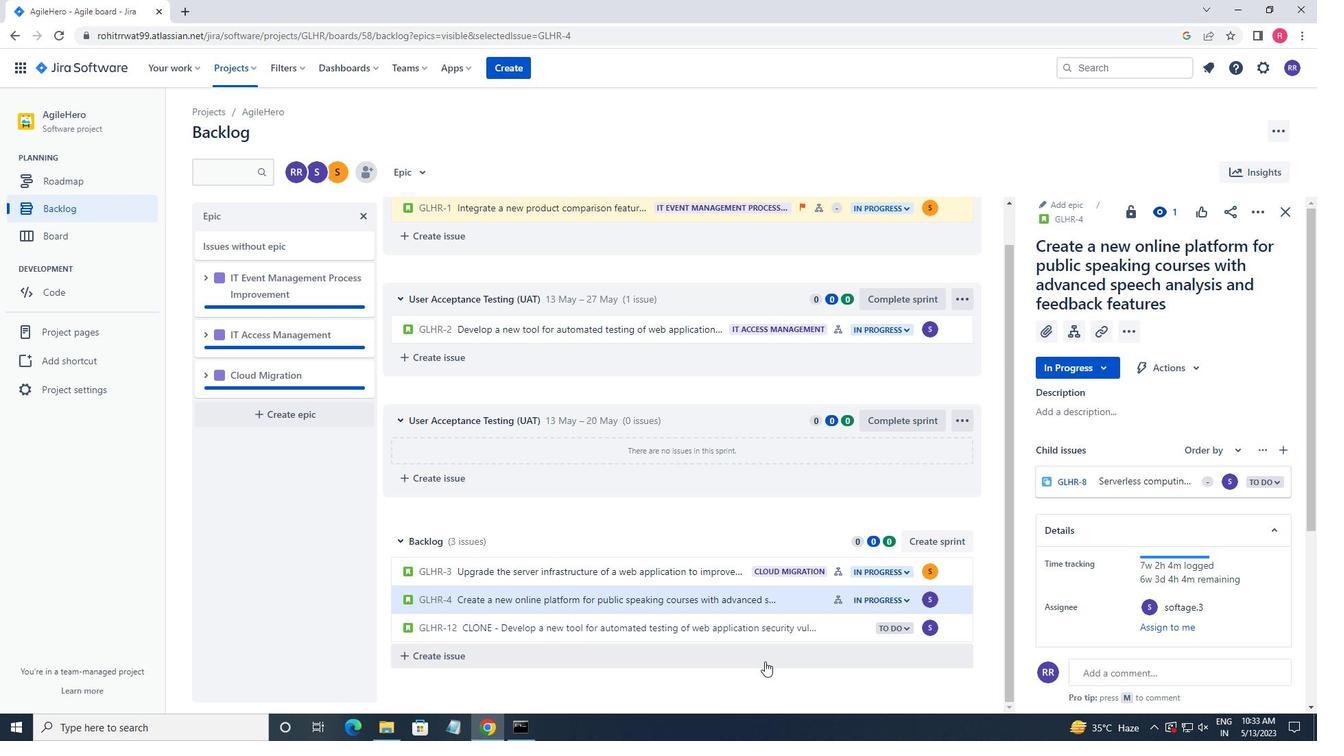 
Action: Mouse scrolled (761, 654) with delta (0, 0)
Screenshot: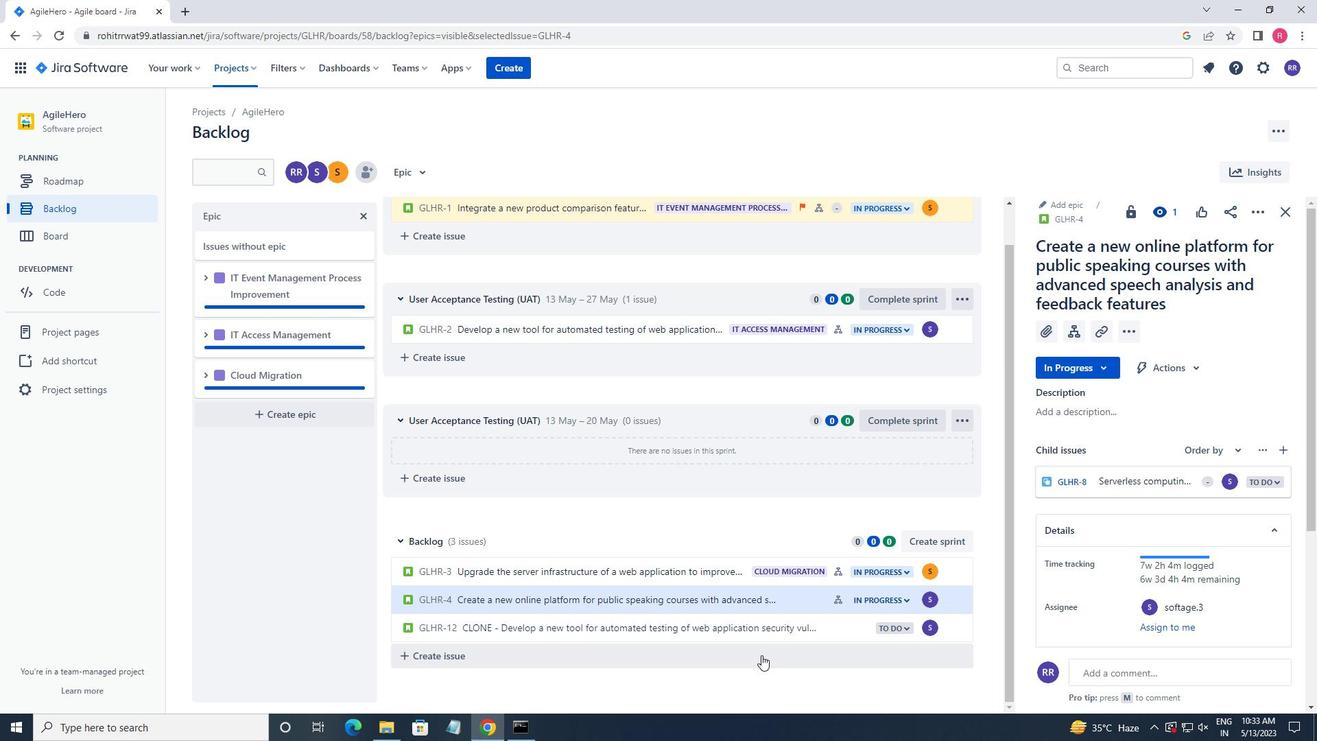 
Action: Mouse moved to (788, 595)
Screenshot: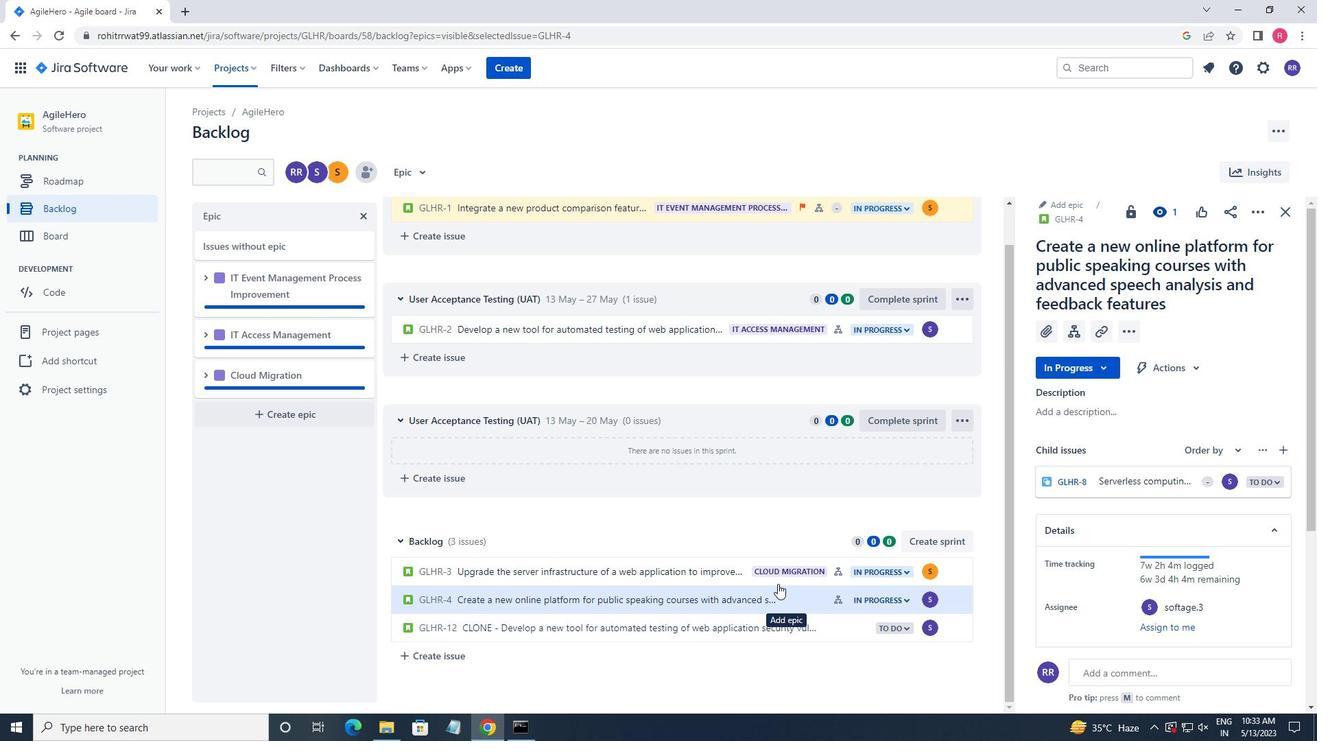 
Action: Mouse pressed left at (788, 595)
Screenshot: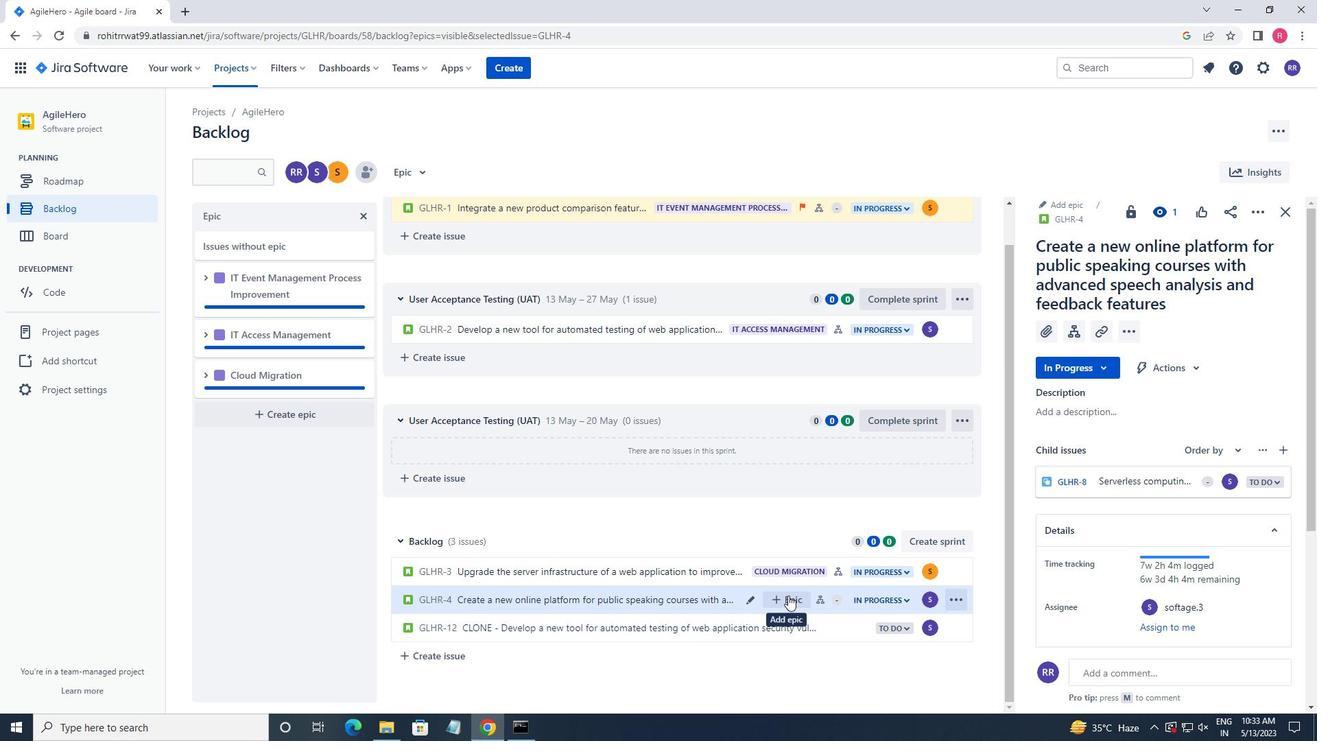 
Action: Mouse moved to (833, 692)
Screenshot: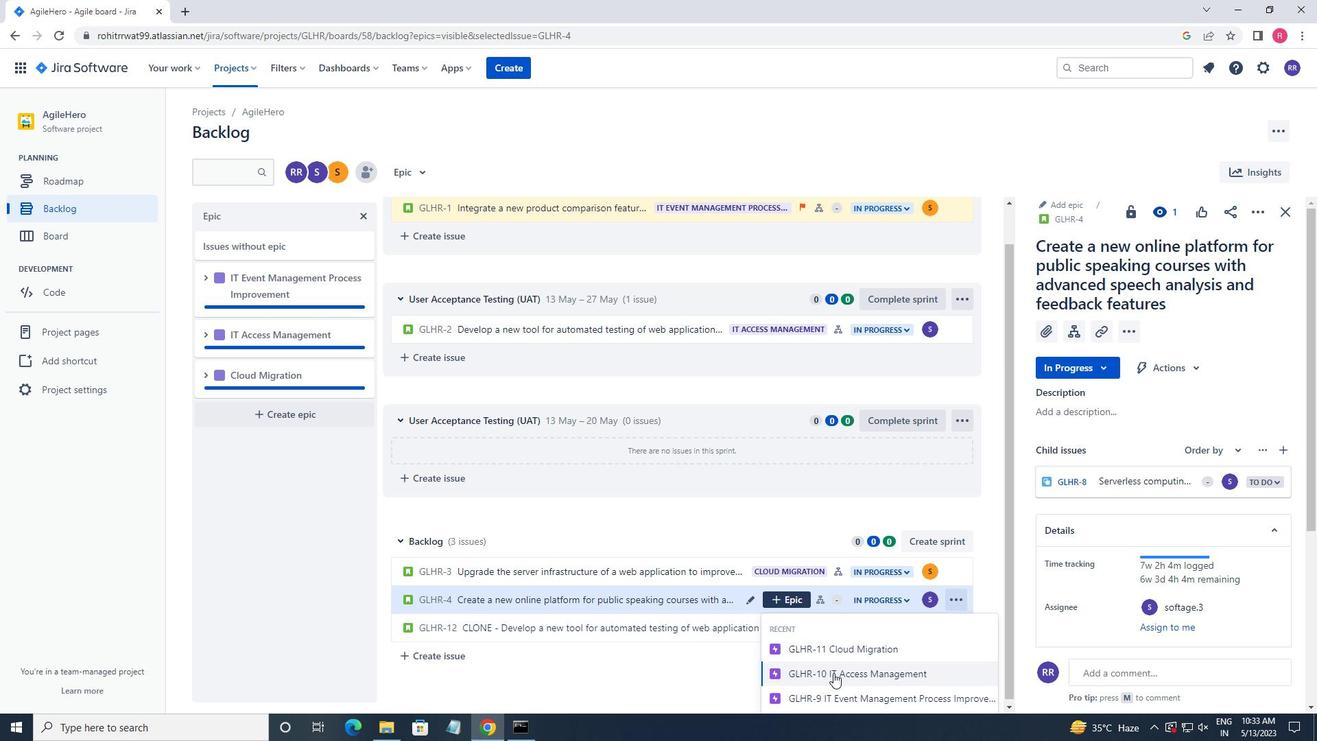 
Action: Mouse pressed left at (833, 692)
Screenshot: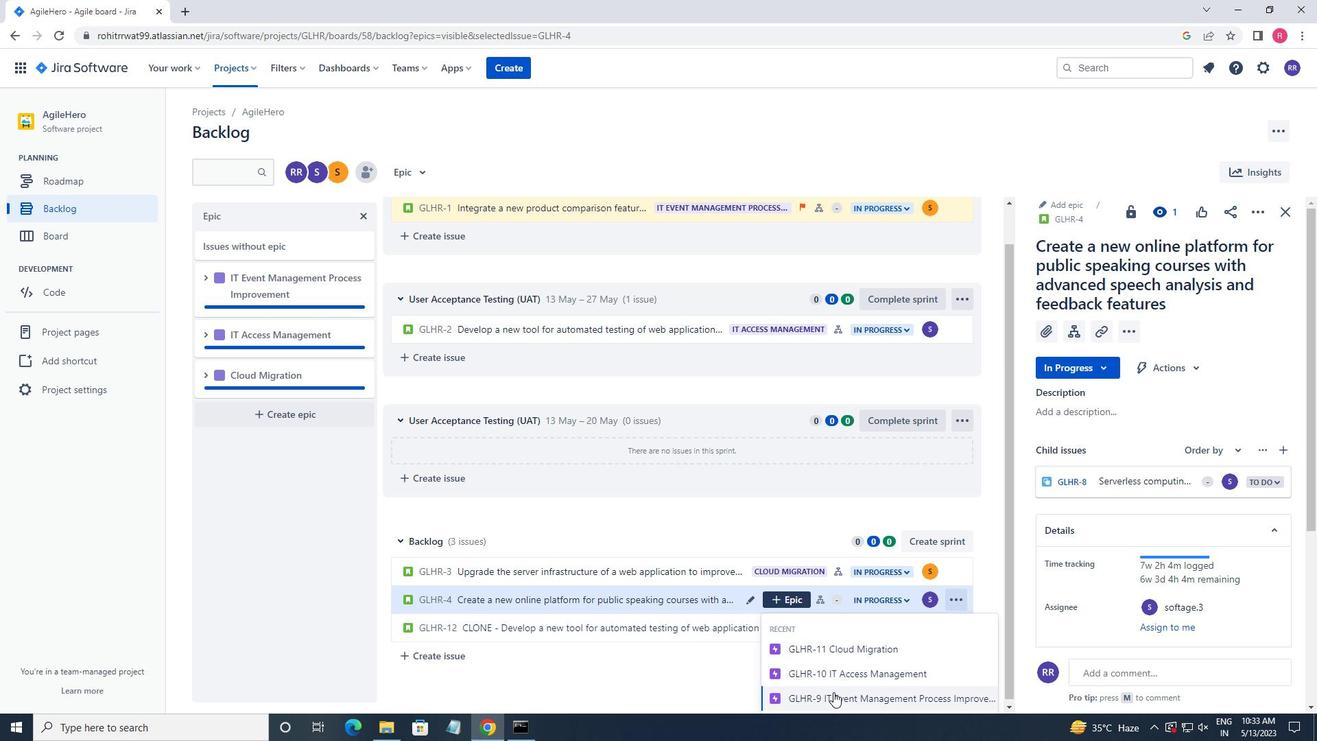 
Action: Mouse moved to (837, 691)
Screenshot: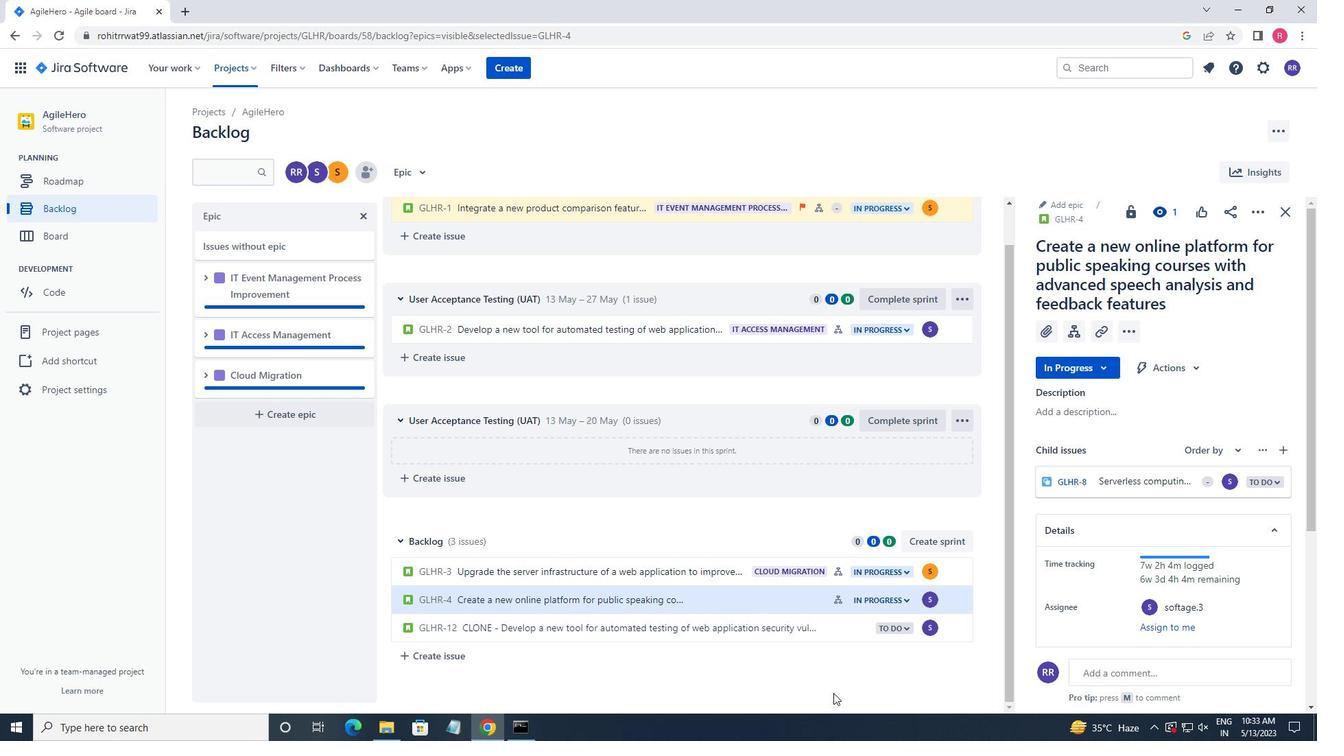 
